 Task: Find connections with filter location Tamalous with filter topic #personaltraining with filter profile language French with filter current company Arcesium with filter school Kalinga University, Raipur with filter industry Retail Health and Personal Care Products with filter service category DUI Law with filter keywords title DevOps Engineer
Action: Mouse moved to (571, 72)
Screenshot: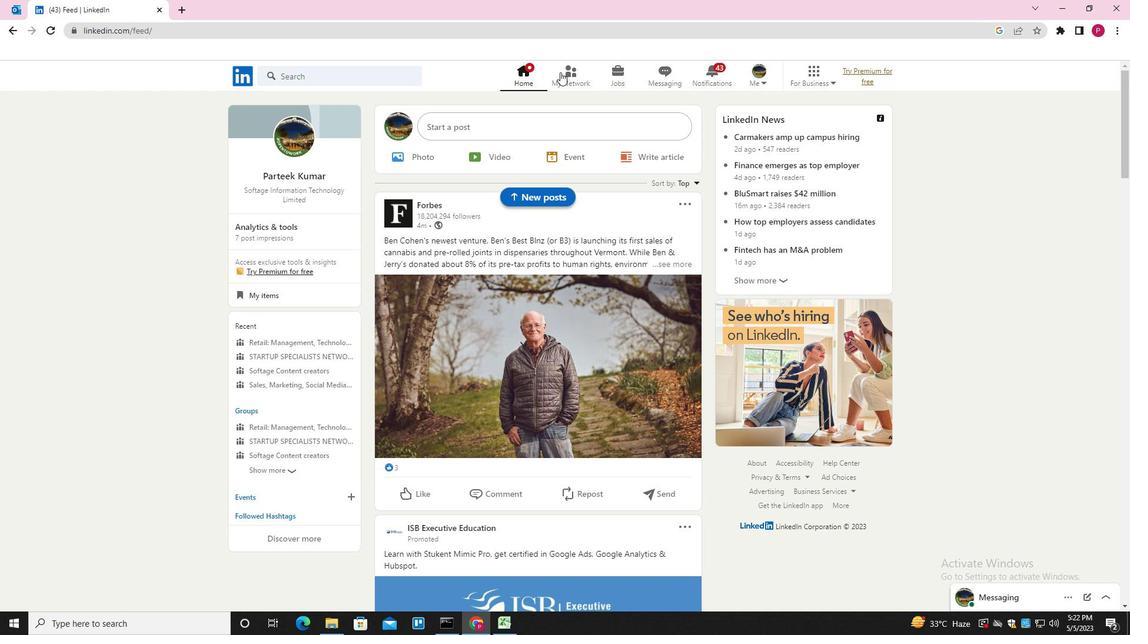 
Action: Mouse pressed left at (571, 72)
Screenshot: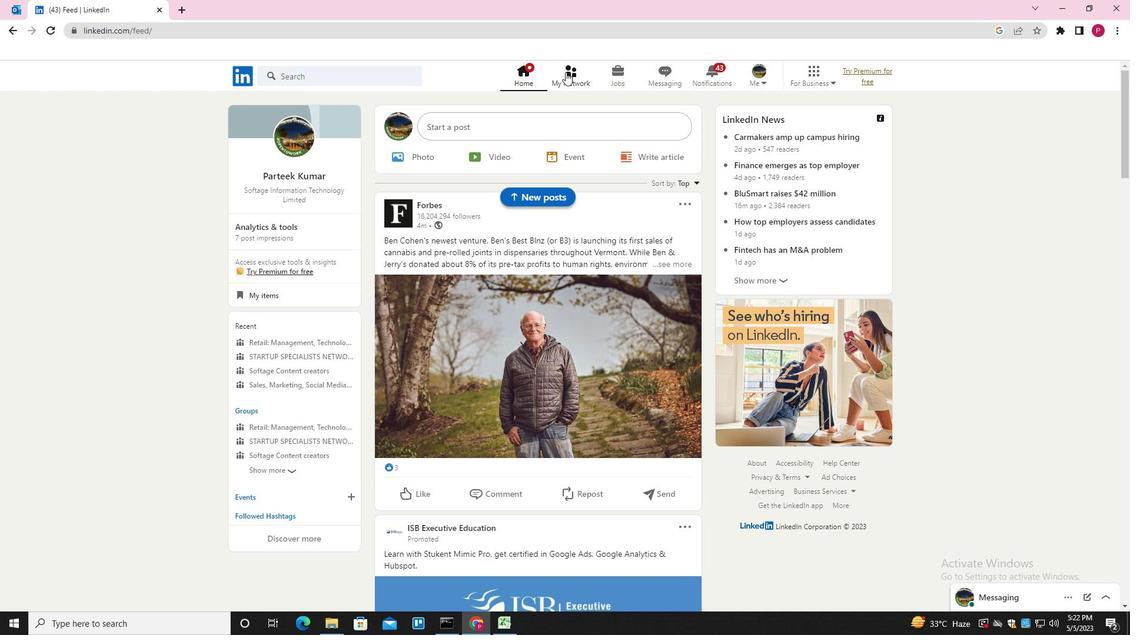 
Action: Mouse moved to (365, 141)
Screenshot: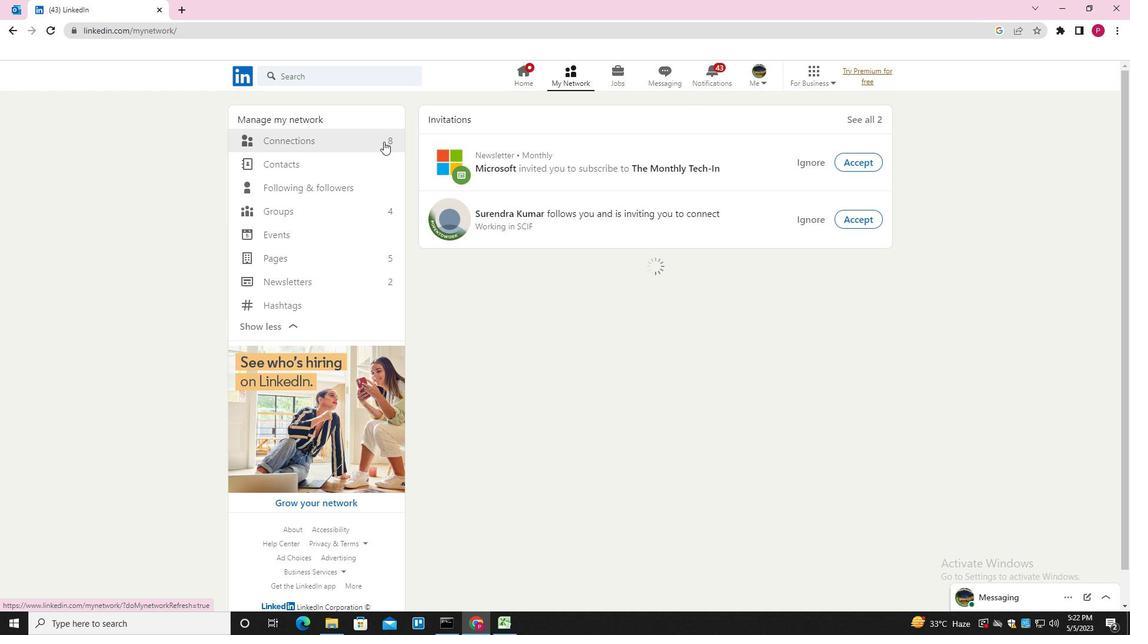 
Action: Mouse pressed left at (365, 141)
Screenshot: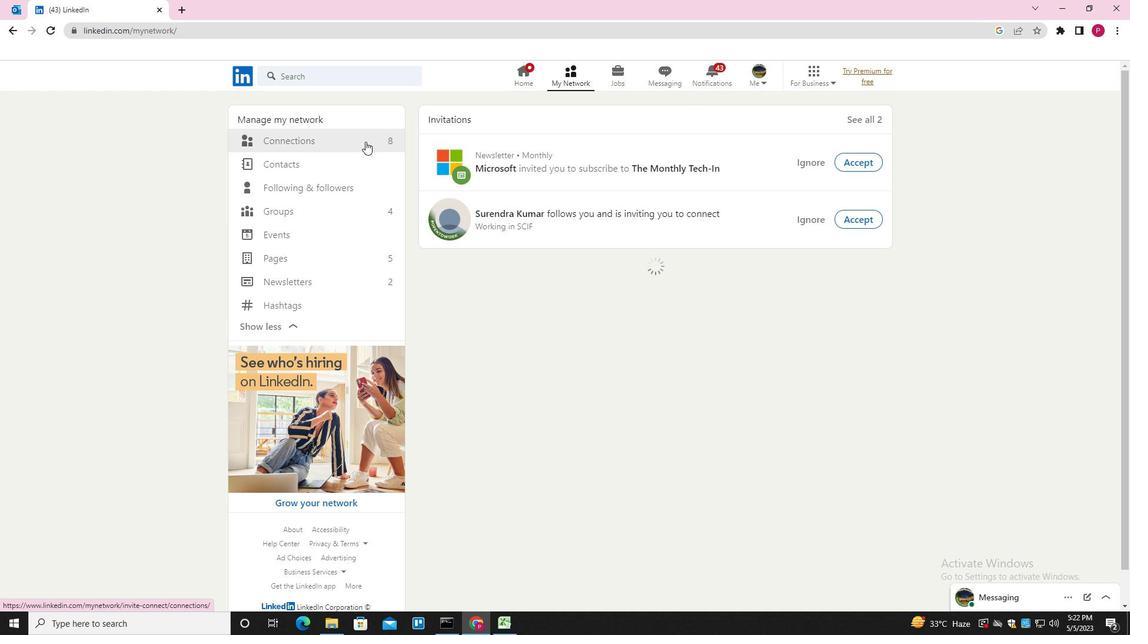 
Action: Mouse moved to (647, 143)
Screenshot: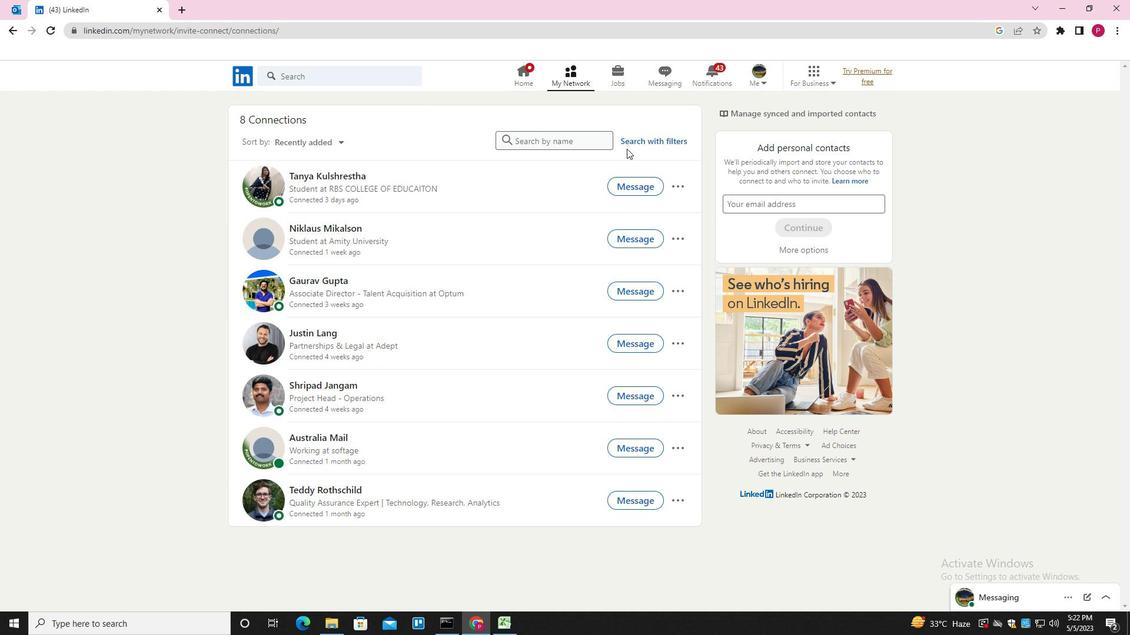 
Action: Mouse pressed left at (647, 143)
Screenshot: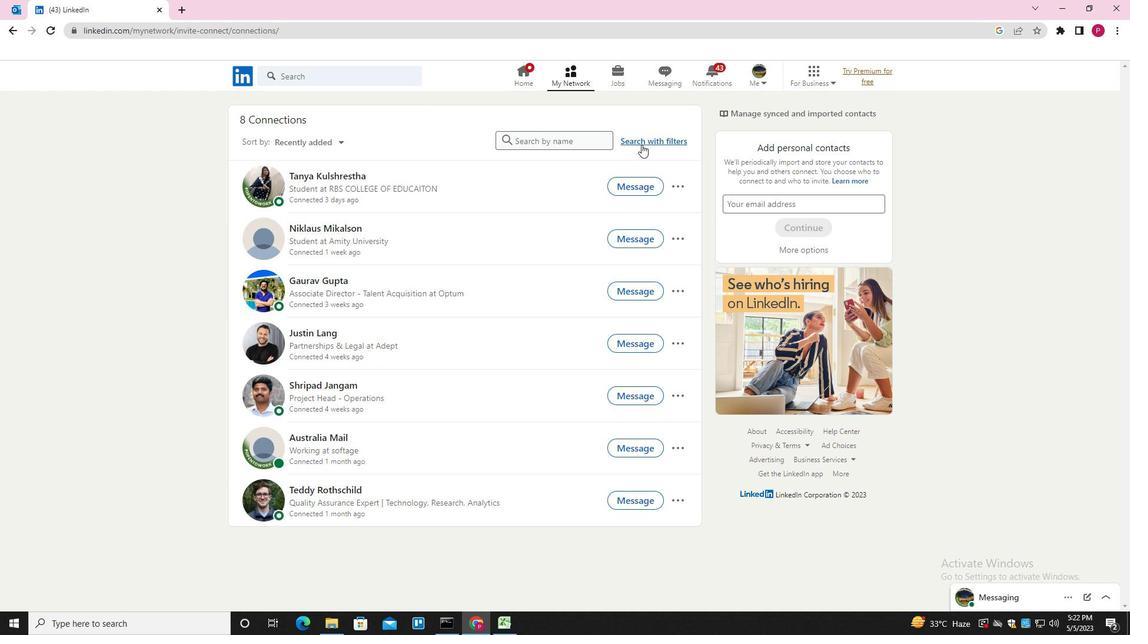 
Action: Mouse moved to (598, 108)
Screenshot: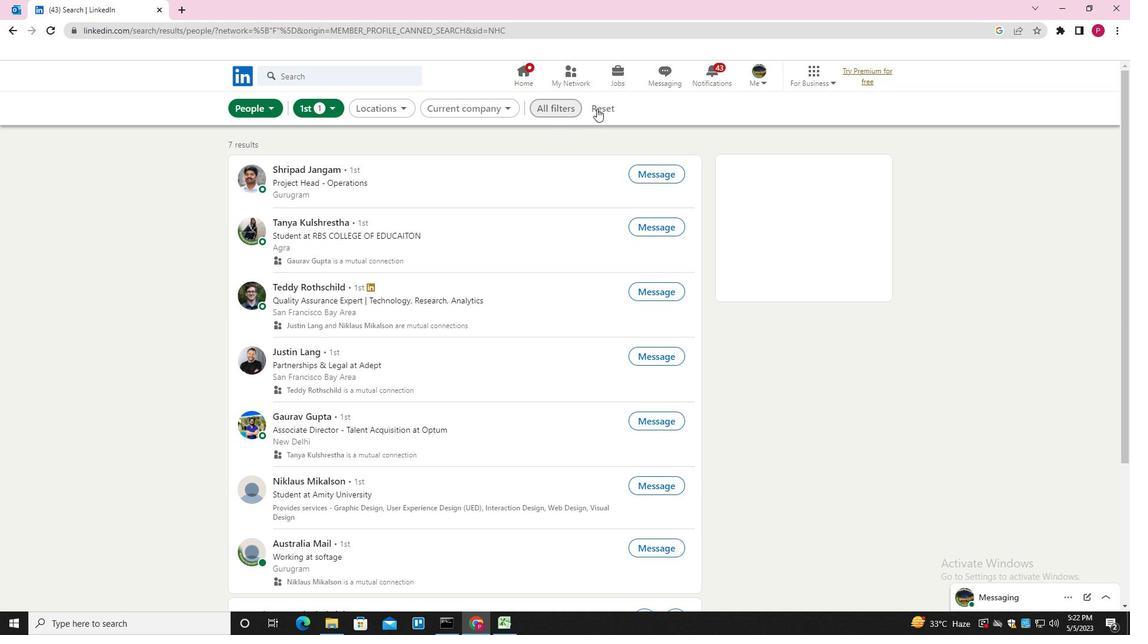 
Action: Mouse pressed left at (598, 108)
Screenshot: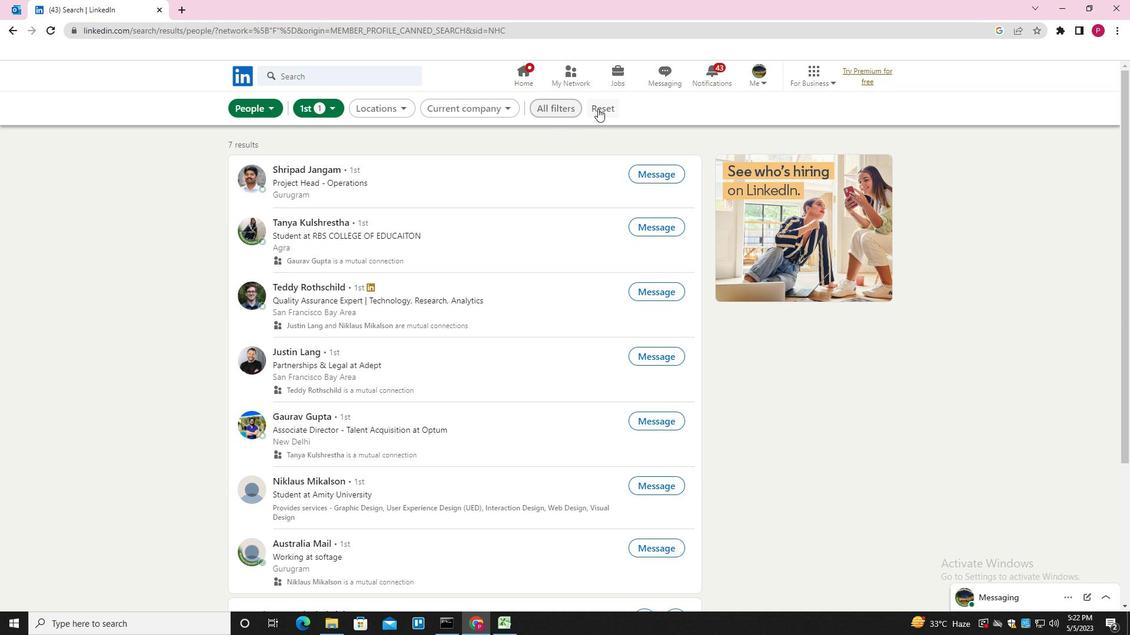 
Action: Mouse moved to (578, 108)
Screenshot: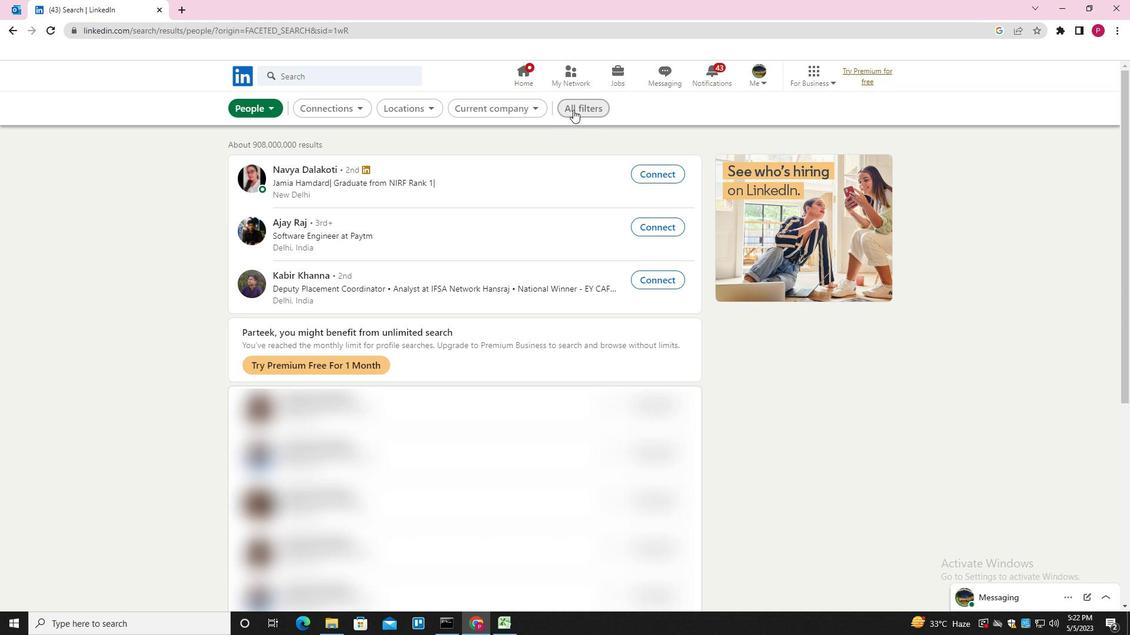 
Action: Mouse pressed left at (578, 108)
Screenshot: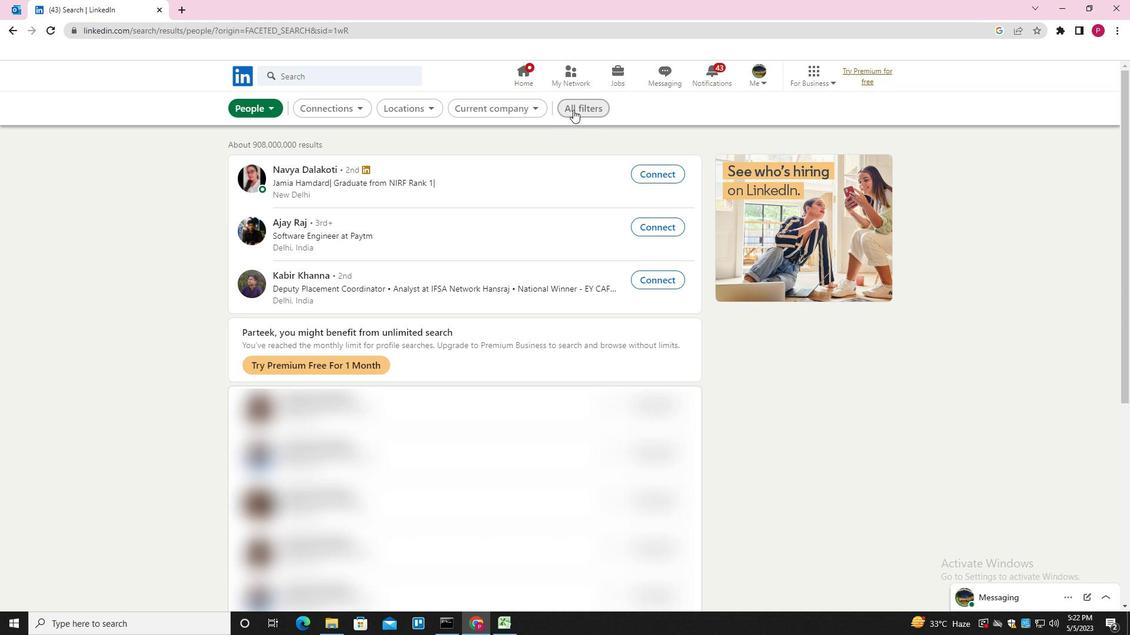 
Action: Mouse moved to (868, 321)
Screenshot: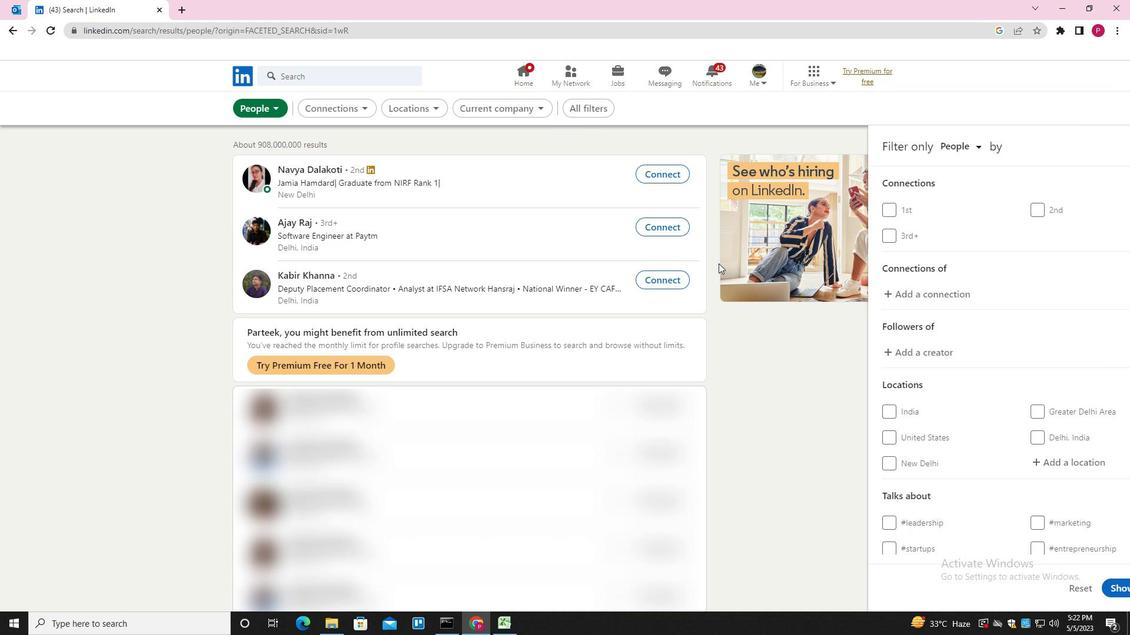 
Action: Mouse scrolled (868, 320) with delta (0, 0)
Screenshot: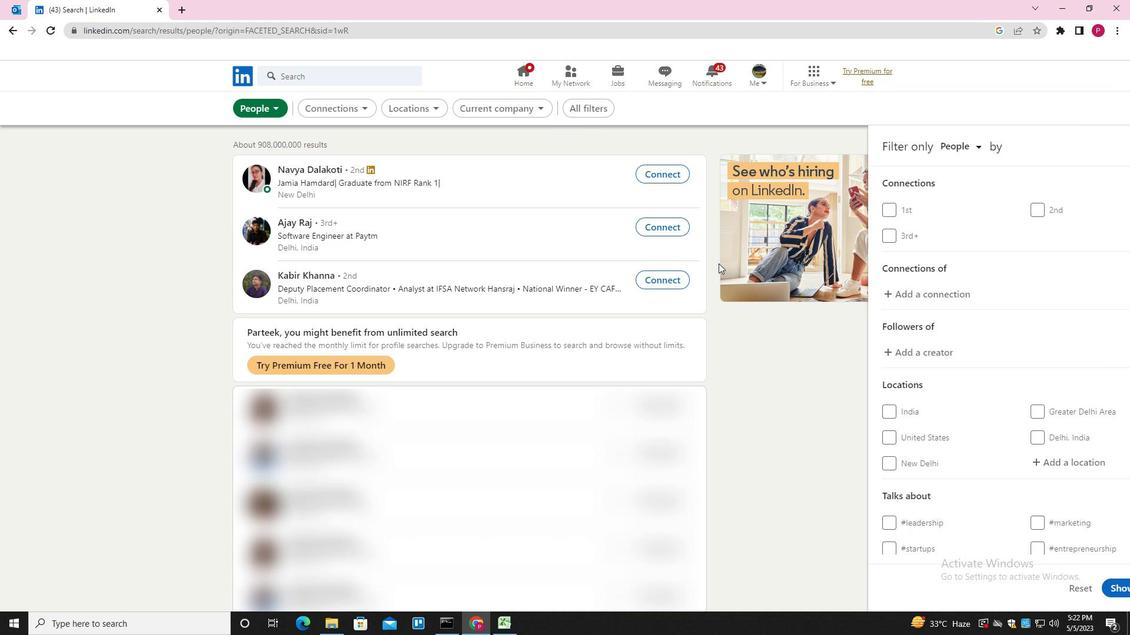 
Action: Mouse moved to (894, 330)
Screenshot: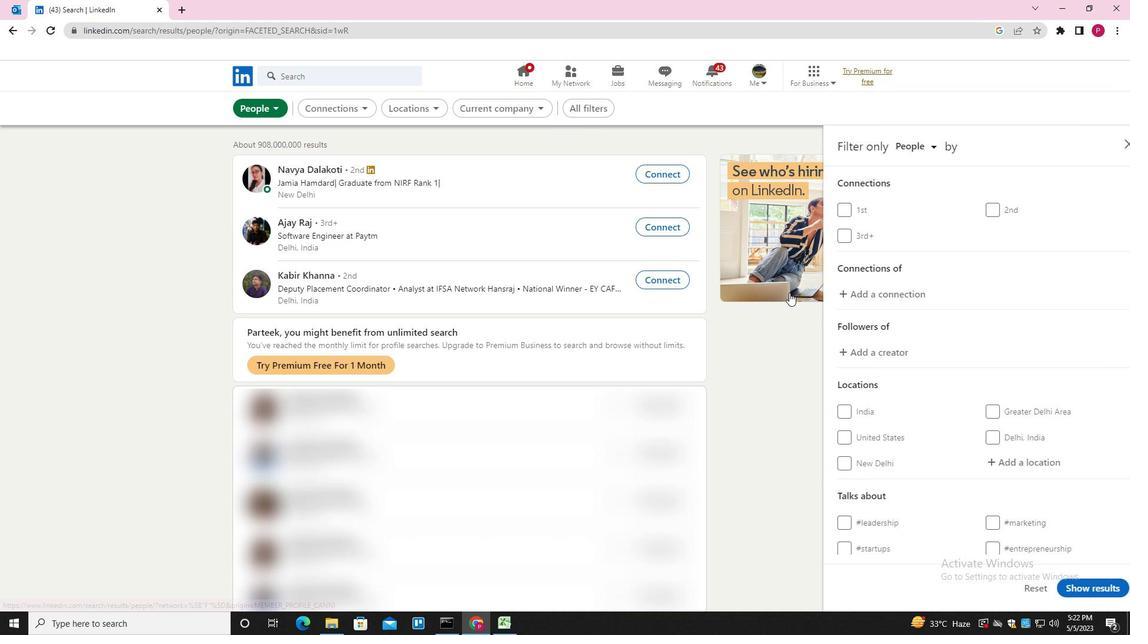 
Action: Mouse scrolled (894, 330) with delta (0, 0)
Screenshot: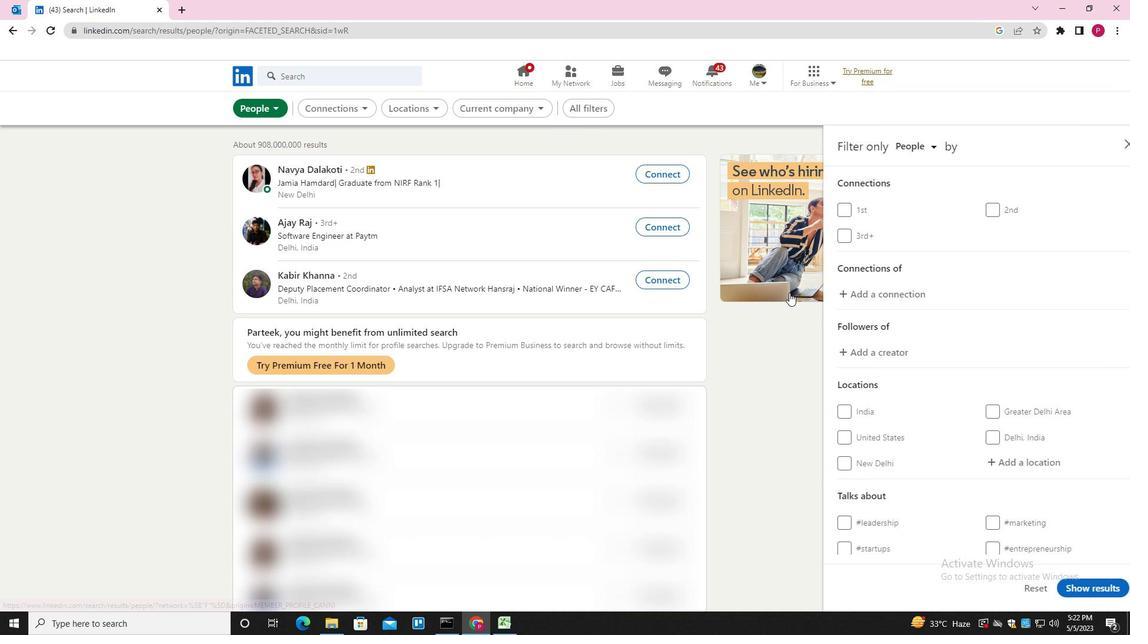 
Action: Mouse moved to (1013, 349)
Screenshot: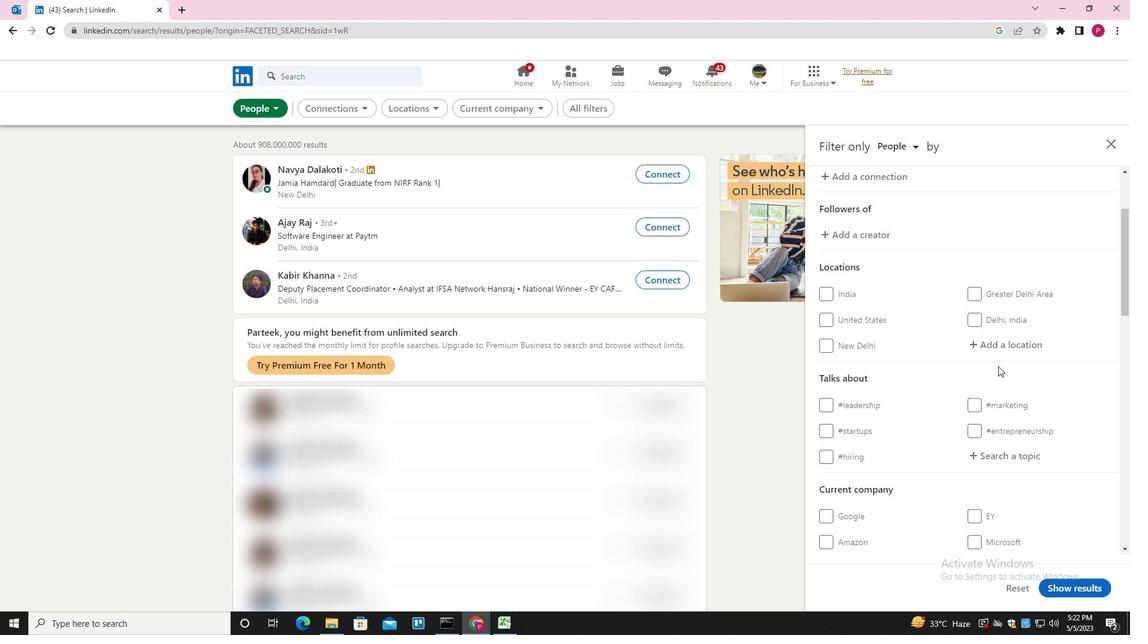 
Action: Mouse pressed left at (1013, 349)
Screenshot: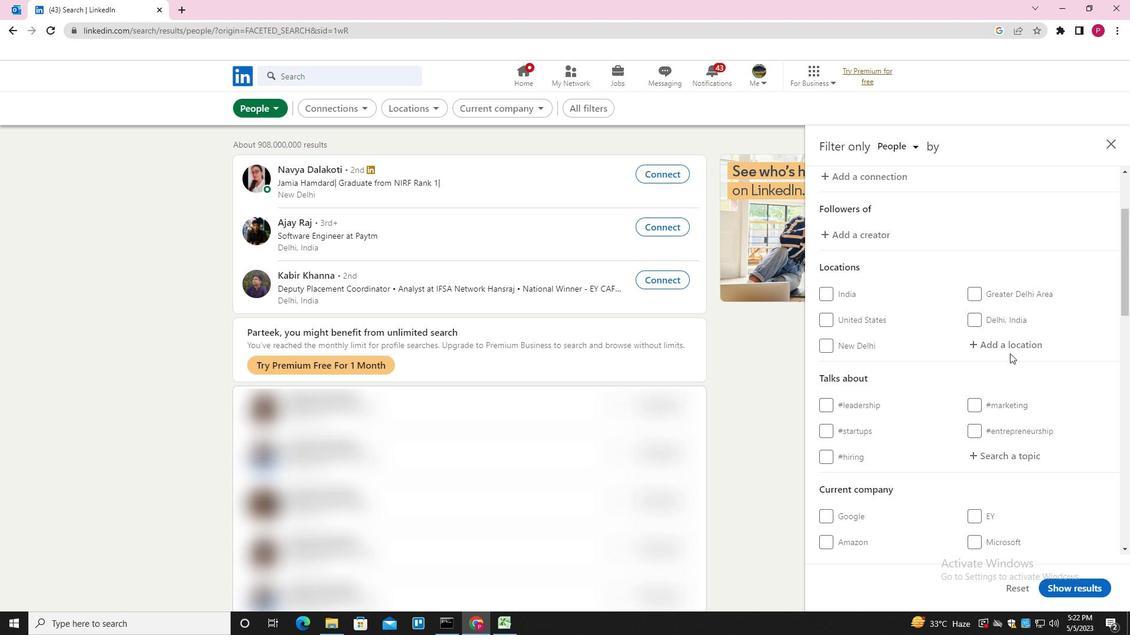 
Action: Key pressed <Key.shift>TAMALOUS<Key.down><Key.enter>
Screenshot: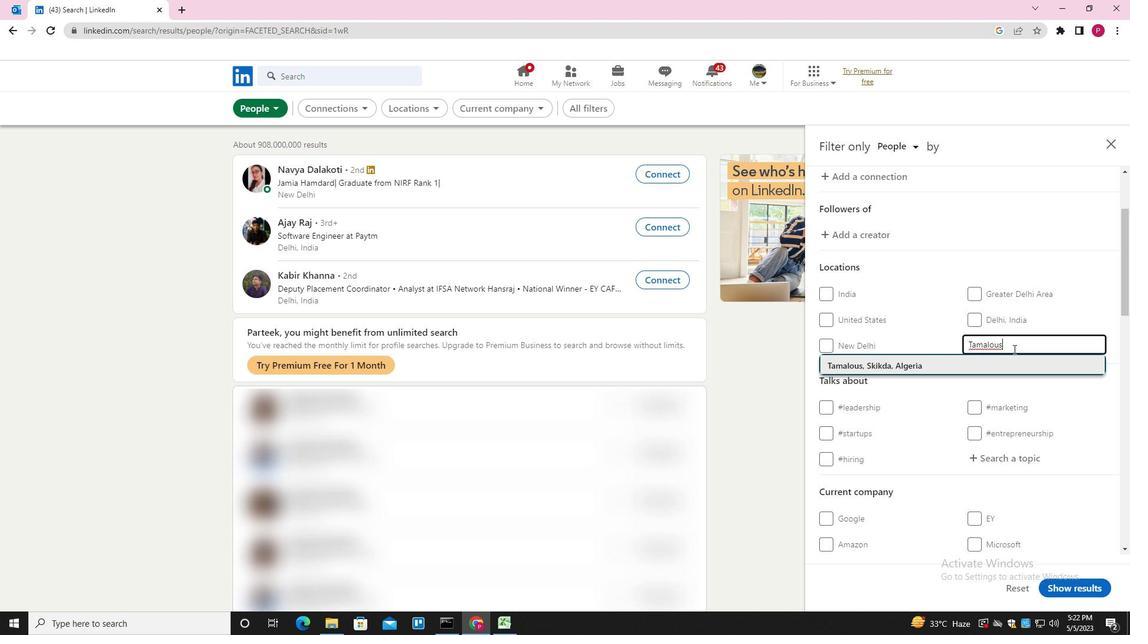 
Action: Mouse moved to (989, 365)
Screenshot: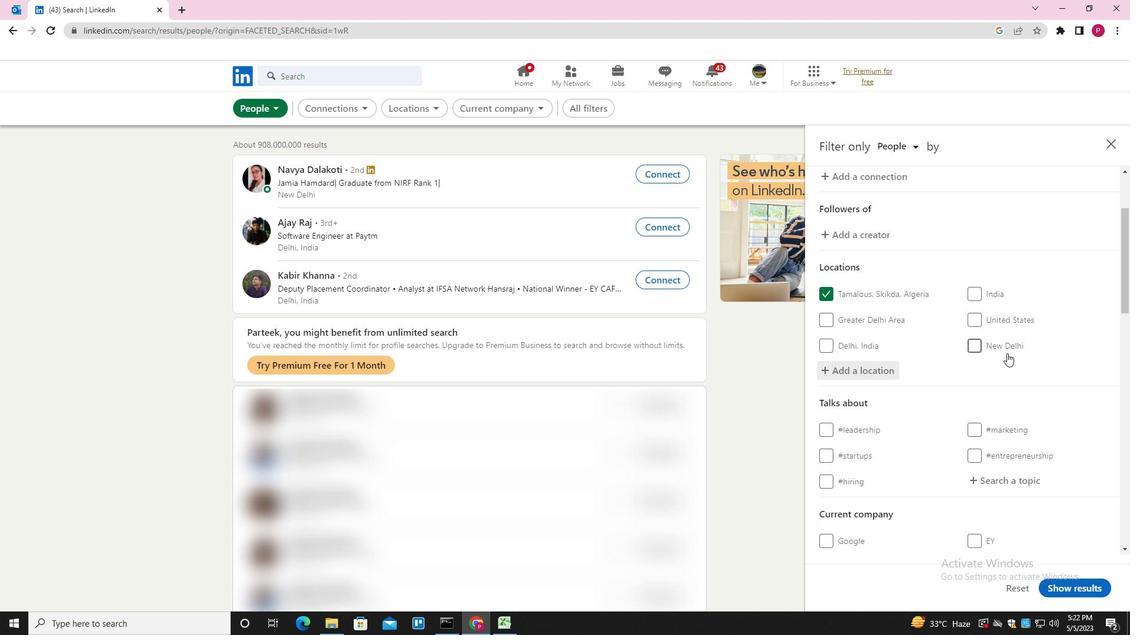 
Action: Mouse scrolled (989, 365) with delta (0, 0)
Screenshot: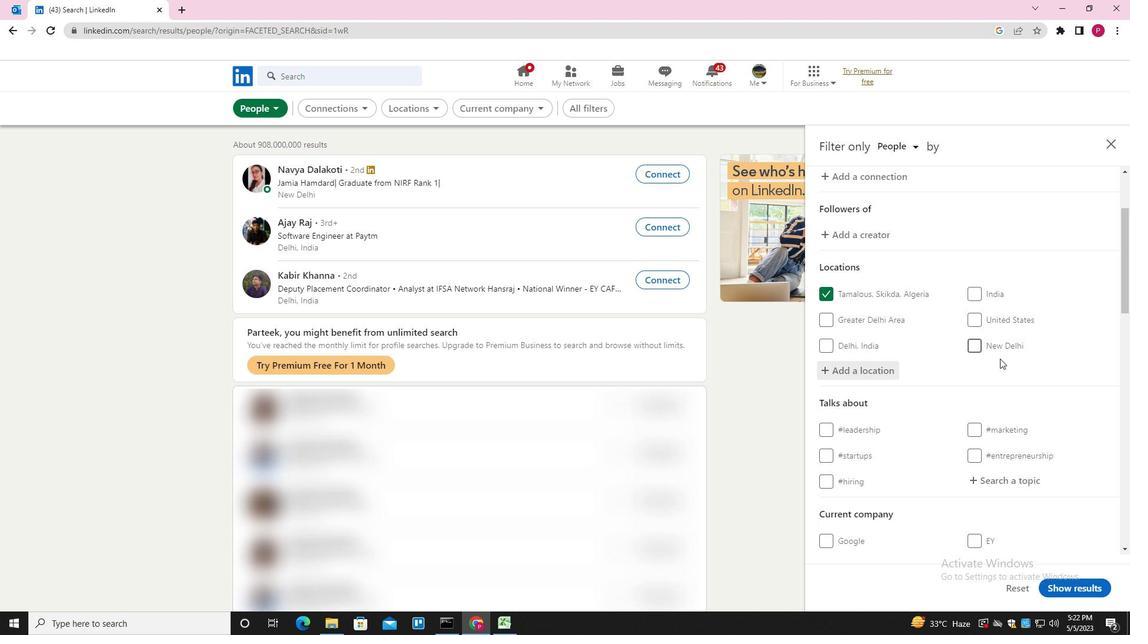 
Action: Mouse scrolled (989, 365) with delta (0, 0)
Screenshot: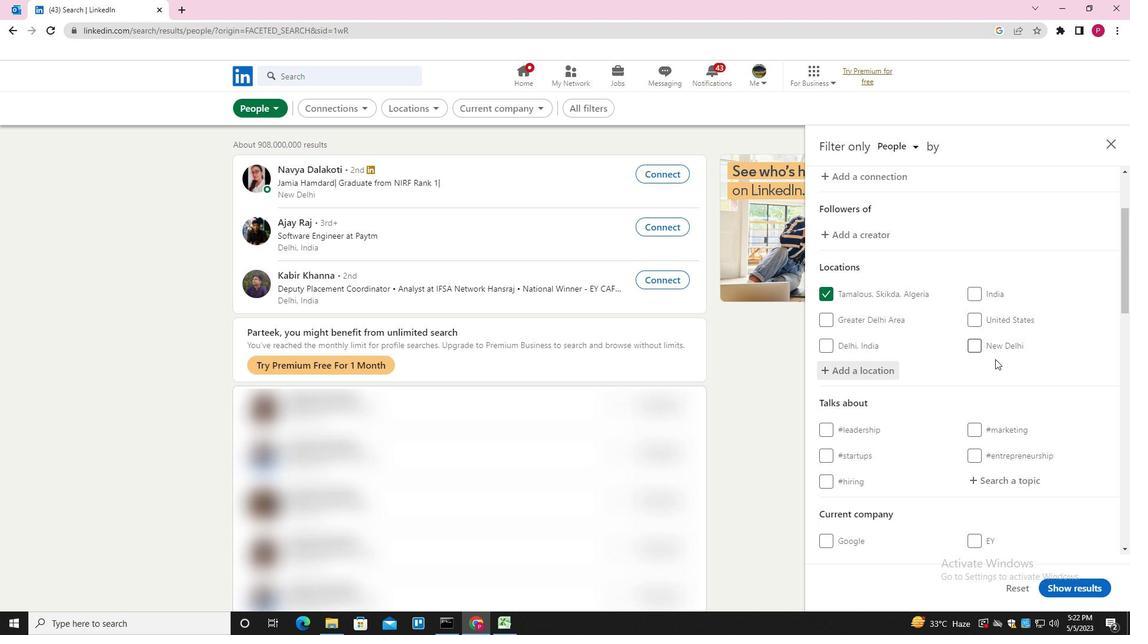 
Action: Mouse moved to (998, 361)
Screenshot: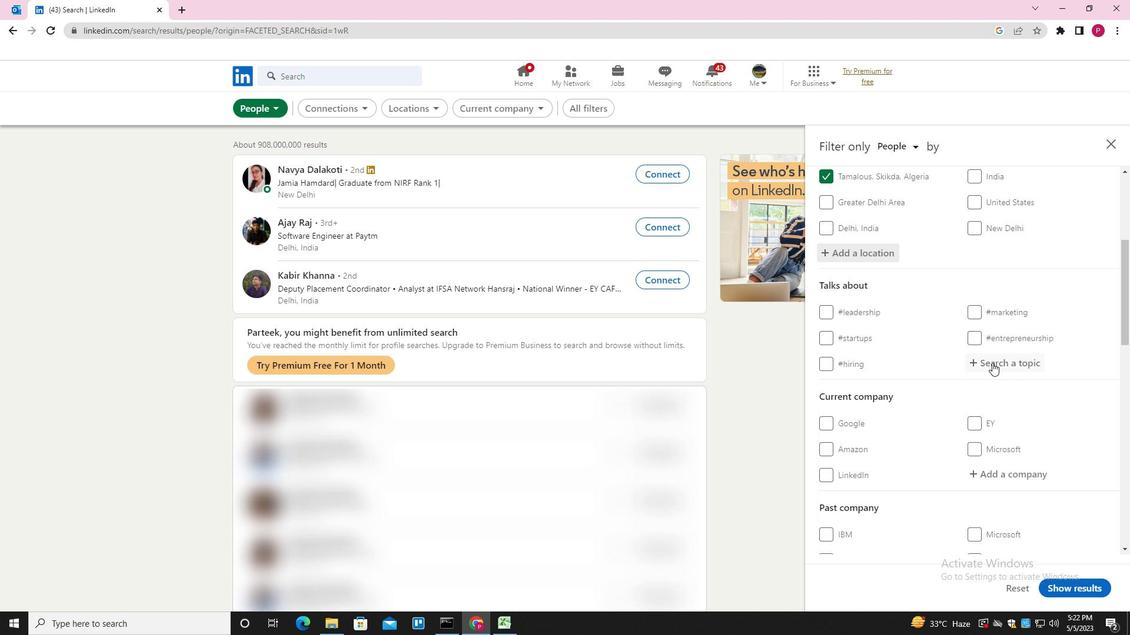 
Action: Mouse pressed left at (998, 361)
Screenshot: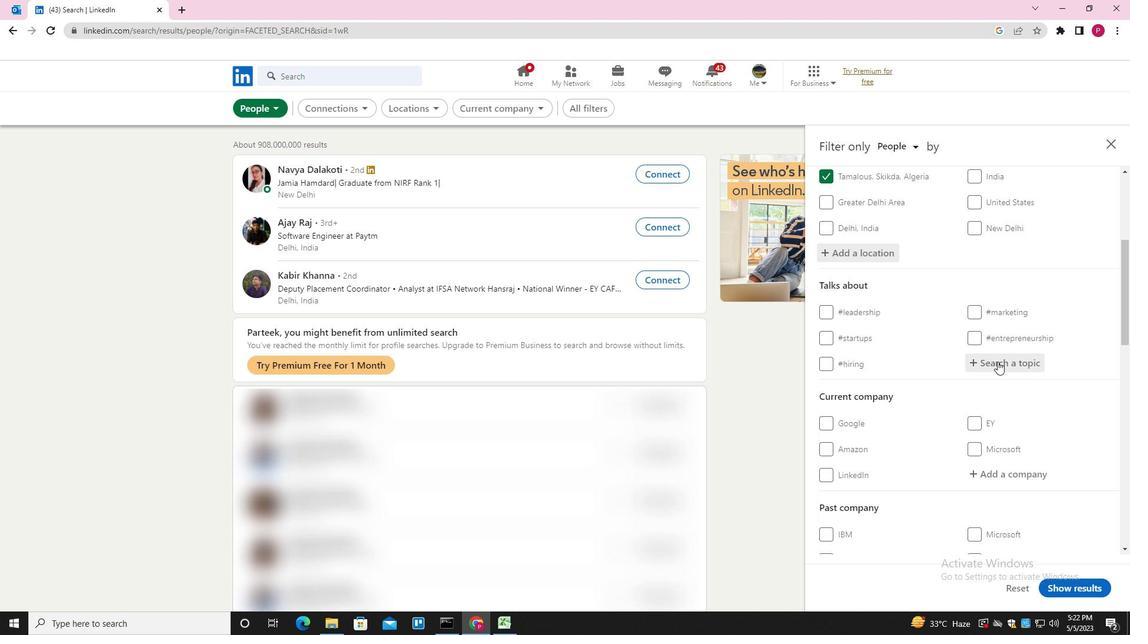 
Action: Key pressed PERSONALTRAINER<Key.down><Key.enter>
Screenshot: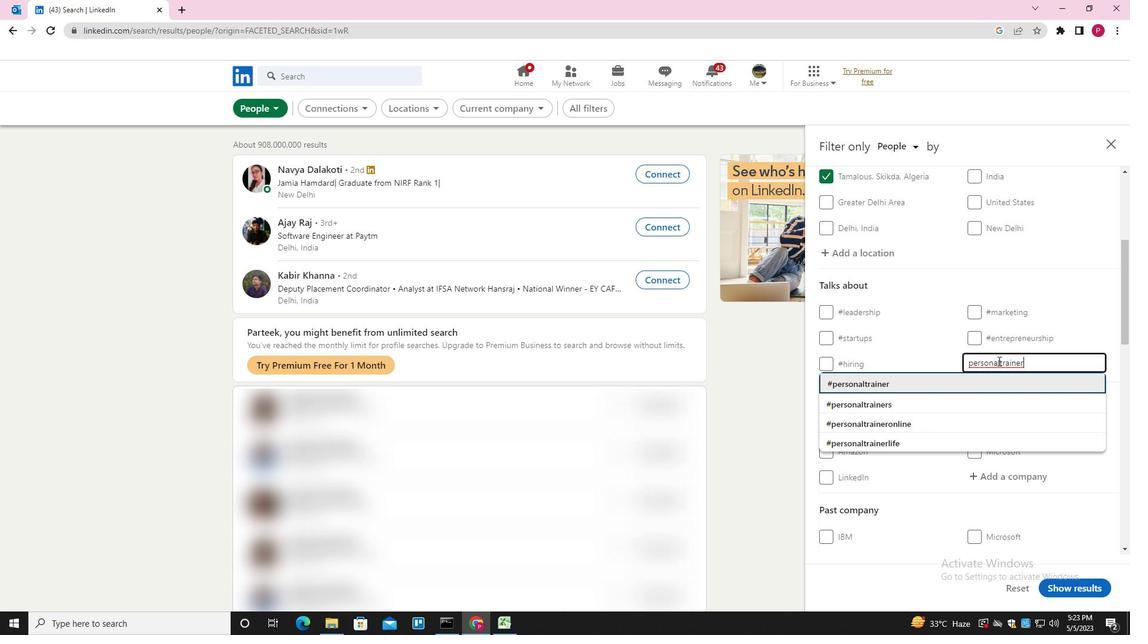 
Action: Mouse moved to (941, 372)
Screenshot: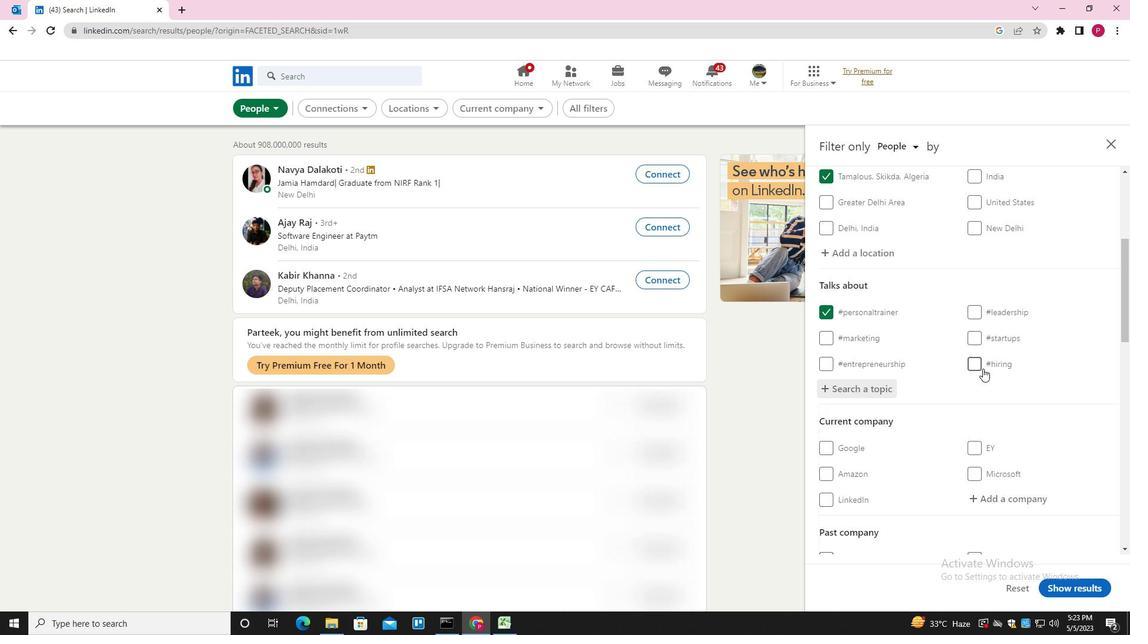 
Action: Mouse scrolled (941, 371) with delta (0, 0)
Screenshot: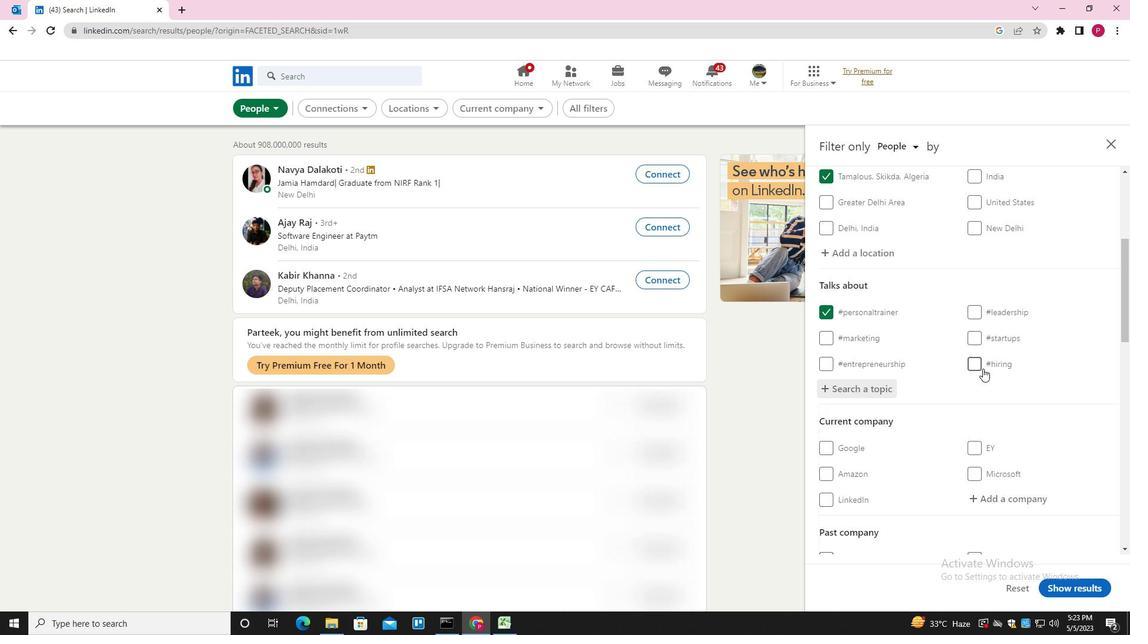 
Action: Mouse scrolled (941, 371) with delta (0, 0)
Screenshot: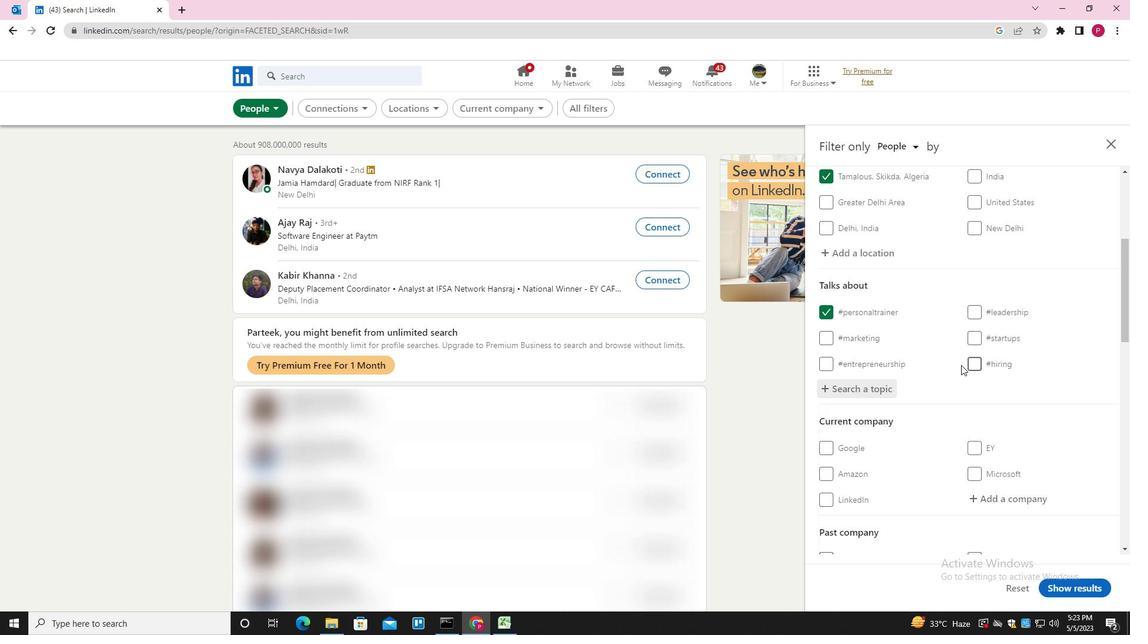 
Action: Mouse scrolled (941, 371) with delta (0, 0)
Screenshot: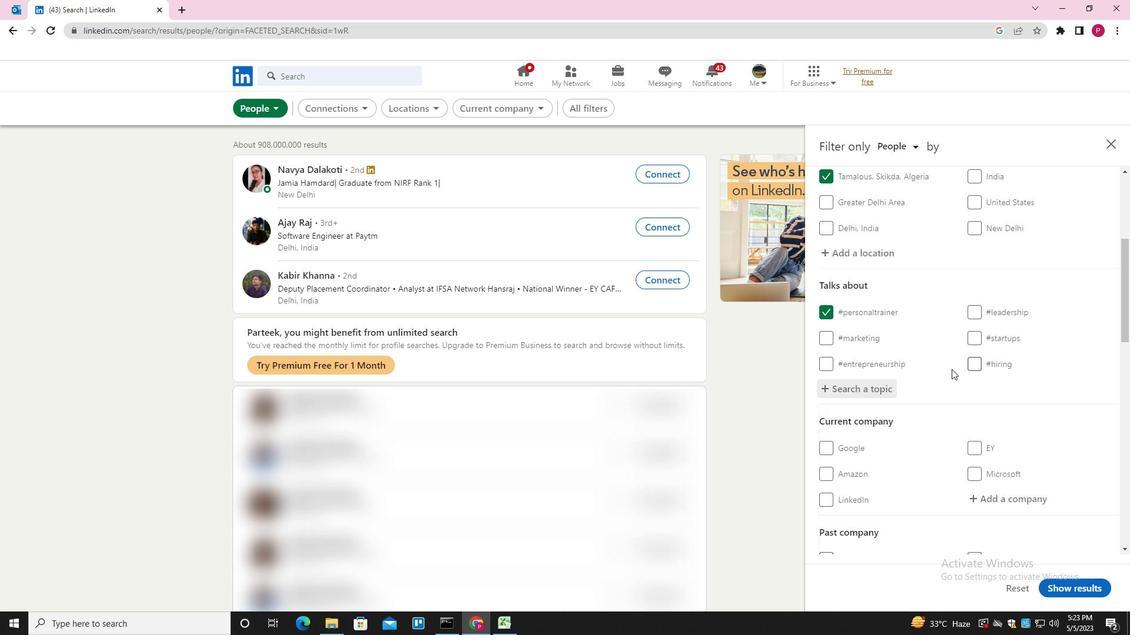 
Action: Mouse scrolled (941, 371) with delta (0, 0)
Screenshot: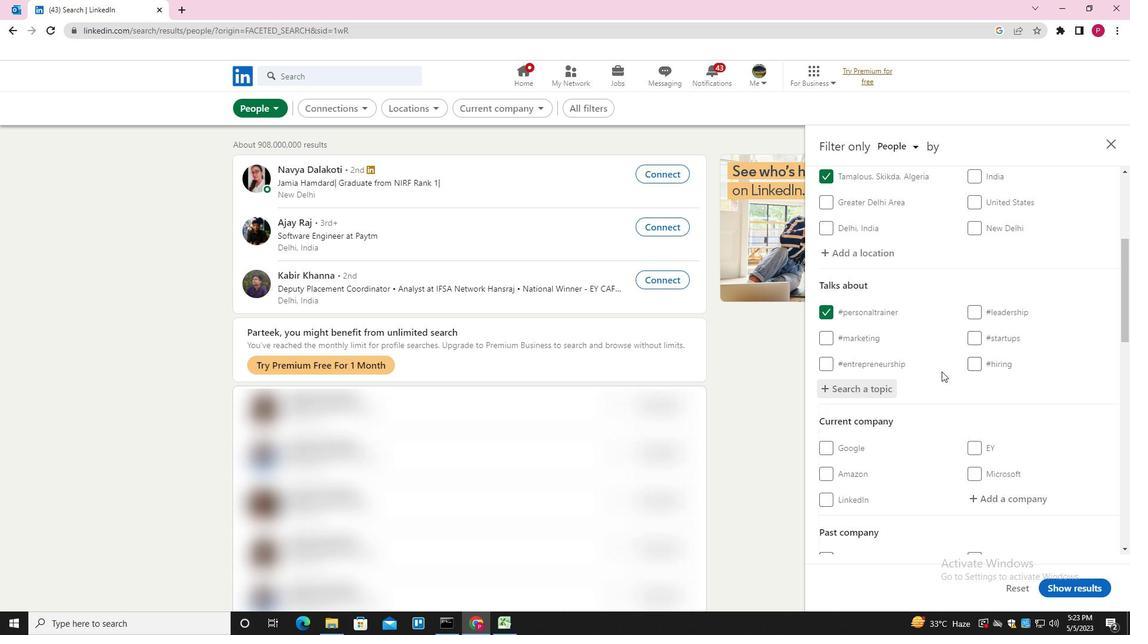 
Action: Mouse scrolled (941, 371) with delta (0, 0)
Screenshot: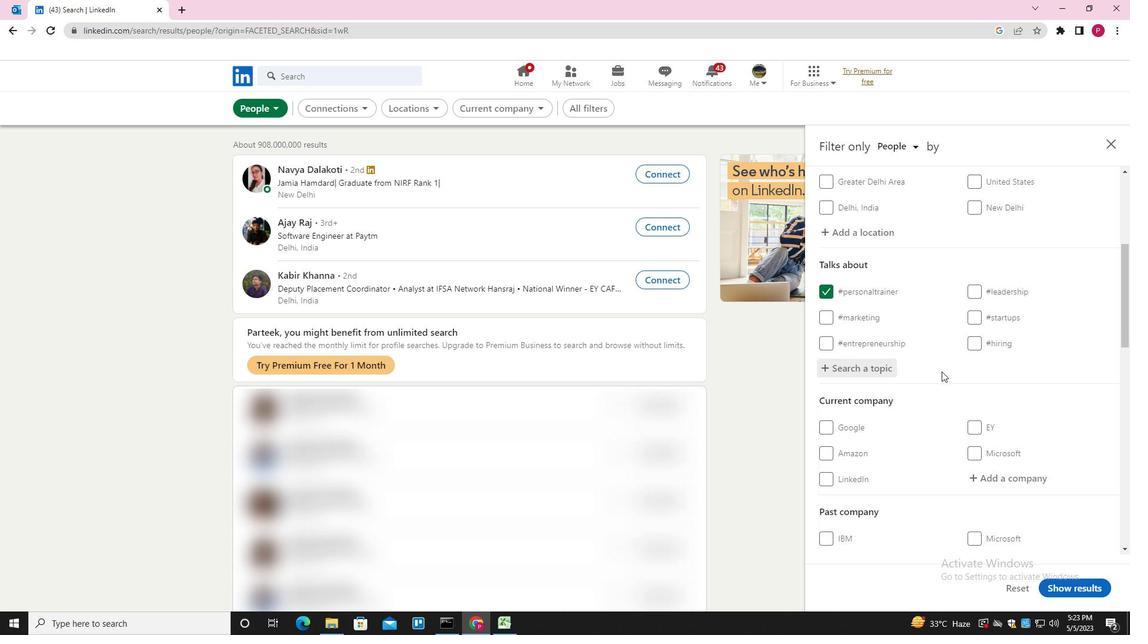 
Action: Mouse moved to (908, 347)
Screenshot: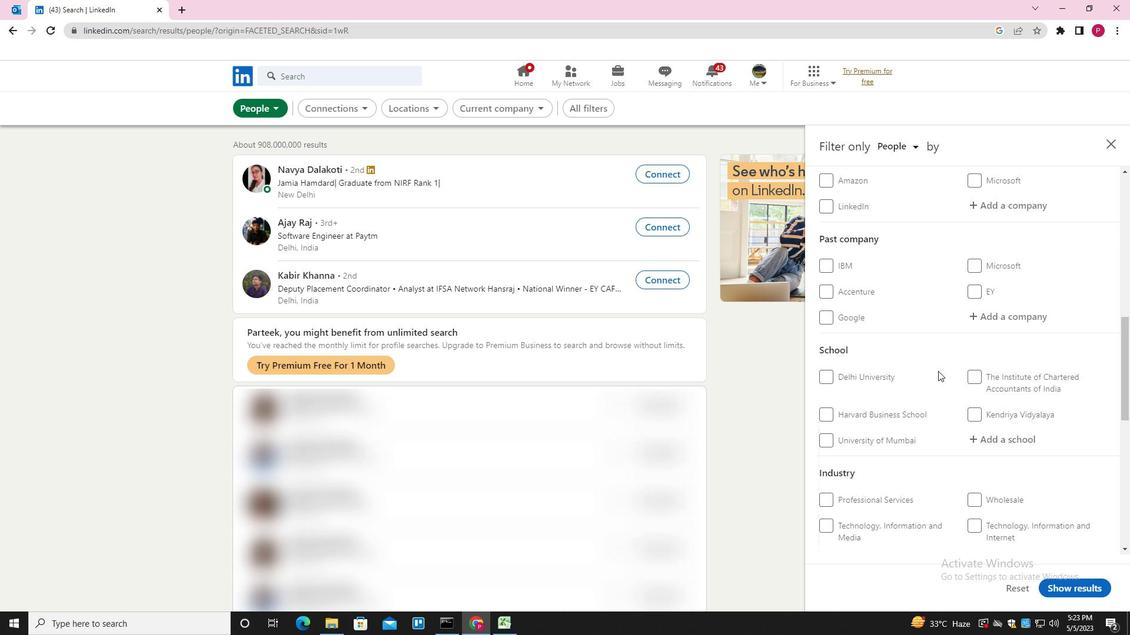 
Action: Mouse scrolled (908, 346) with delta (0, 0)
Screenshot: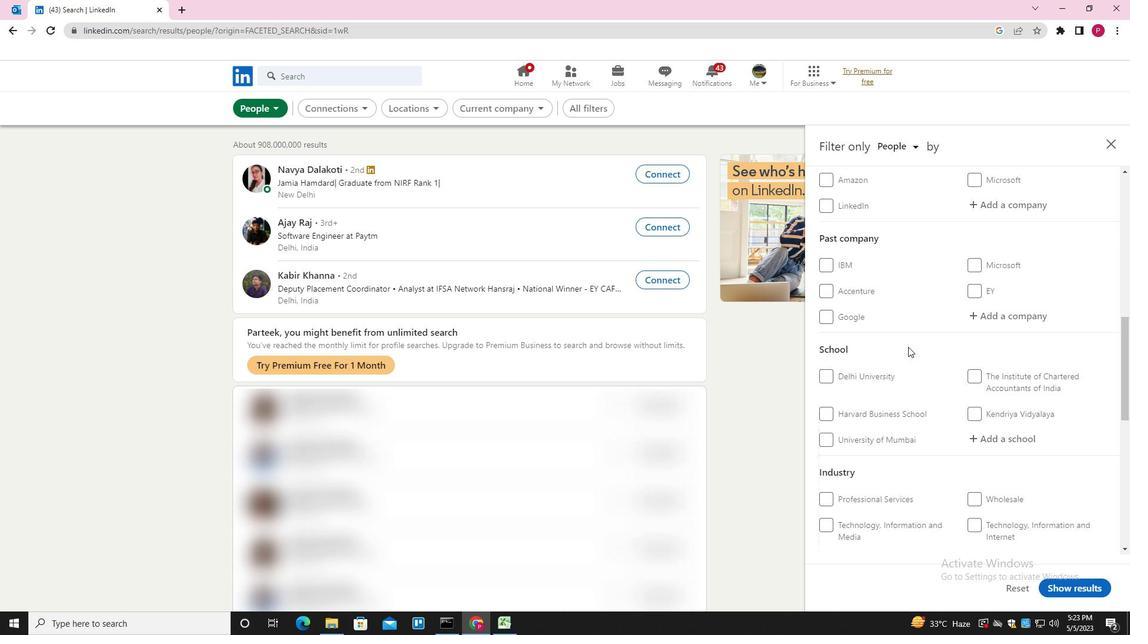 
Action: Mouse scrolled (908, 346) with delta (0, 0)
Screenshot: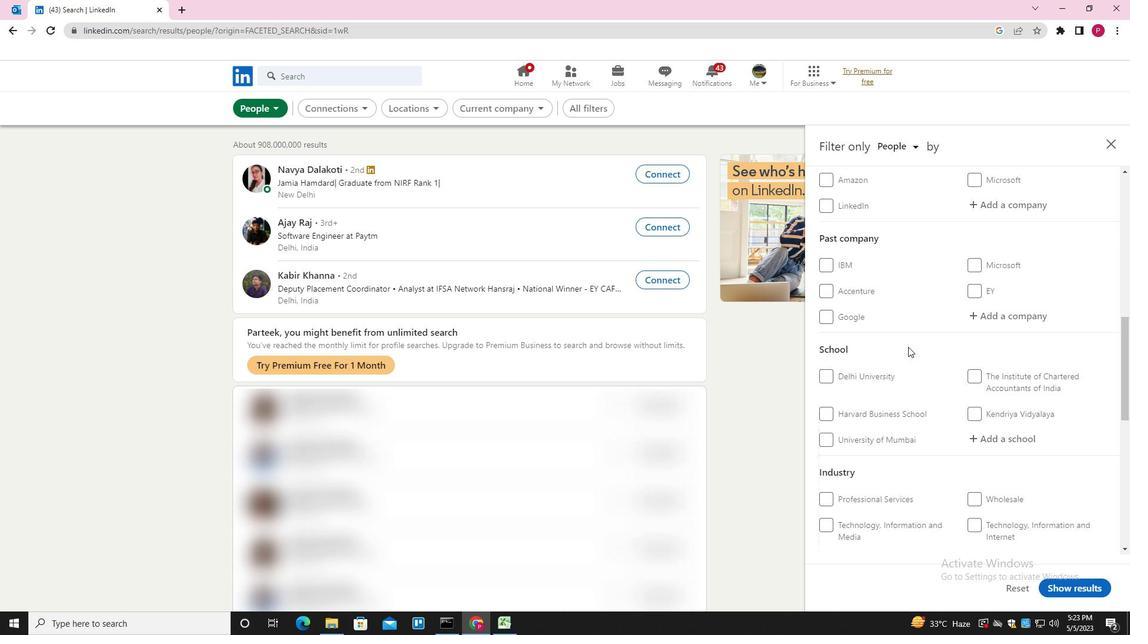 
Action: Mouse scrolled (908, 346) with delta (0, 0)
Screenshot: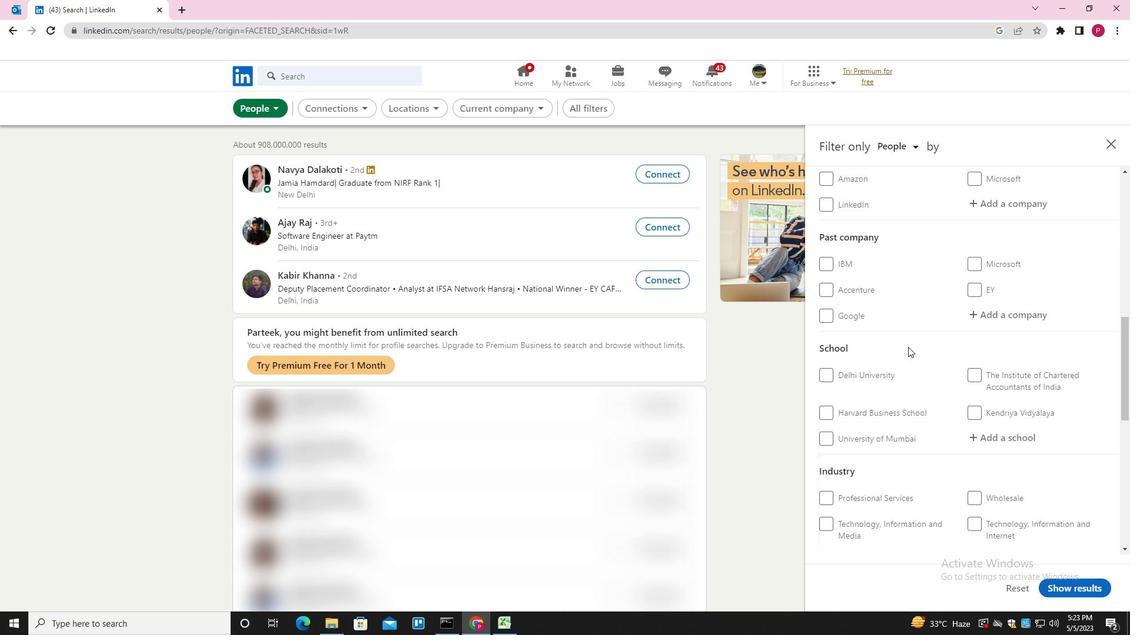 
Action: Mouse scrolled (908, 346) with delta (0, 0)
Screenshot: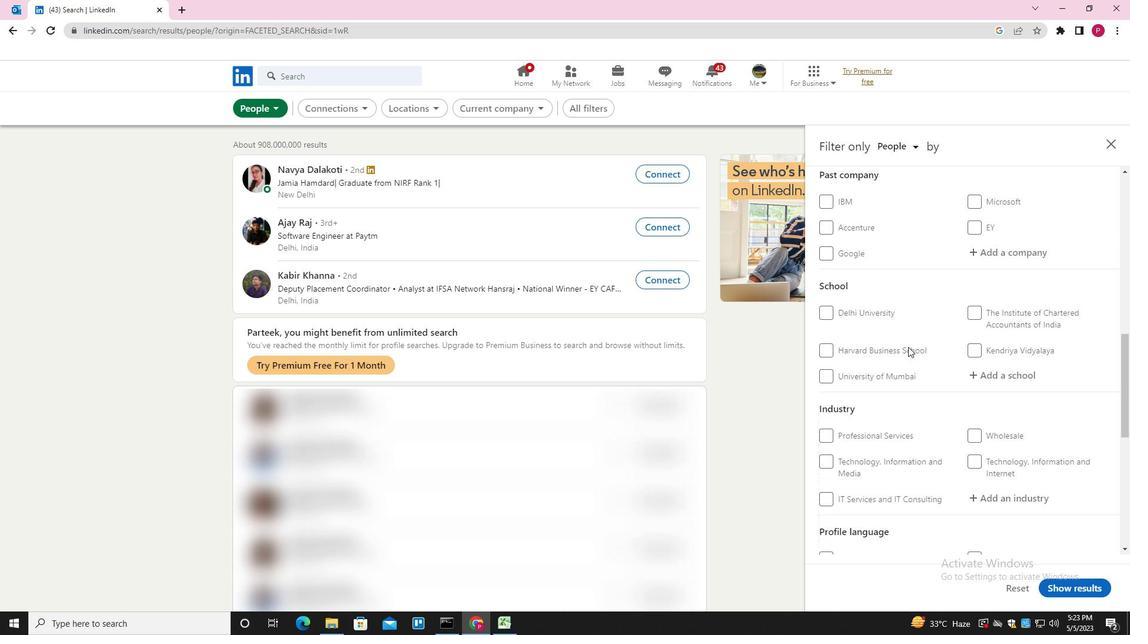 
Action: Mouse scrolled (908, 346) with delta (0, 0)
Screenshot: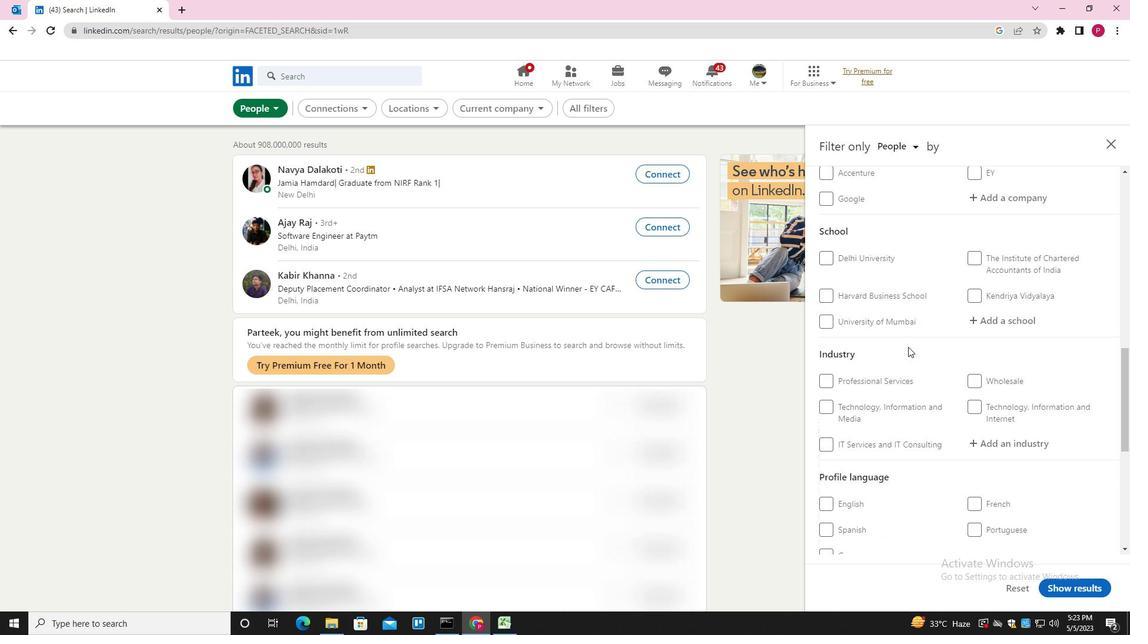 
Action: Mouse moved to (981, 328)
Screenshot: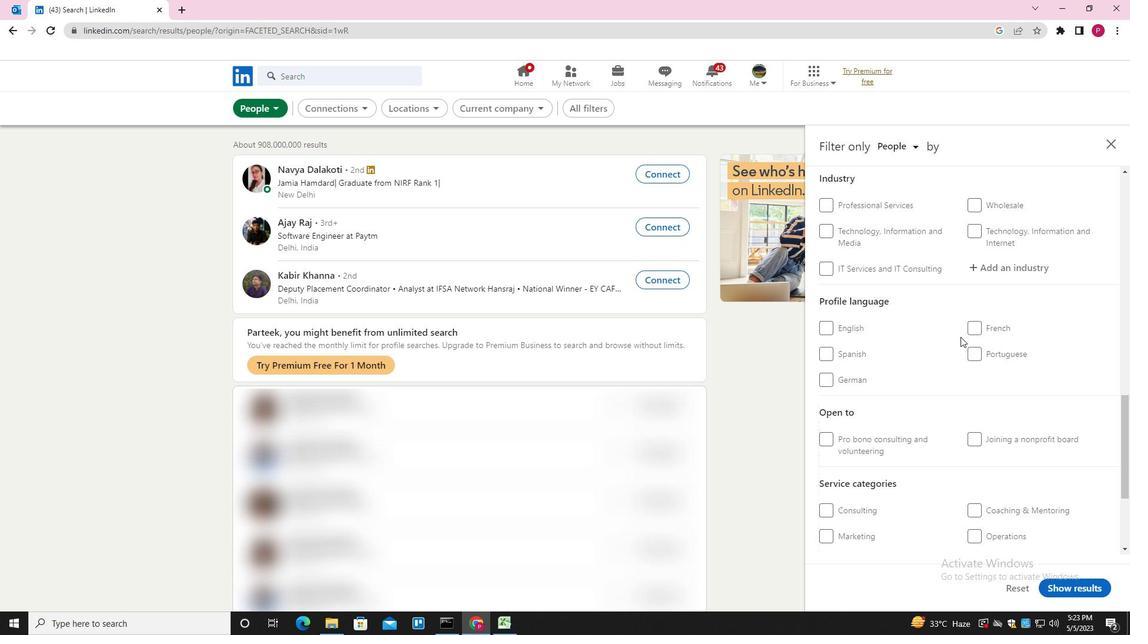 
Action: Mouse pressed left at (981, 328)
Screenshot: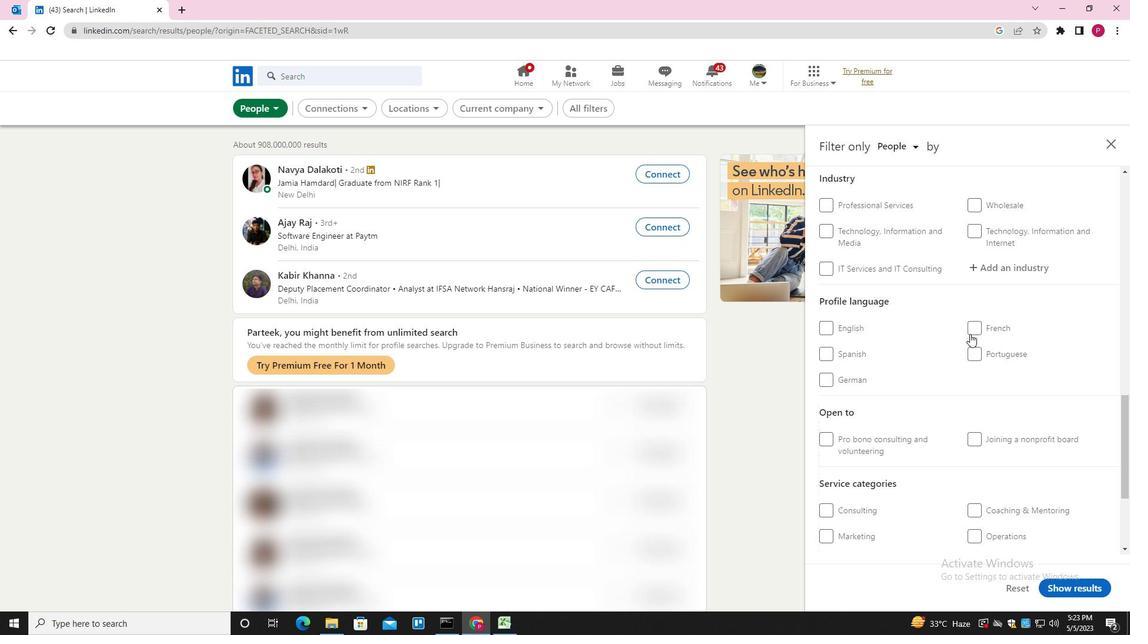 
Action: Mouse moved to (880, 392)
Screenshot: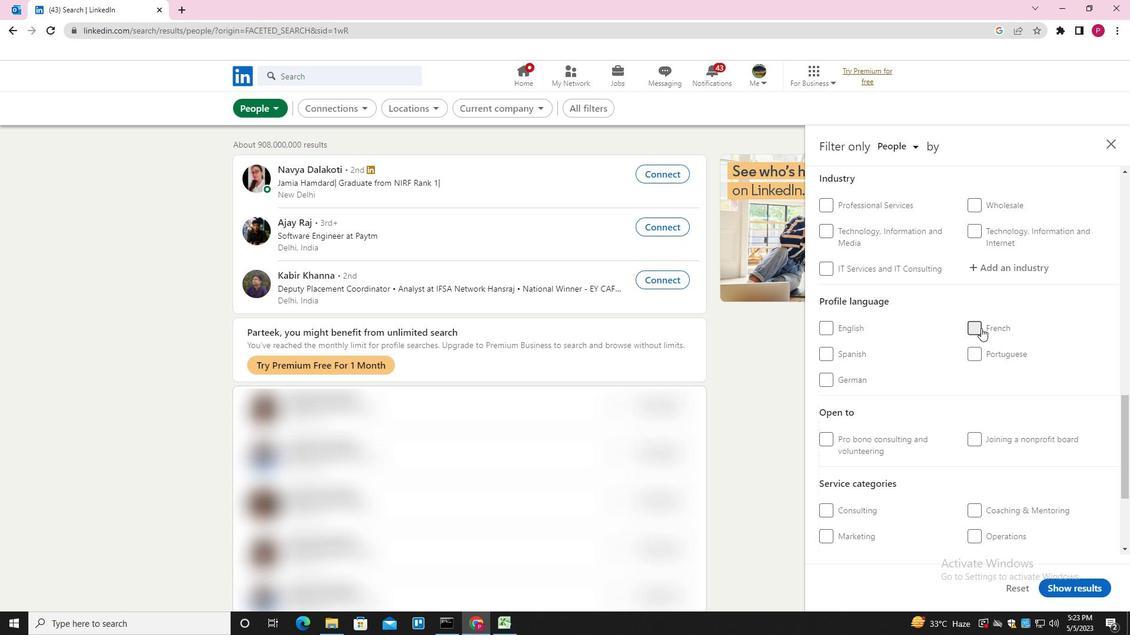 
Action: Mouse scrolled (880, 393) with delta (0, 0)
Screenshot: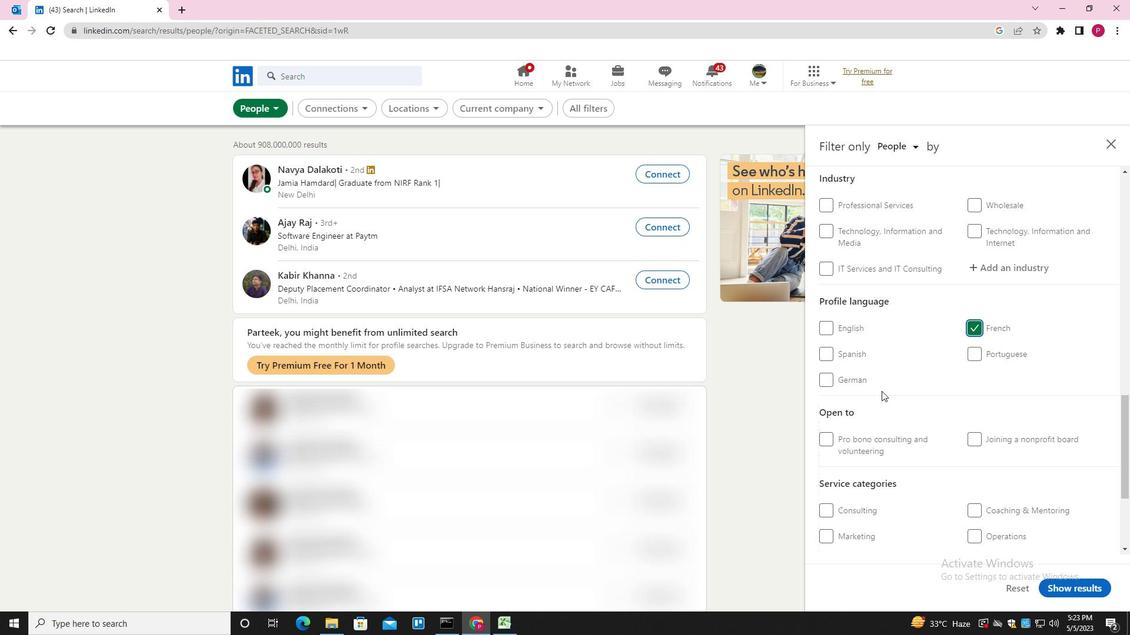 
Action: Mouse scrolled (880, 393) with delta (0, 0)
Screenshot: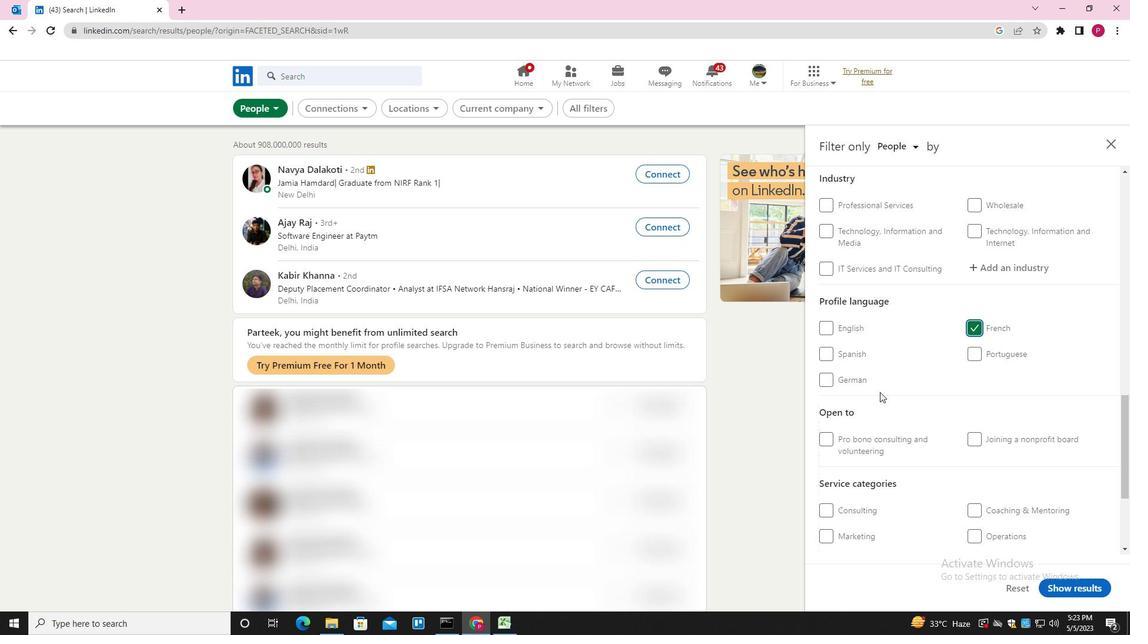
Action: Mouse scrolled (880, 393) with delta (0, 0)
Screenshot: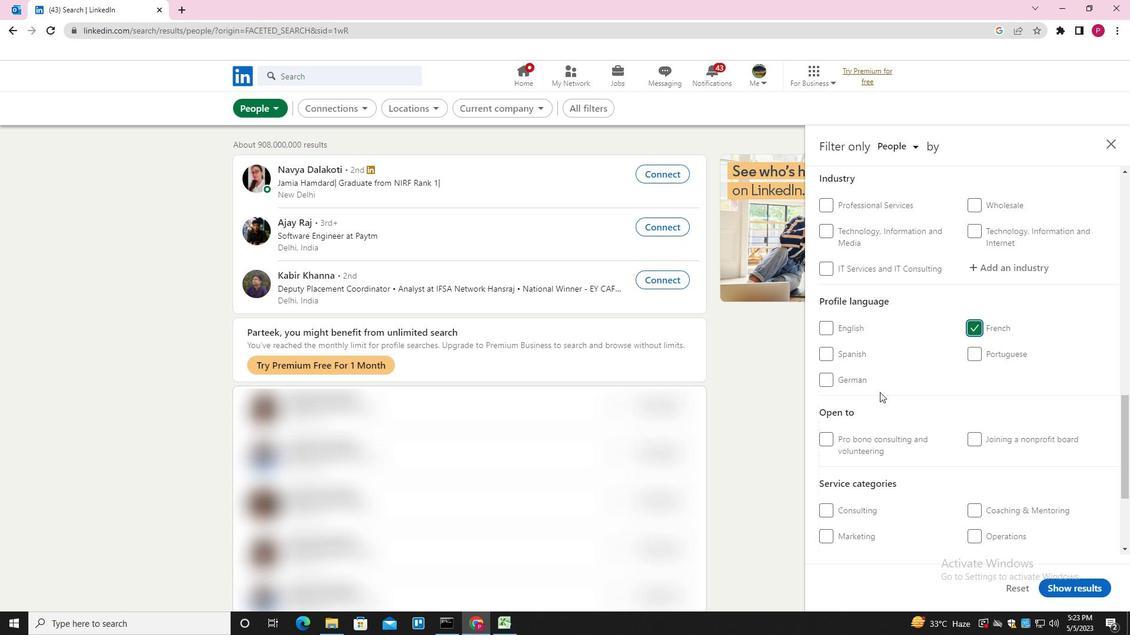 
Action: Mouse scrolled (880, 393) with delta (0, 0)
Screenshot: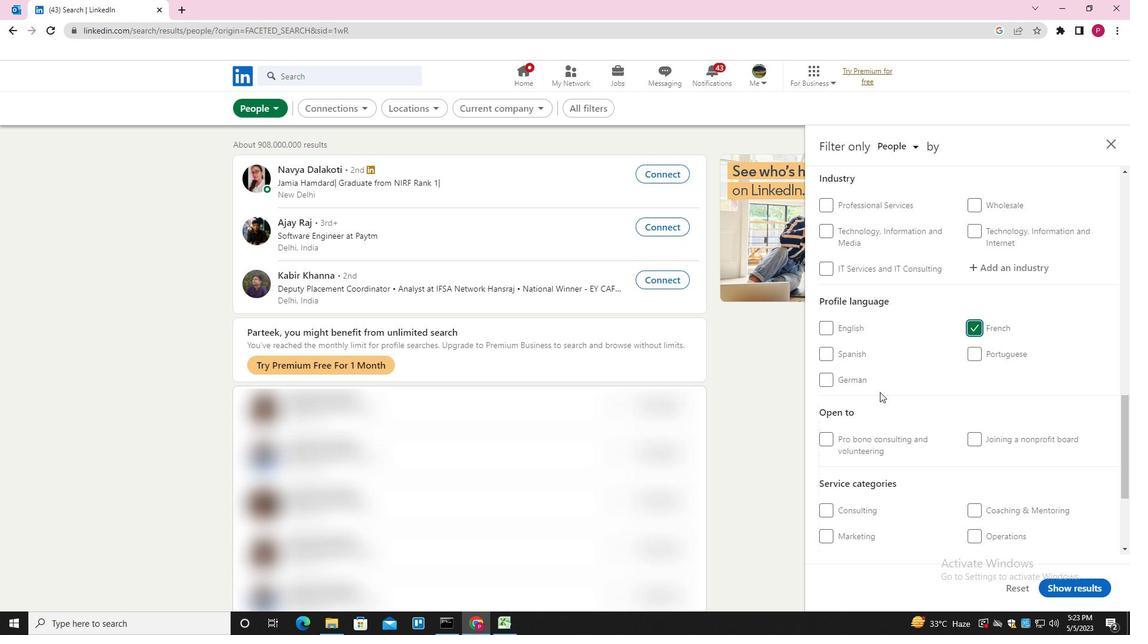 
Action: Mouse scrolled (880, 393) with delta (0, 0)
Screenshot: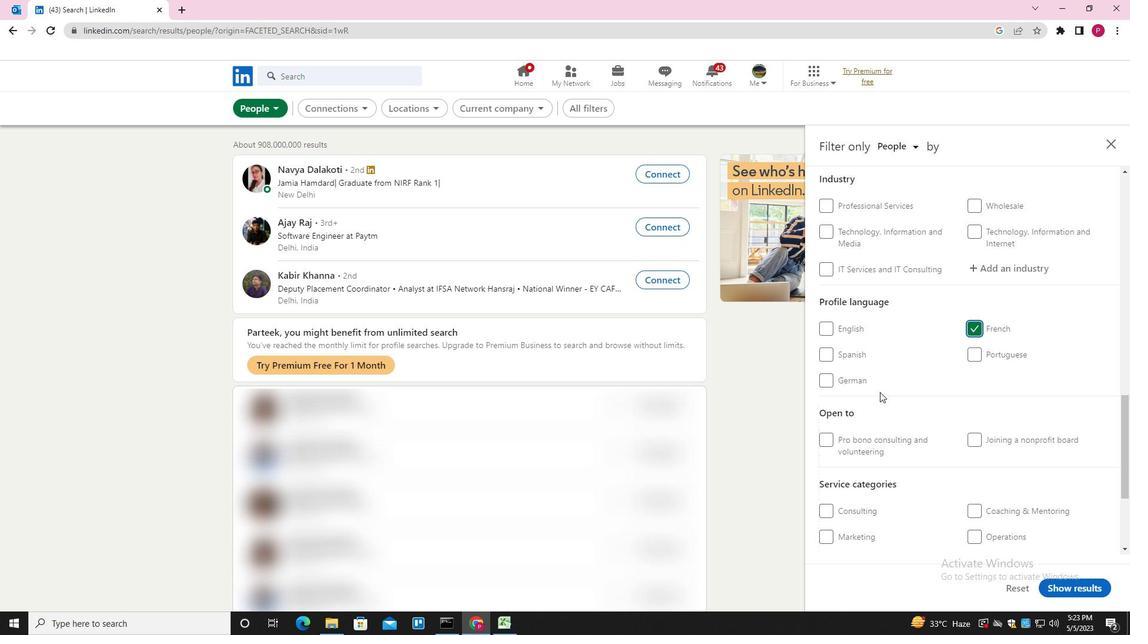
Action: Mouse scrolled (880, 393) with delta (0, 0)
Screenshot: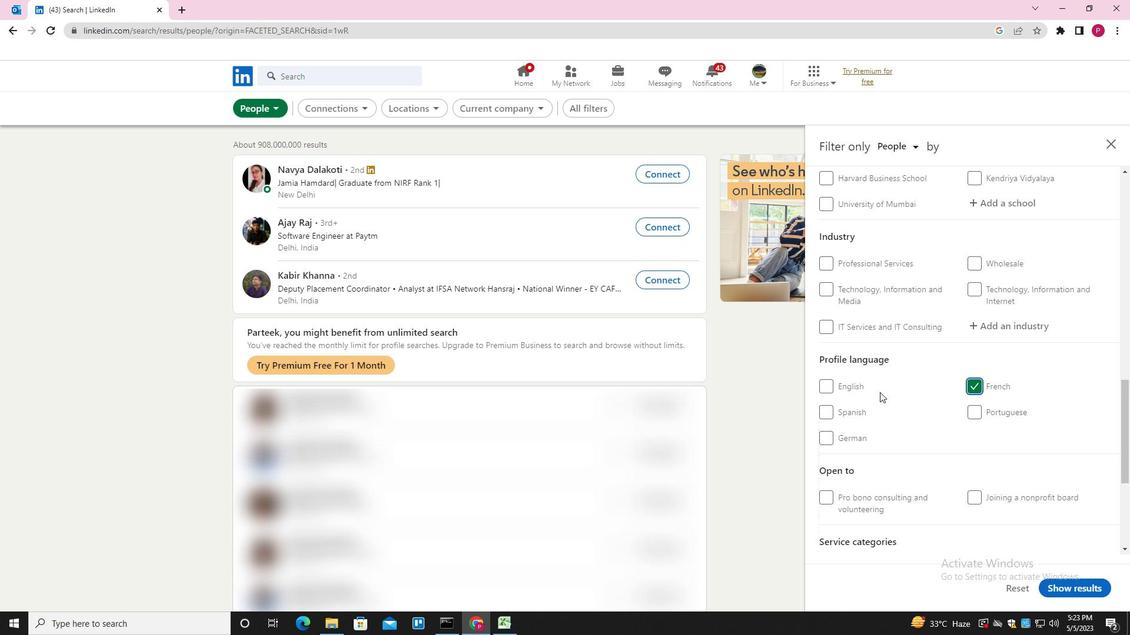 
Action: Mouse scrolled (880, 393) with delta (0, 0)
Screenshot: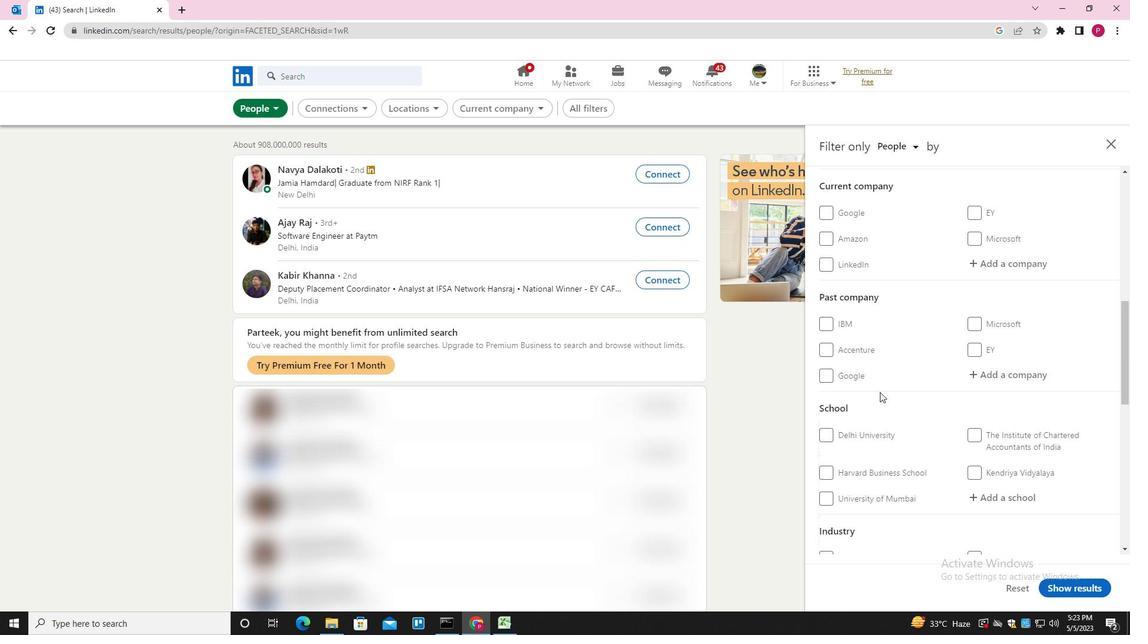 
Action: Mouse scrolled (880, 393) with delta (0, 0)
Screenshot: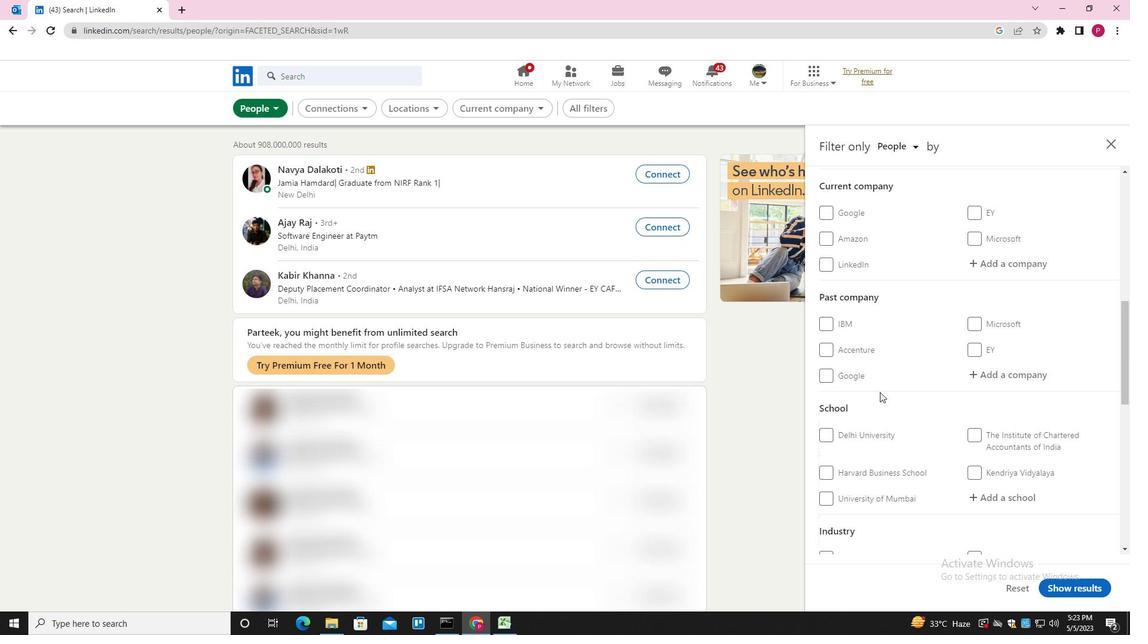 
Action: Mouse moved to (996, 377)
Screenshot: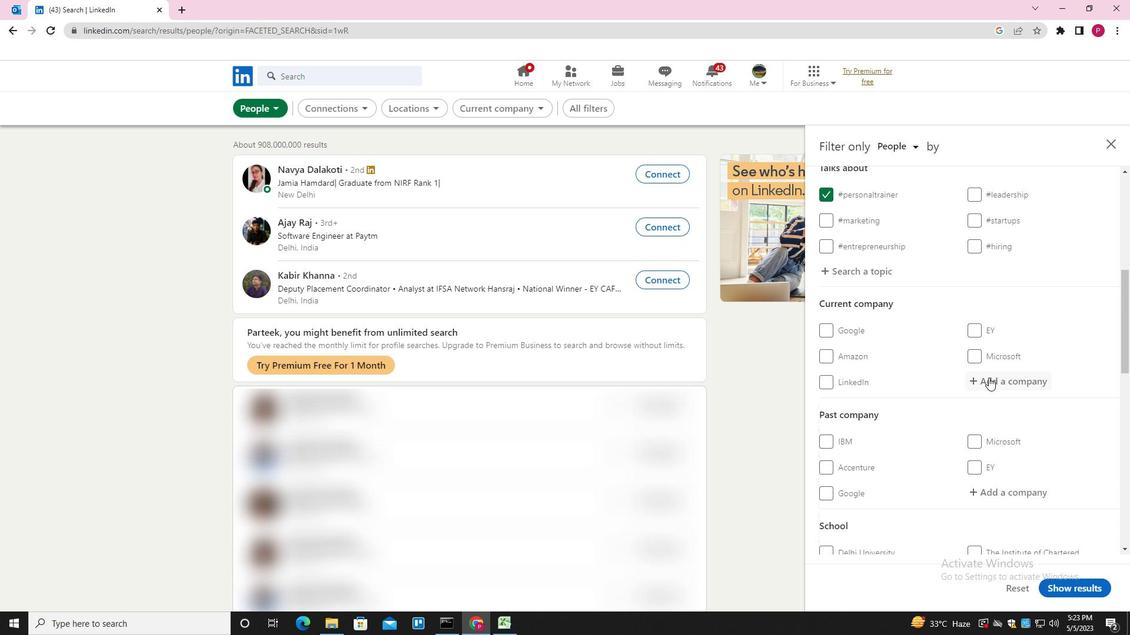 
Action: Mouse pressed left at (996, 377)
Screenshot: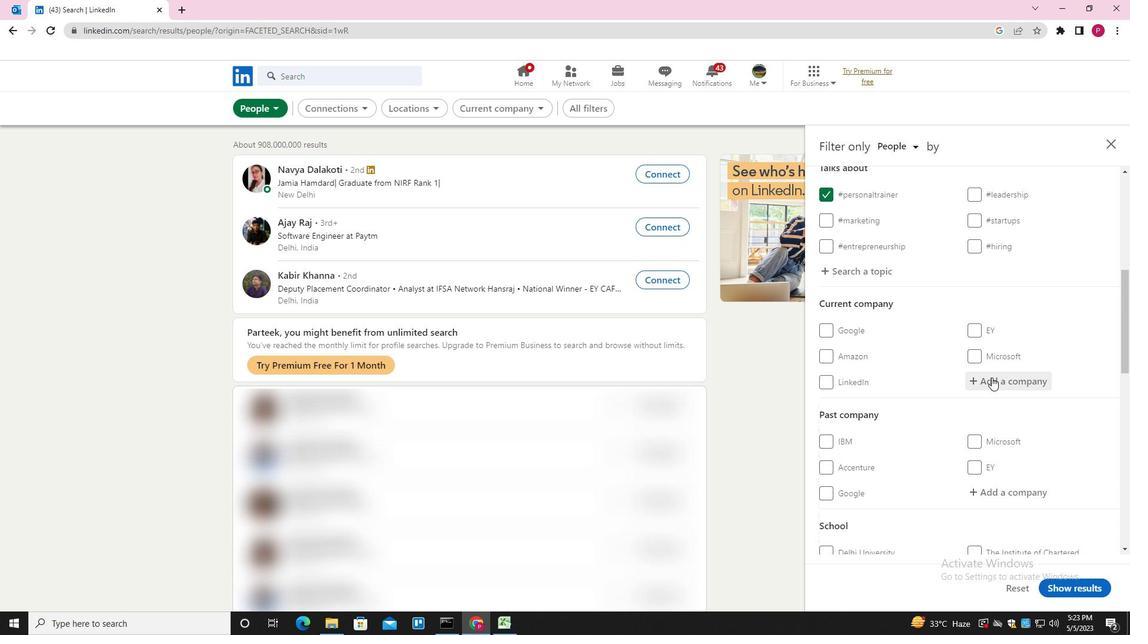 
Action: Key pressed <Key.shift>ARCESIUM<Key.down><Key.enter>
Screenshot: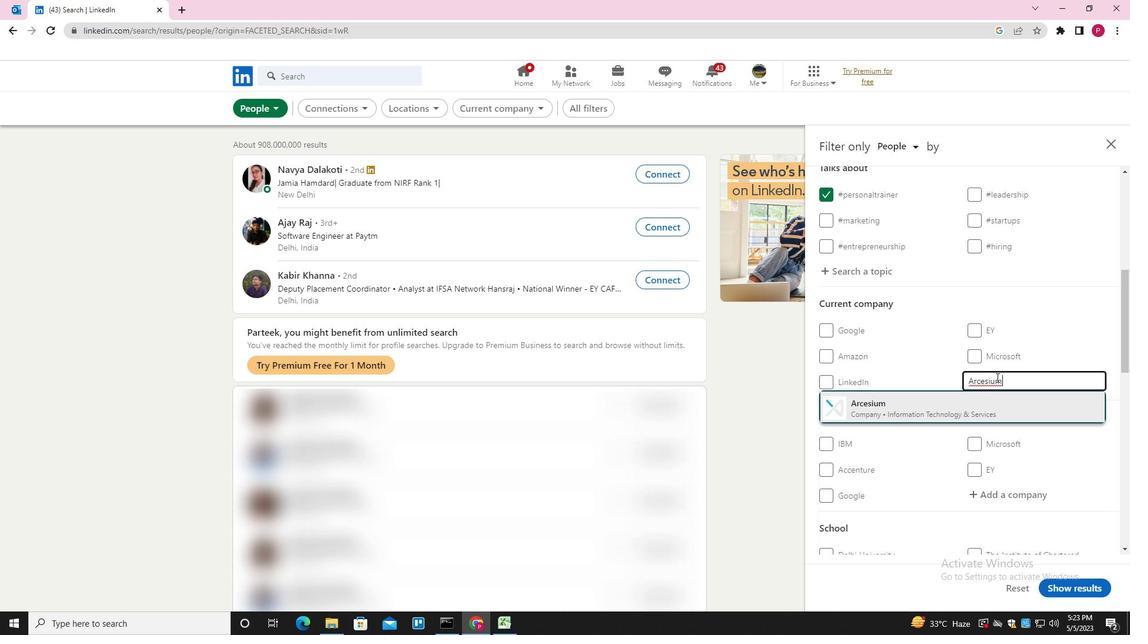 
Action: Mouse moved to (950, 407)
Screenshot: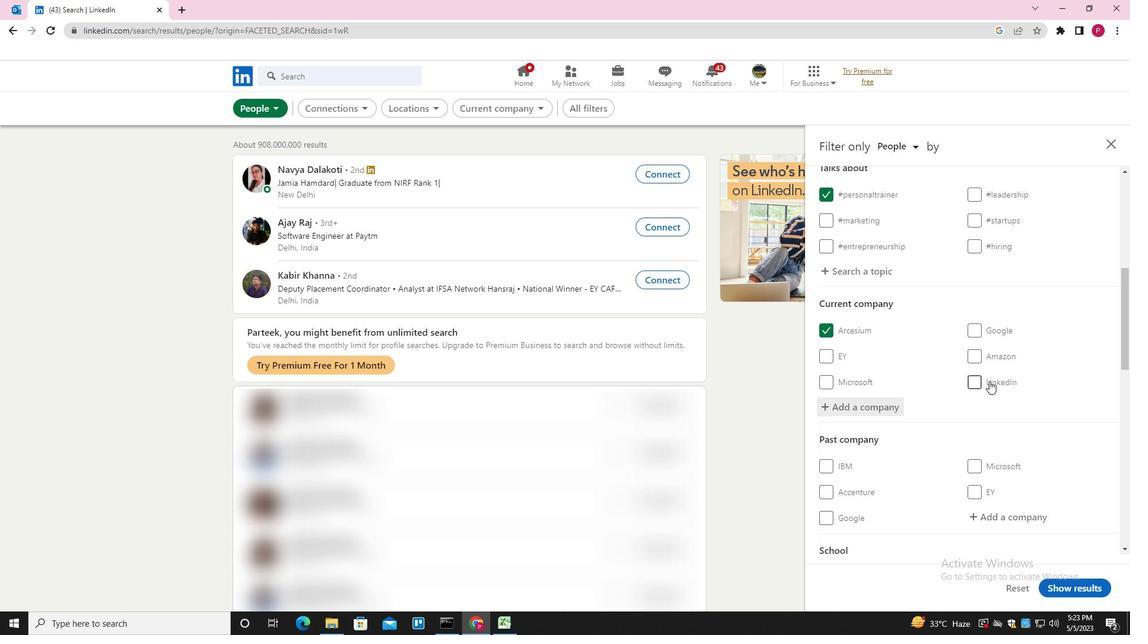 
Action: Mouse scrolled (950, 407) with delta (0, 0)
Screenshot: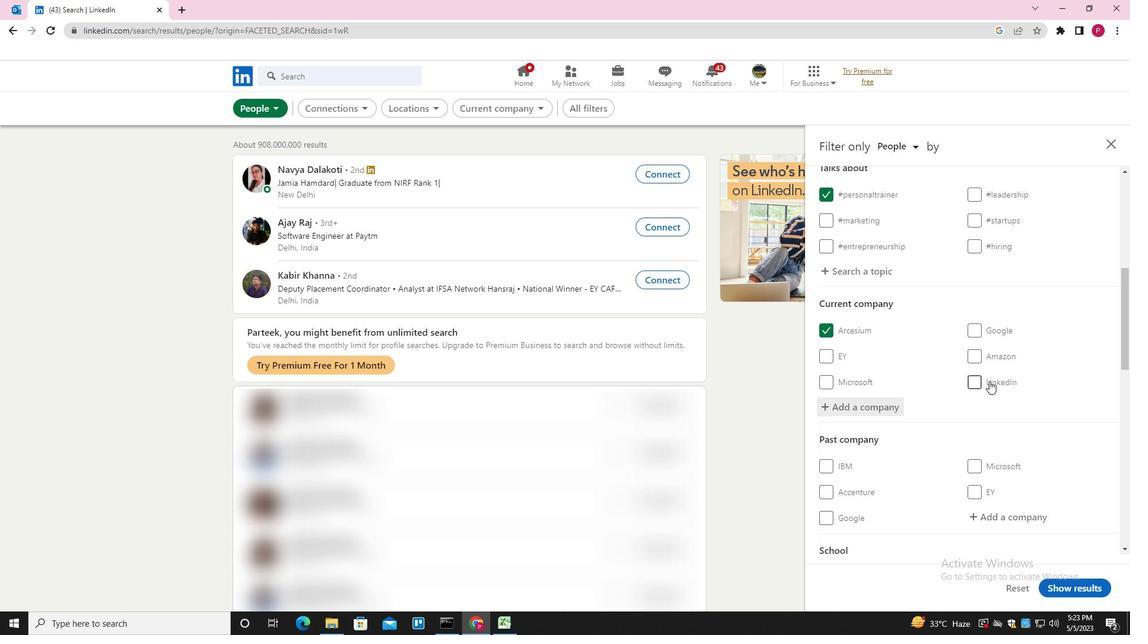 
Action: Mouse moved to (949, 408)
Screenshot: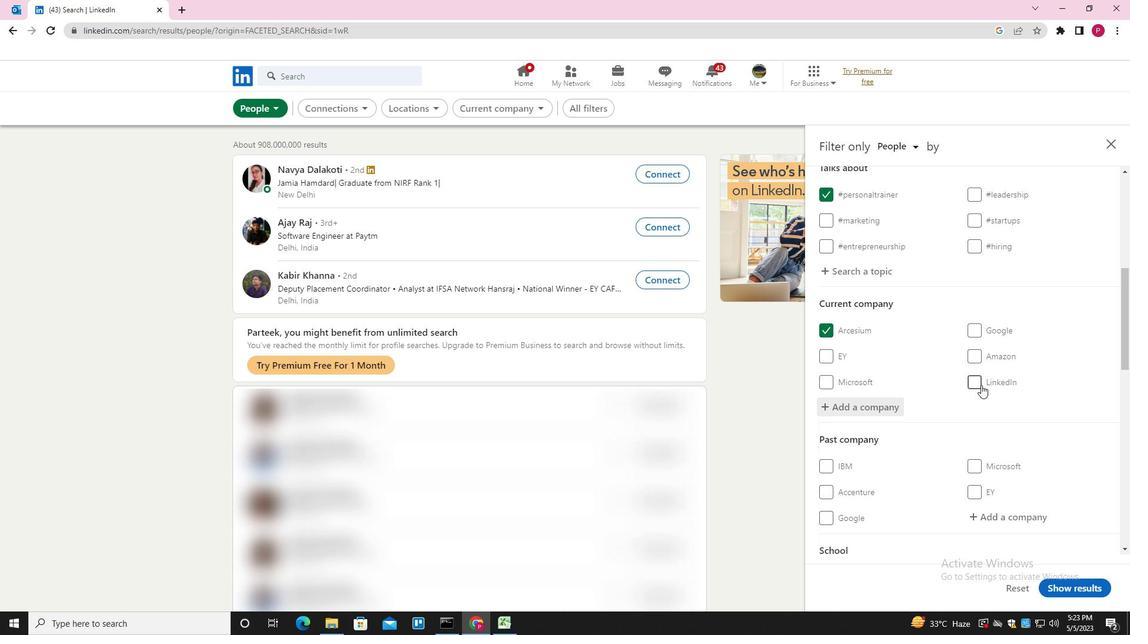 
Action: Mouse scrolled (949, 407) with delta (0, 0)
Screenshot: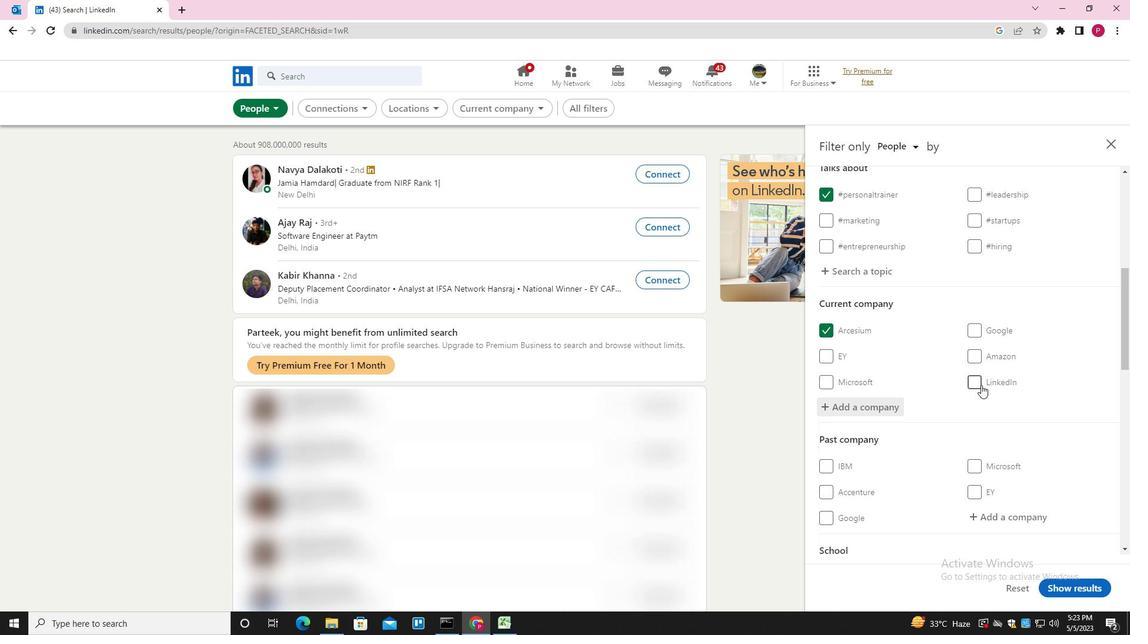 
Action: Mouse moved to (947, 409)
Screenshot: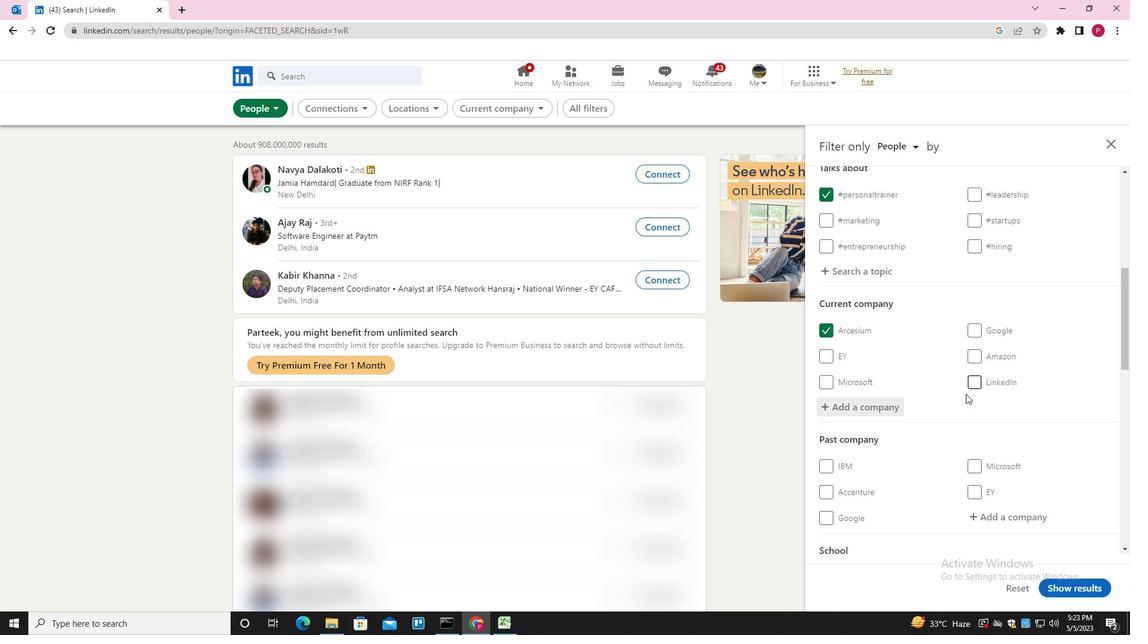 
Action: Mouse scrolled (947, 409) with delta (0, 0)
Screenshot: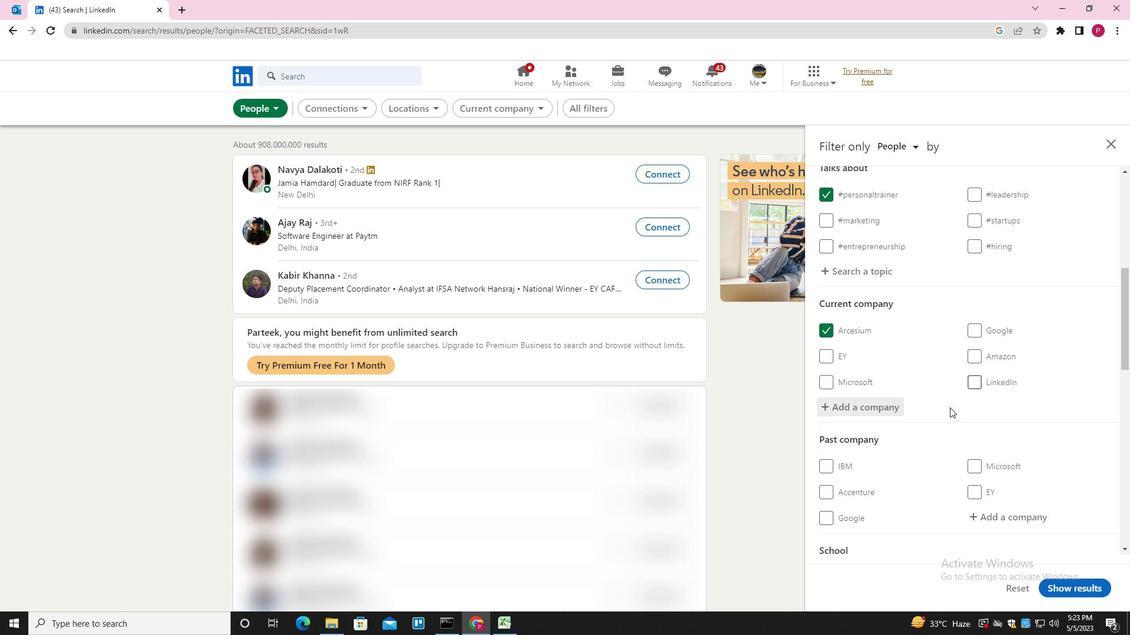 
Action: Mouse scrolled (947, 409) with delta (0, 0)
Screenshot: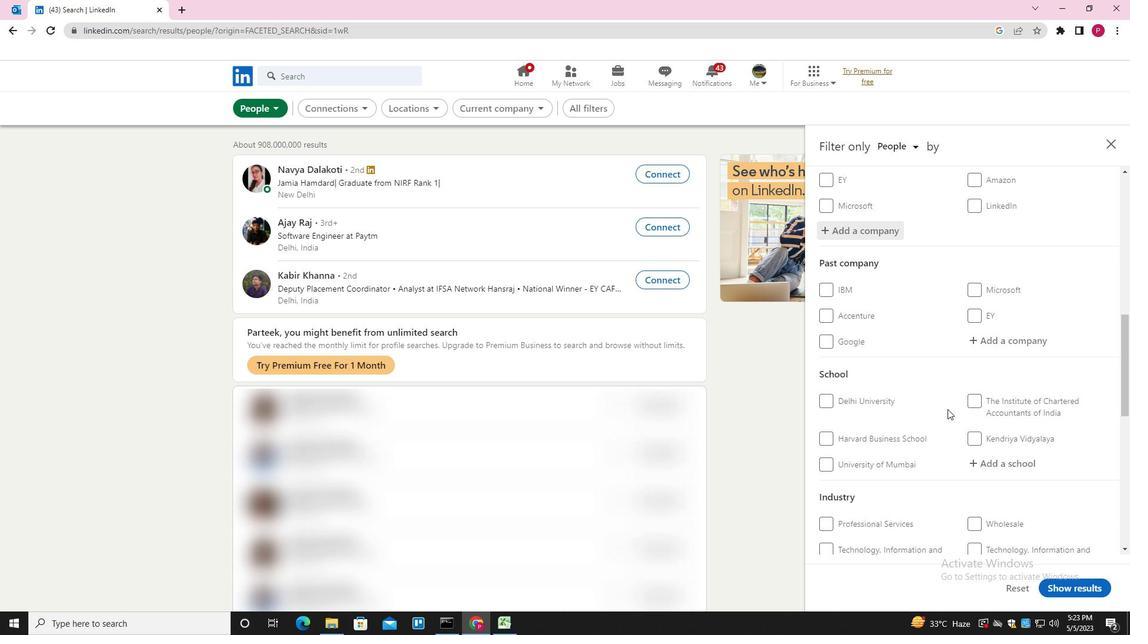
Action: Mouse scrolled (947, 409) with delta (0, 0)
Screenshot: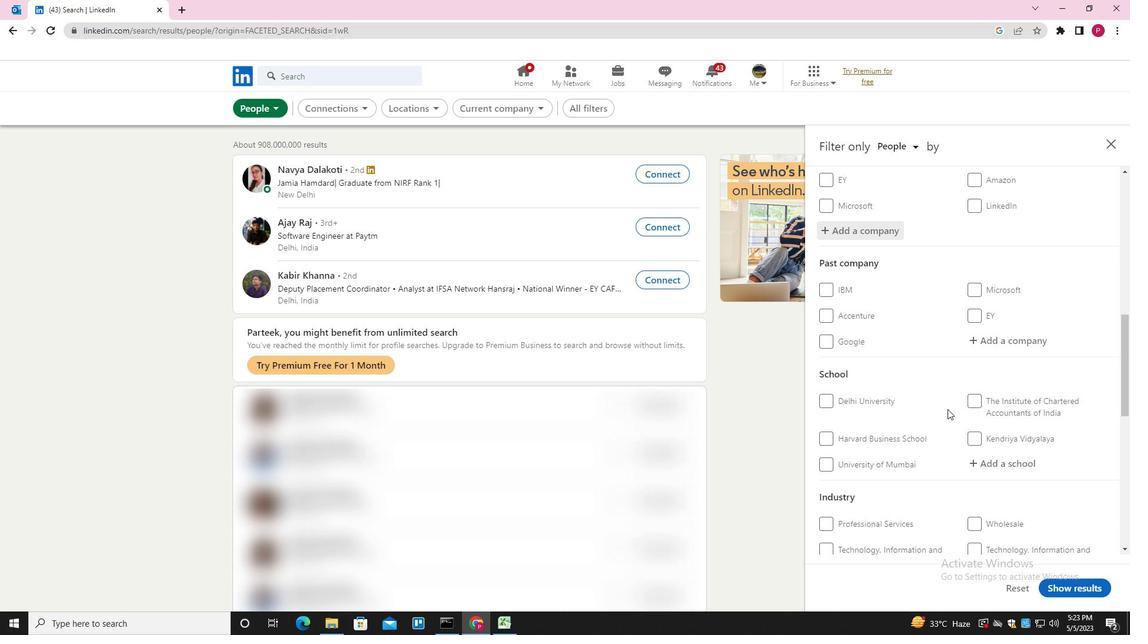 
Action: Mouse moved to (996, 348)
Screenshot: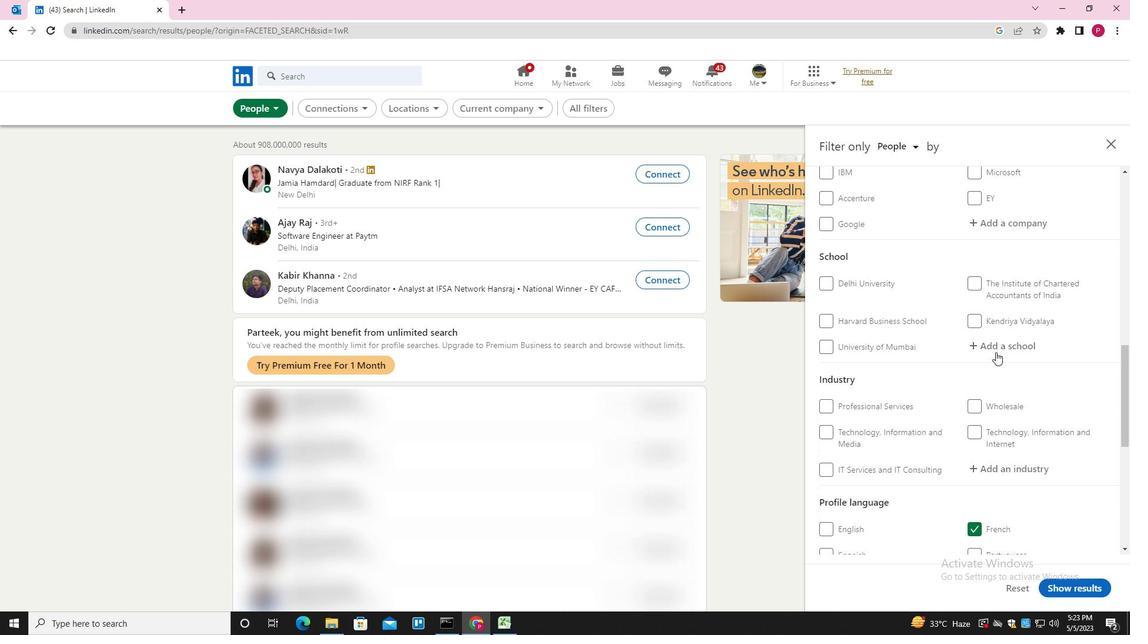 
Action: Mouse pressed left at (996, 348)
Screenshot: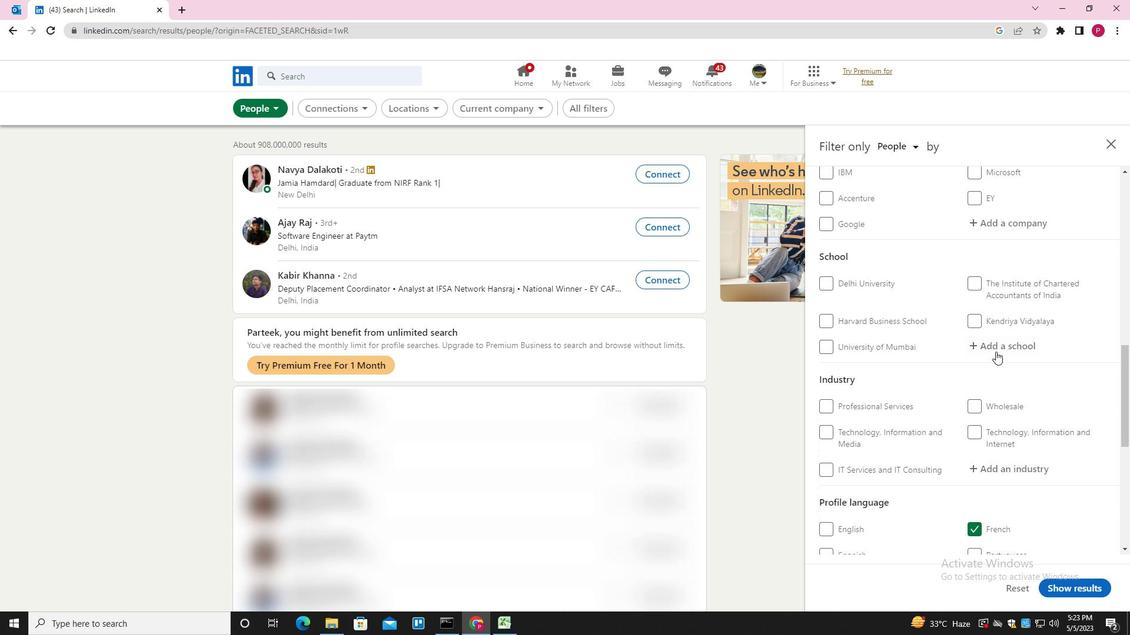 
Action: Key pressed <Key.shift>KALINGA<Key.space><Key.shift>UNIVERSITY<Key.down><Key.enter>
Screenshot: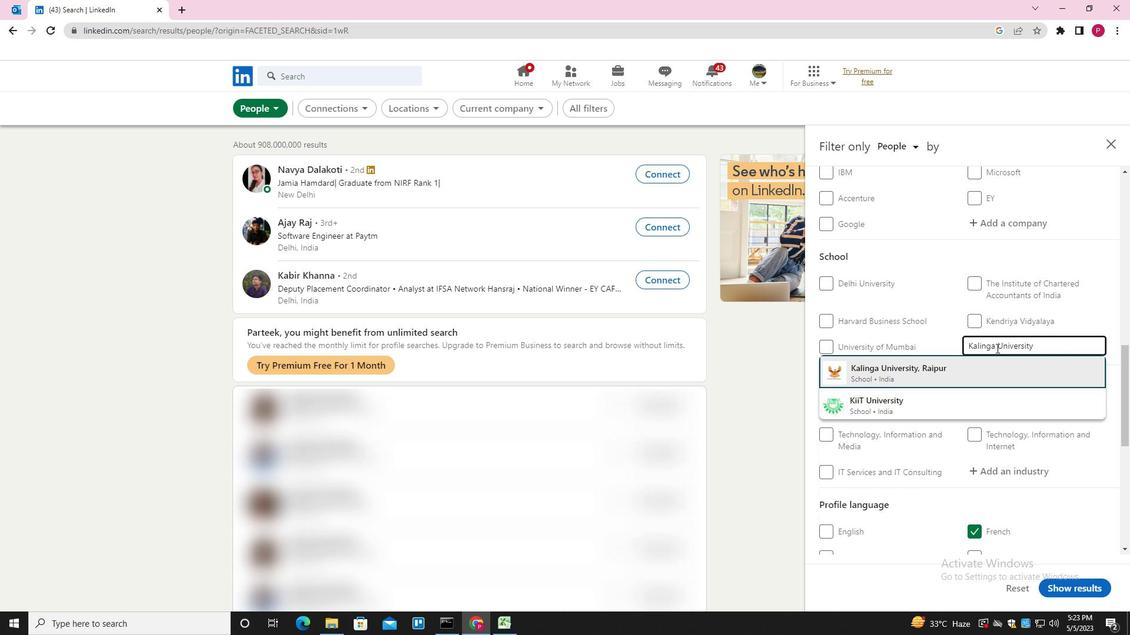 
Action: Mouse scrolled (996, 347) with delta (0, 0)
Screenshot: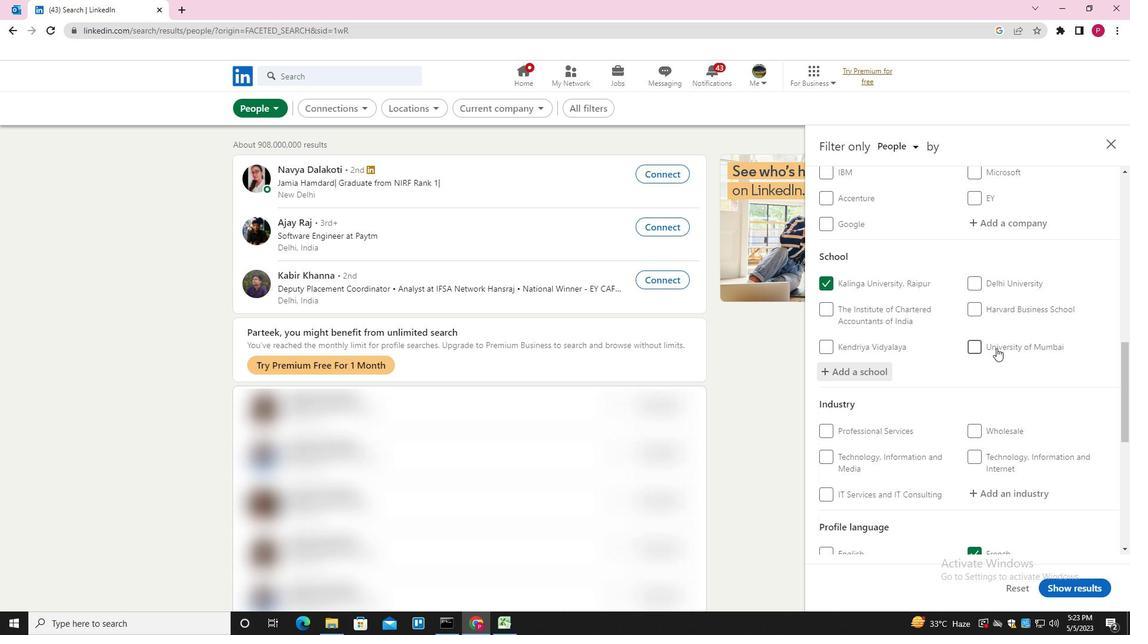 
Action: Mouse scrolled (996, 347) with delta (0, 0)
Screenshot: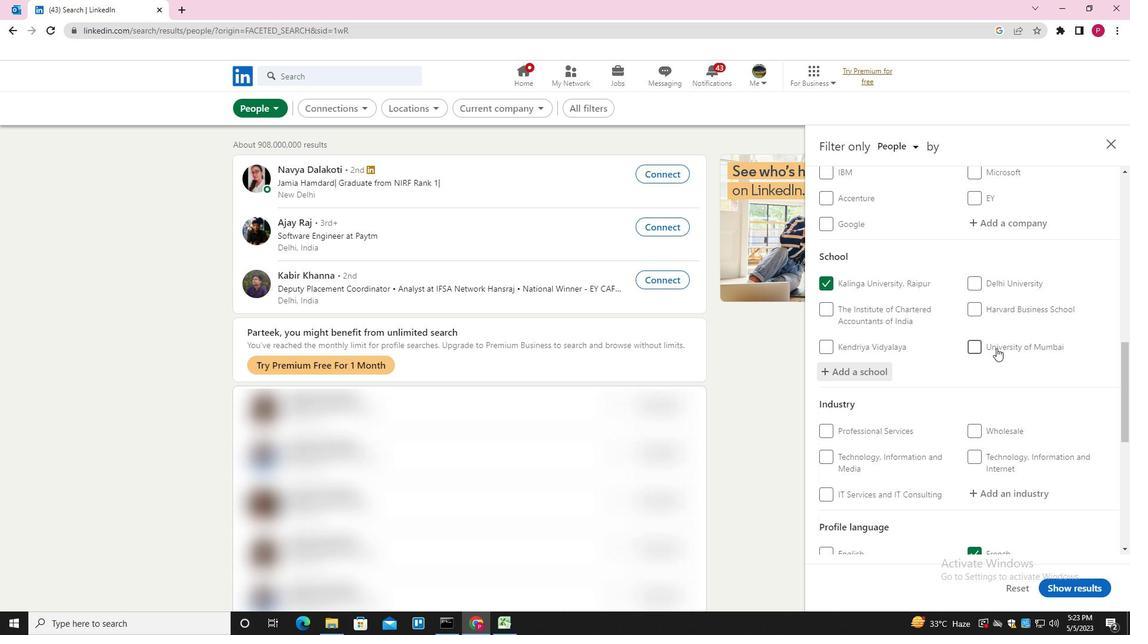 
Action: Mouse scrolled (996, 347) with delta (0, 0)
Screenshot: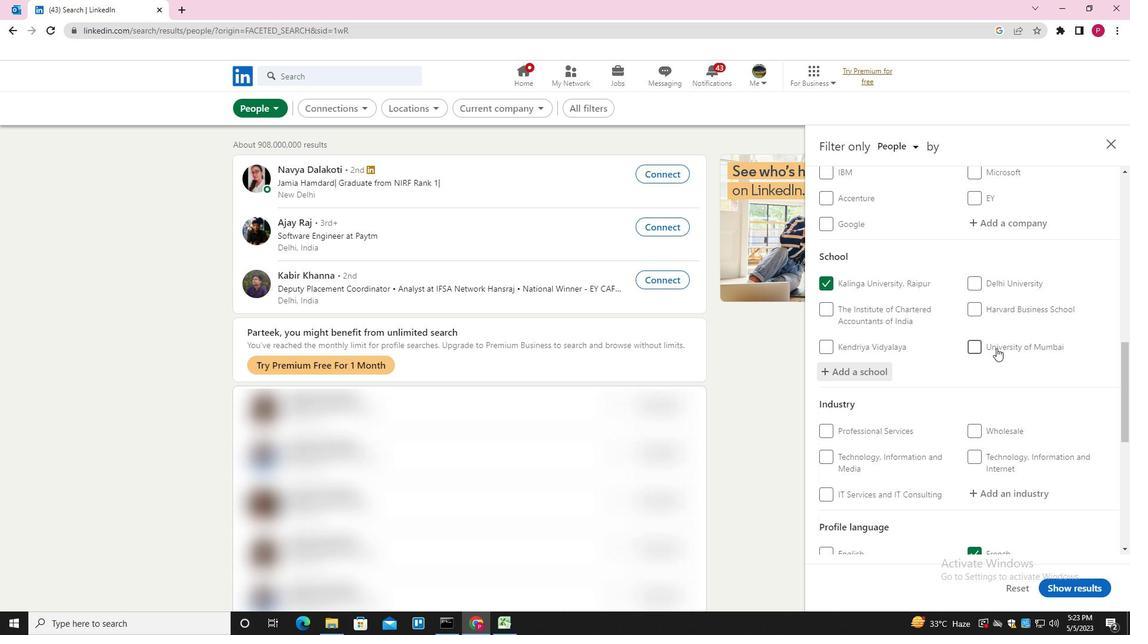 
Action: Mouse moved to (996, 348)
Screenshot: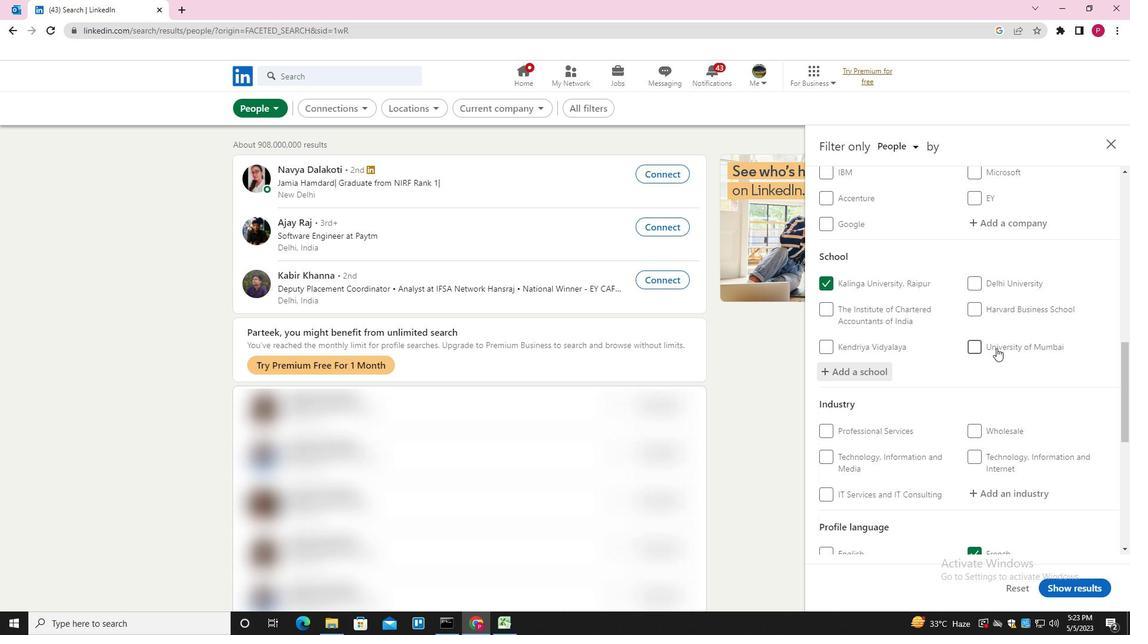 
Action: Mouse scrolled (996, 347) with delta (0, 0)
Screenshot: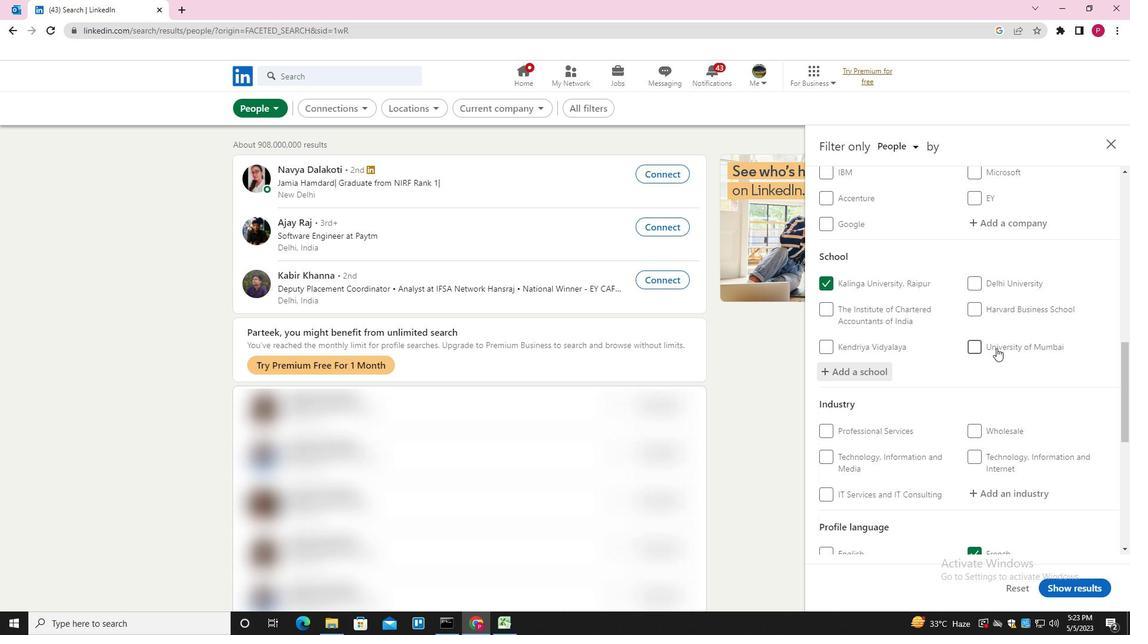 
Action: Mouse moved to (996, 349)
Screenshot: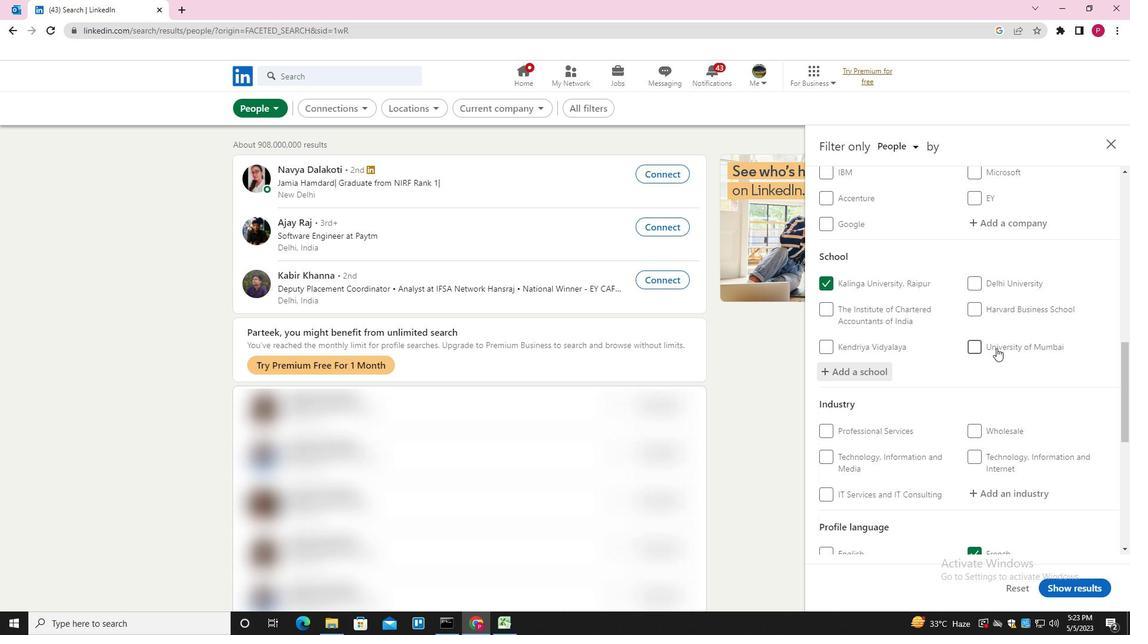 
Action: Mouse scrolled (996, 349) with delta (0, 0)
Screenshot: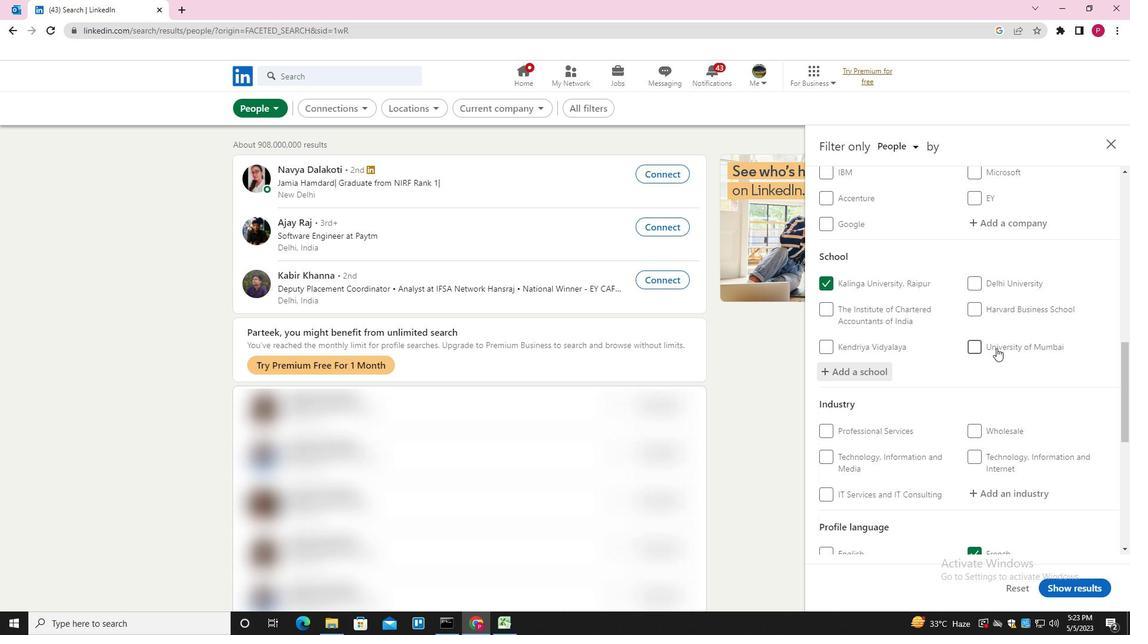 
Action: Mouse moved to (1023, 201)
Screenshot: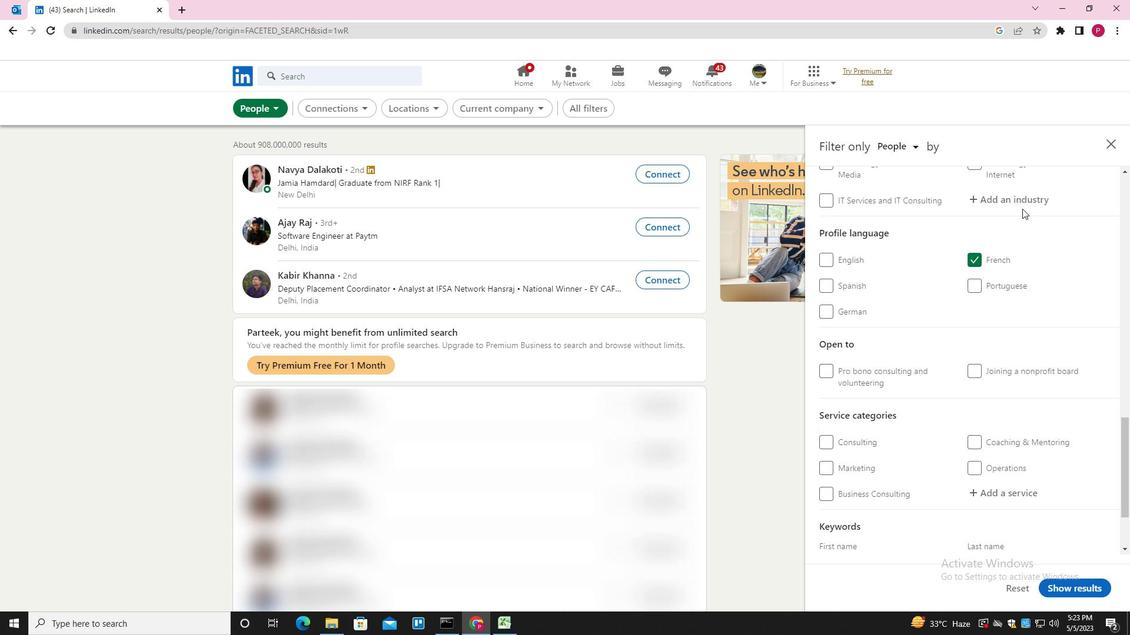 
Action: Mouse pressed left at (1023, 201)
Screenshot: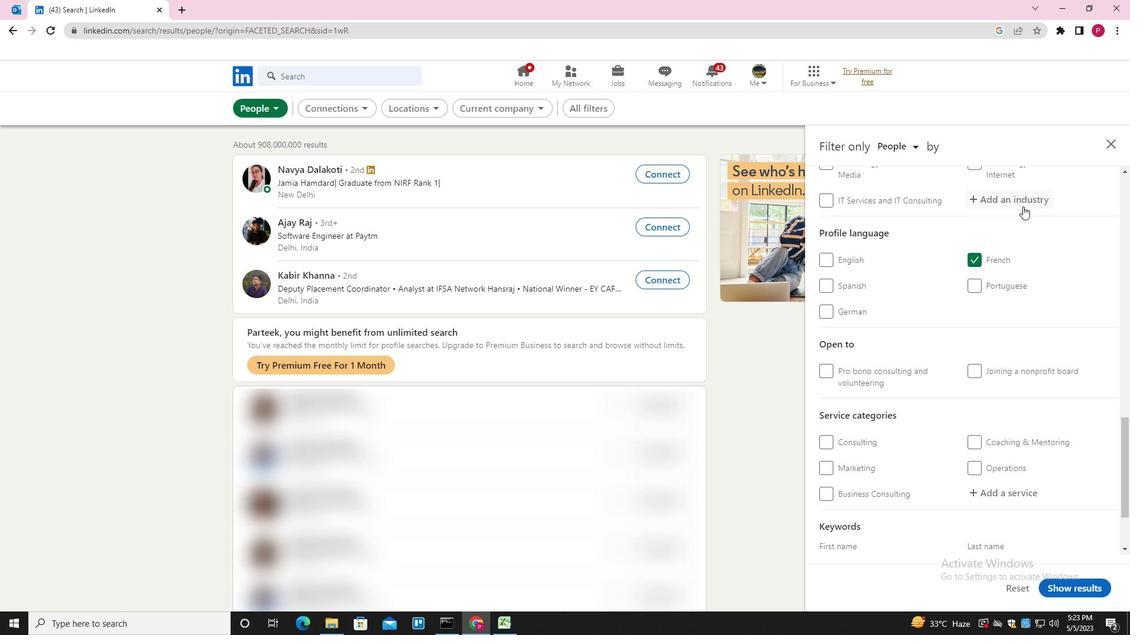 
Action: Key pressed <Key.shift>RETAIL<Key.space><Key.shift><Key.shift><Key.shift><Key.shift><Key.shift><Key.shift><Key.shift><Key.shift><Key.shift><Key.shift><Key.shift><Key.shift><Key.shift>HEAT<Key.backspace>LTH<Key.down><Key.enter>
Screenshot: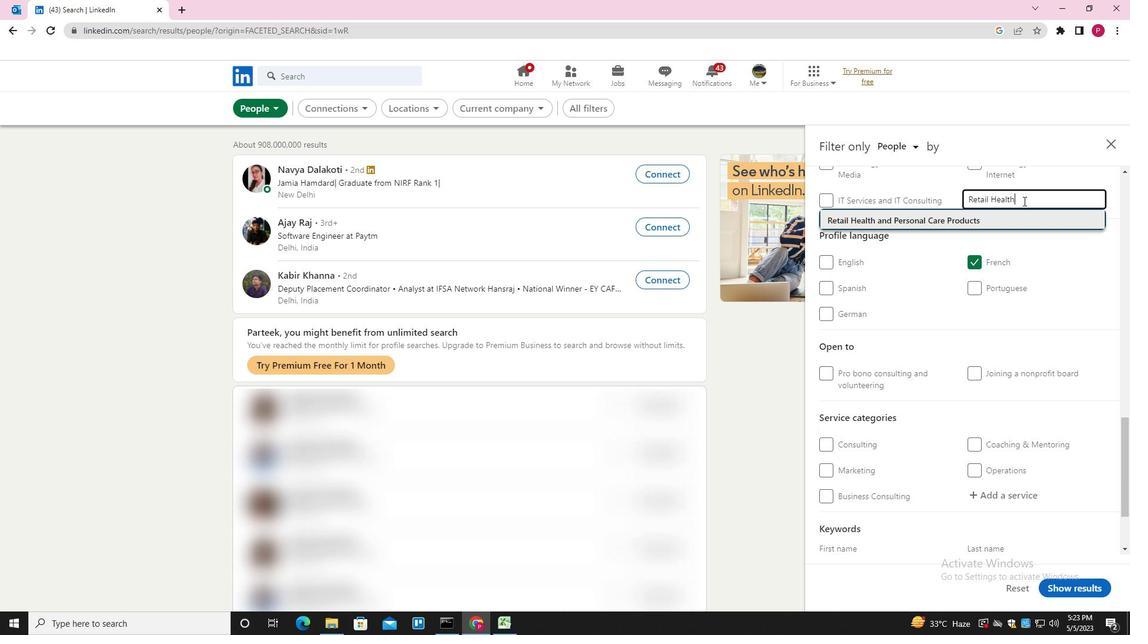 
Action: Mouse moved to (1031, 309)
Screenshot: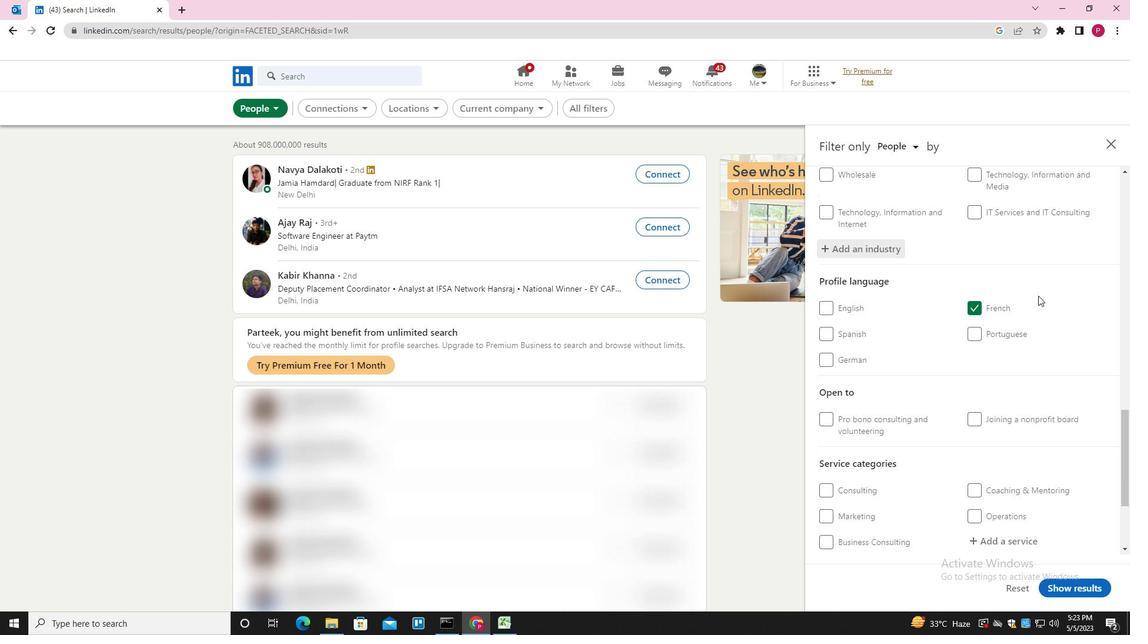
Action: Mouse scrolled (1031, 309) with delta (0, 0)
Screenshot: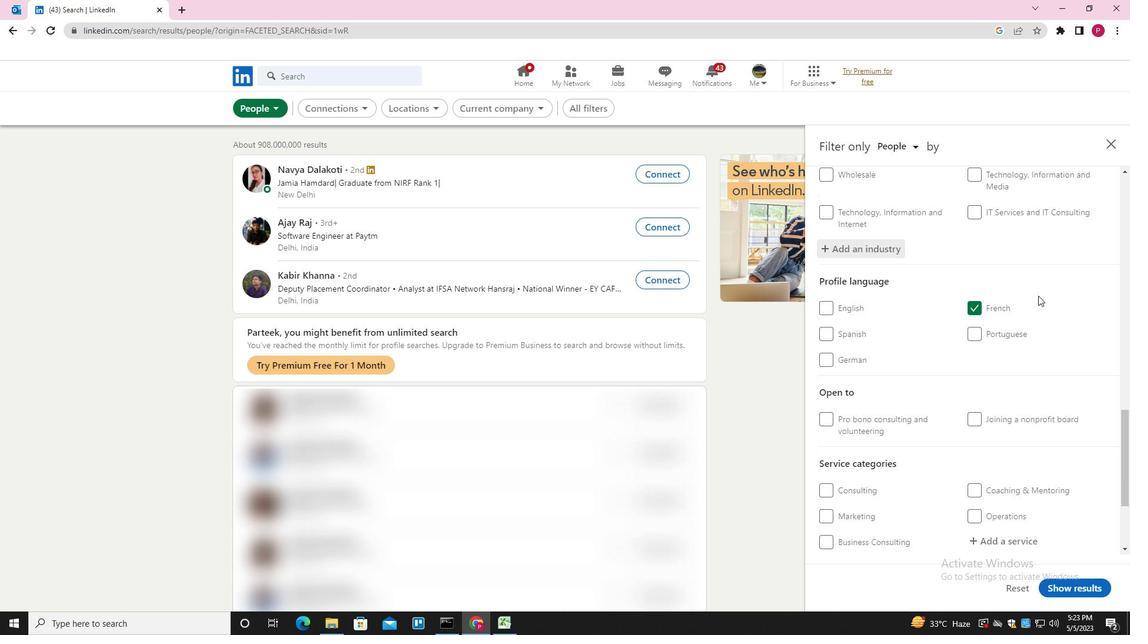 
Action: Mouse scrolled (1031, 309) with delta (0, 0)
Screenshot: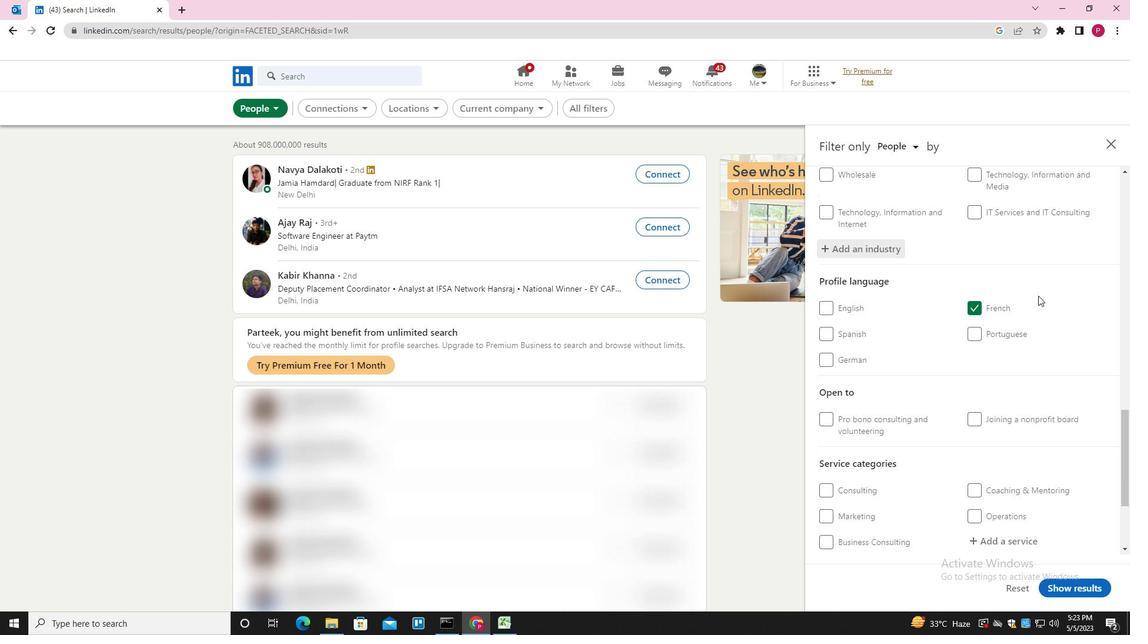 
Action: Mouse moved to (1031, 309)
Screenshot: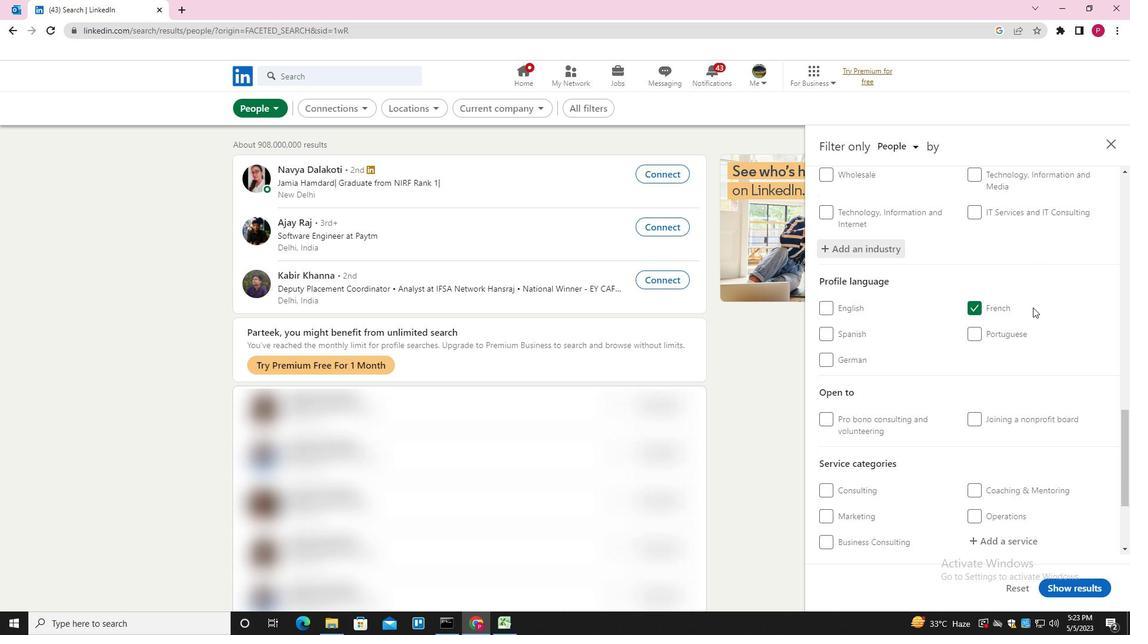 
Action: Mouse scrolled (1031, 309) with delta (0, 0)
Screenshot: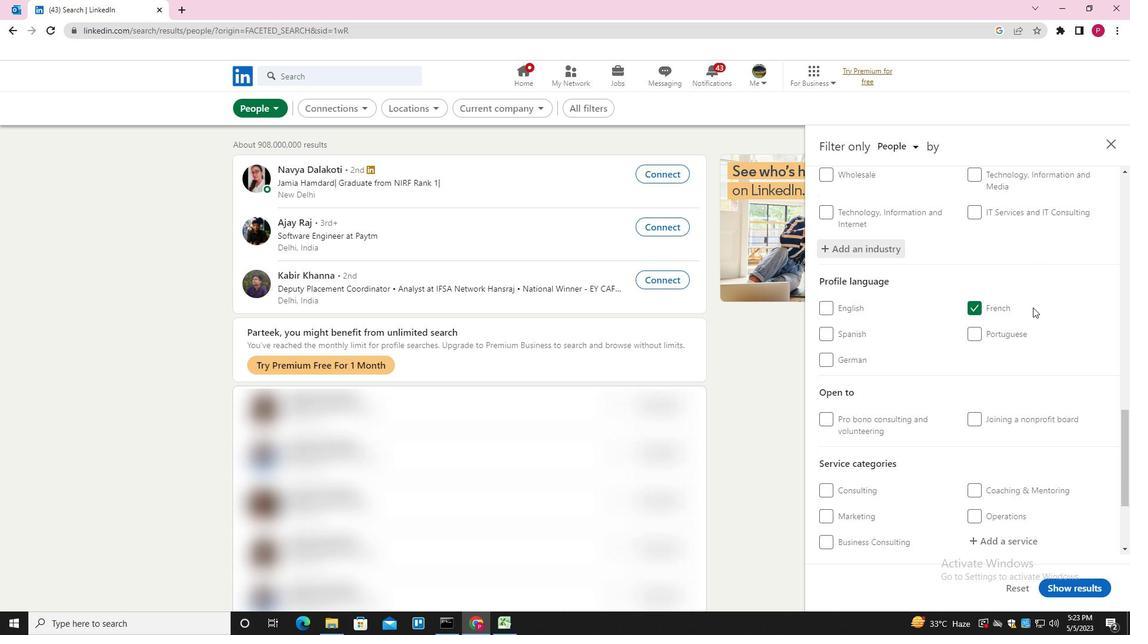 
Action: Mouse moved to (1031, 311)
Screenshot: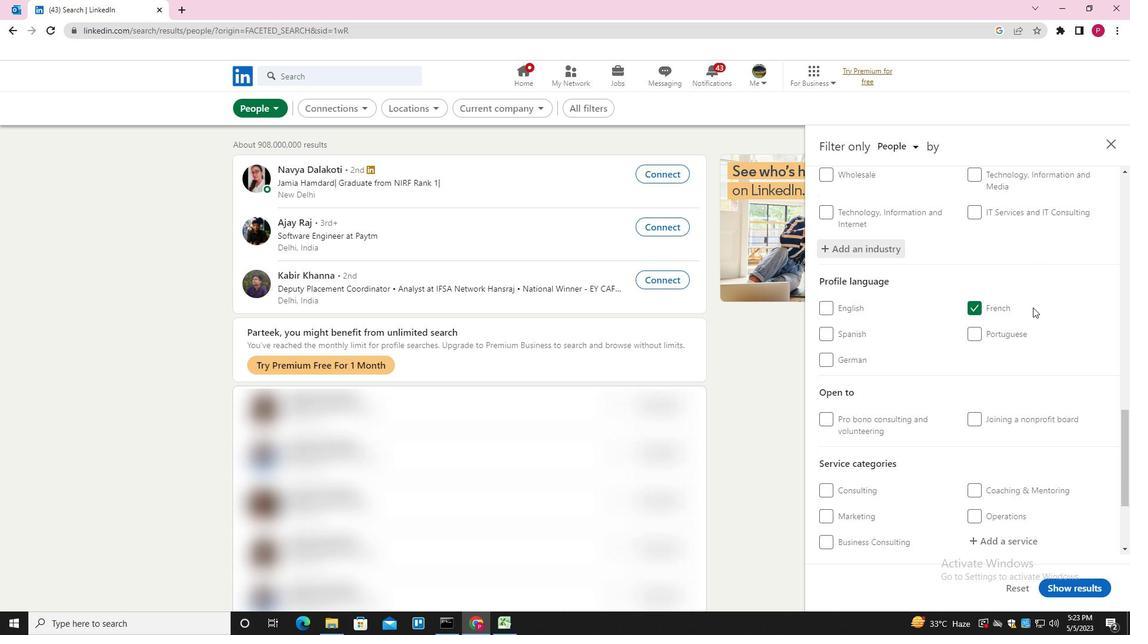 
Action: Mouse scrolled (1031, 310) with delta (0, 0)
Screenshot: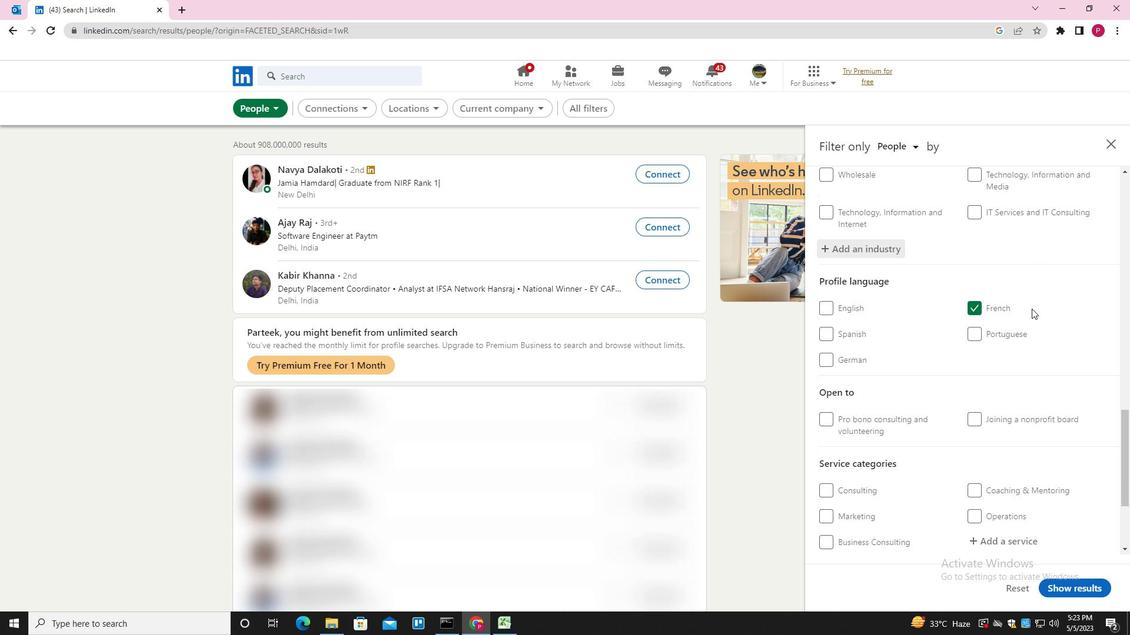 
Action: Mouse moved to (1031, 313)
Screenshot: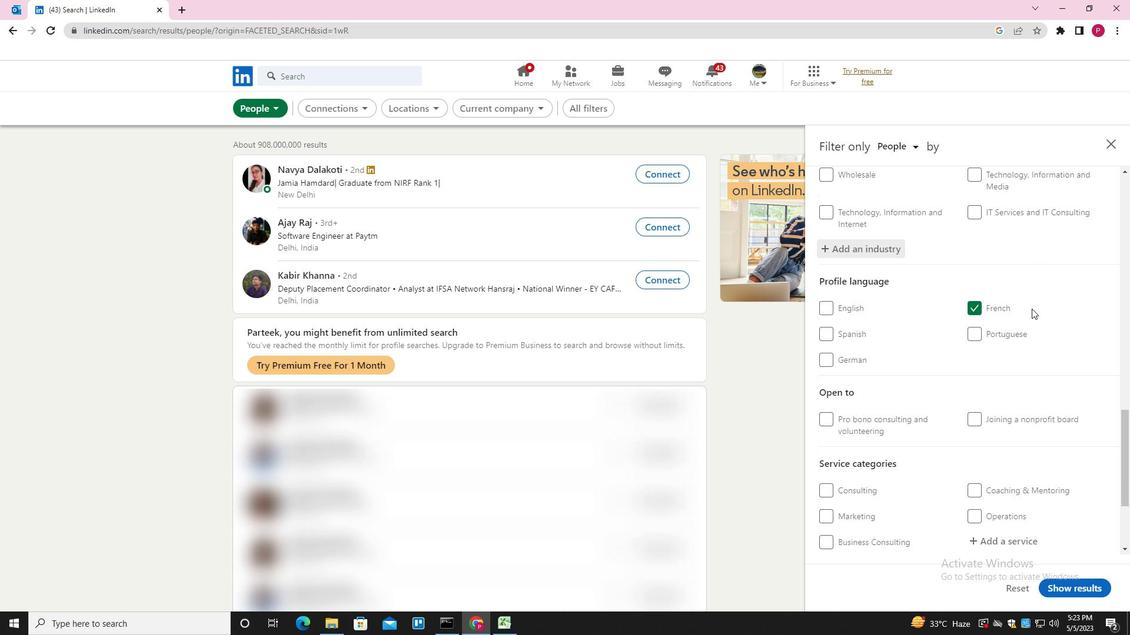 
Action: Mouse scrolled (1031, 313) with delta (0, 0)
Screenshot: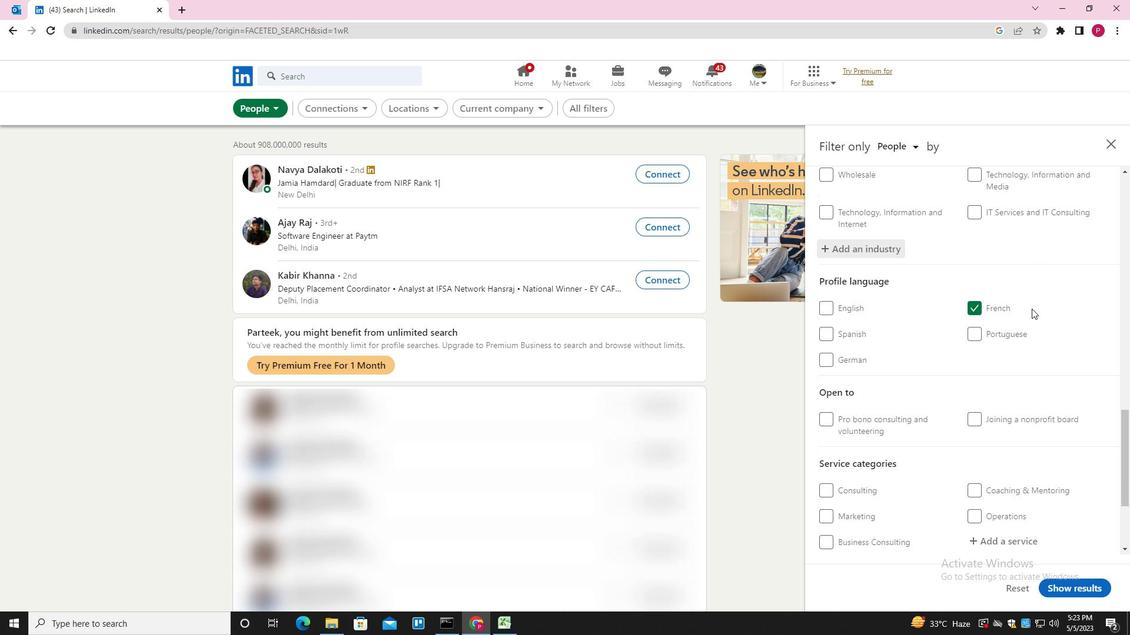 
Action: Mouse moved to (1010, 394)
Screenshot: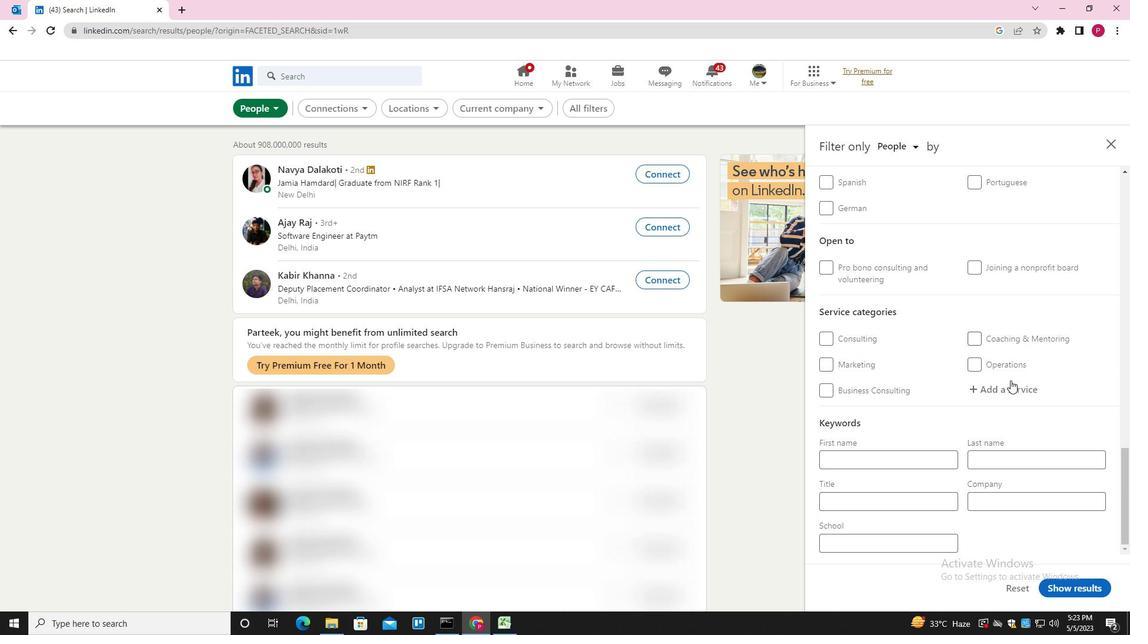 
Action: Mouse pressed left at (1010, 394)
Screenshot: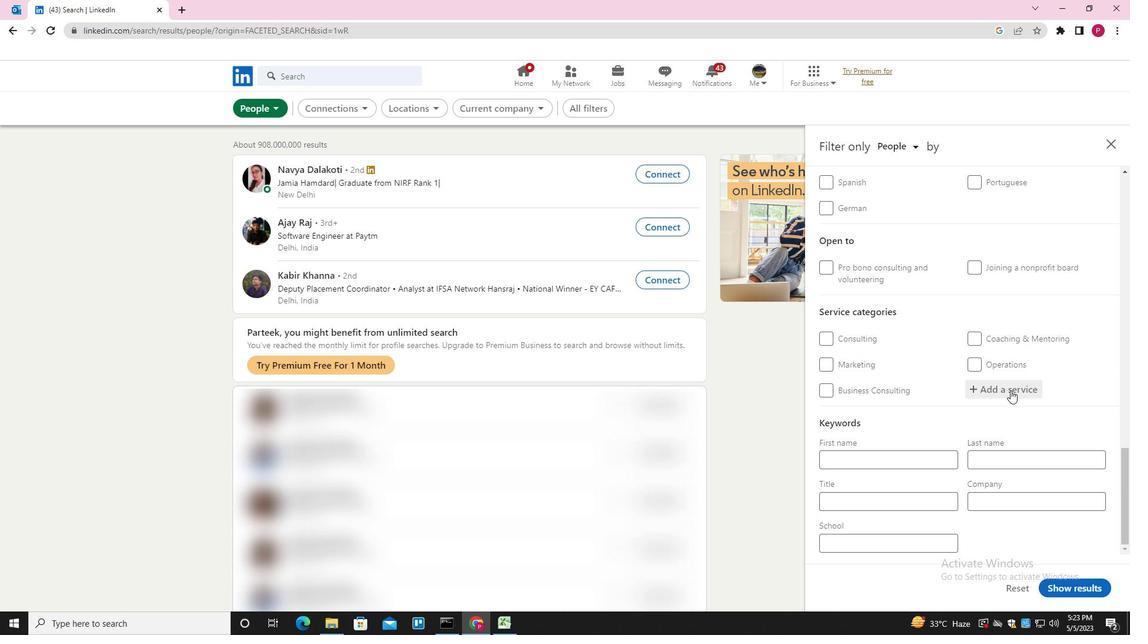 
Action: Key pressed <Key.shift><Key.shift><Key.shift><Key.shift><Key.shift><Key.shift><Key.shift><Key.shift><Key.shift><Key.shift><Key.shift><Key.shift>DUI<Key.space><Key.down><Key.enter>
Screenshot: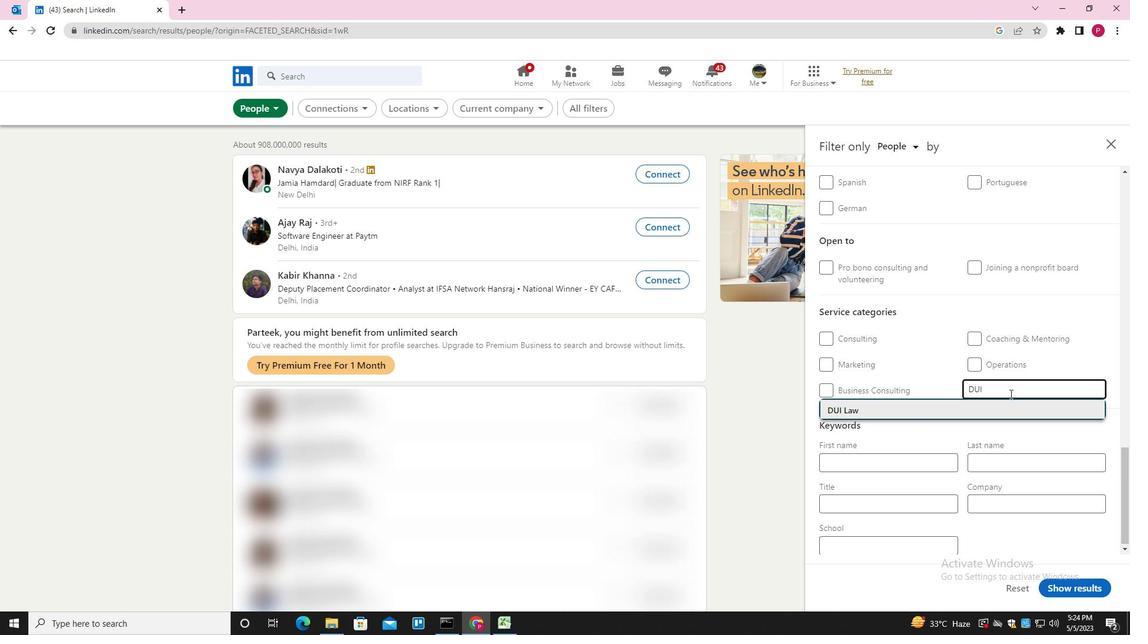 
Action: Mouse moved to (980, 409)
Screenshot: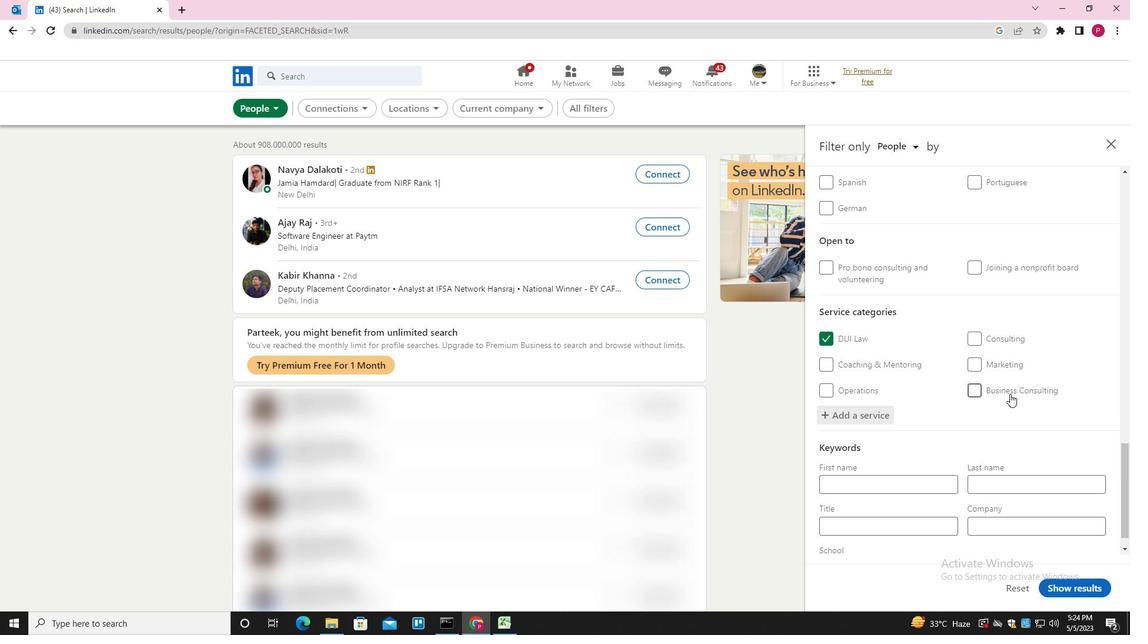 
Action: Mouse scrolled (980, 408) with delta (0, 0)
Screenshot: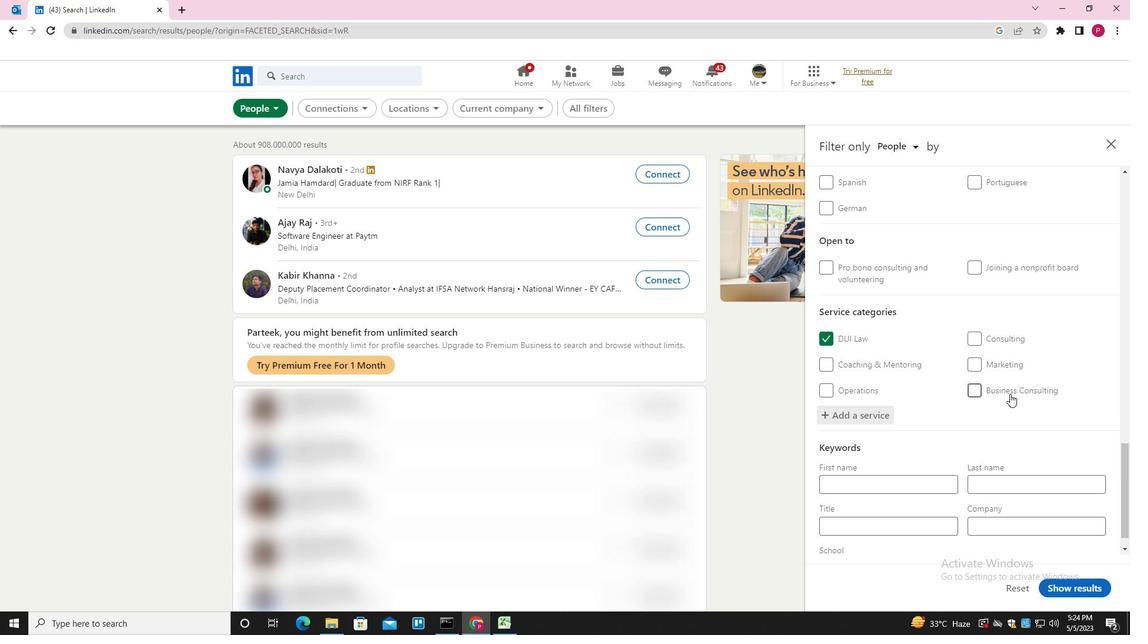 
Action: Mouse moved to (971, 413)
Screenshot: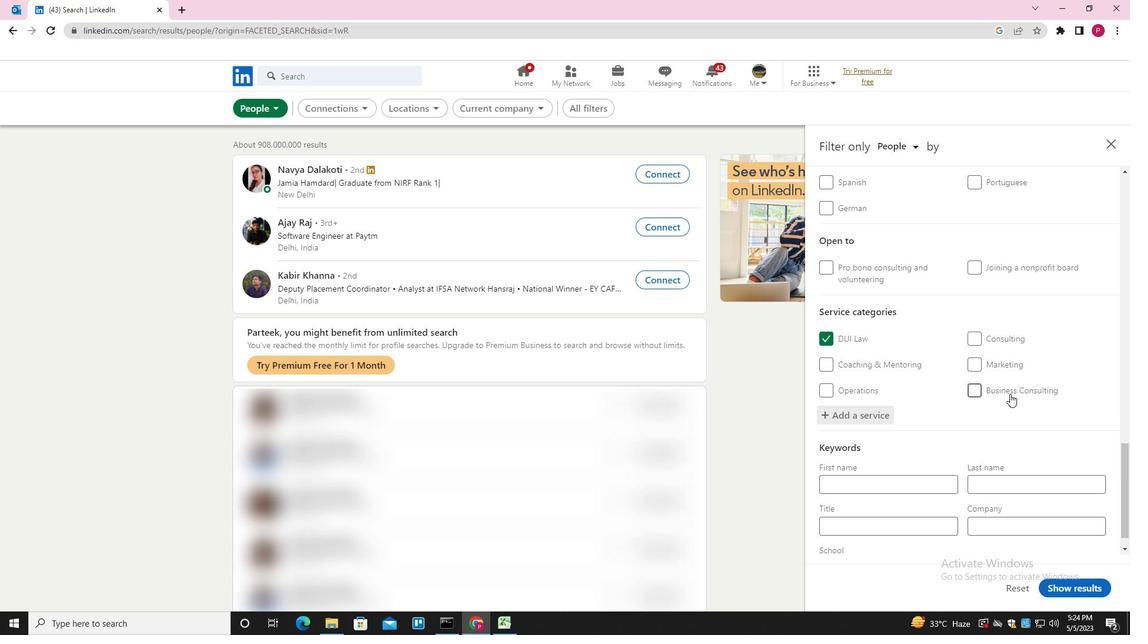 
Action: Mouse scrolled (971, 413) with delta (0, 0)
Screenshot: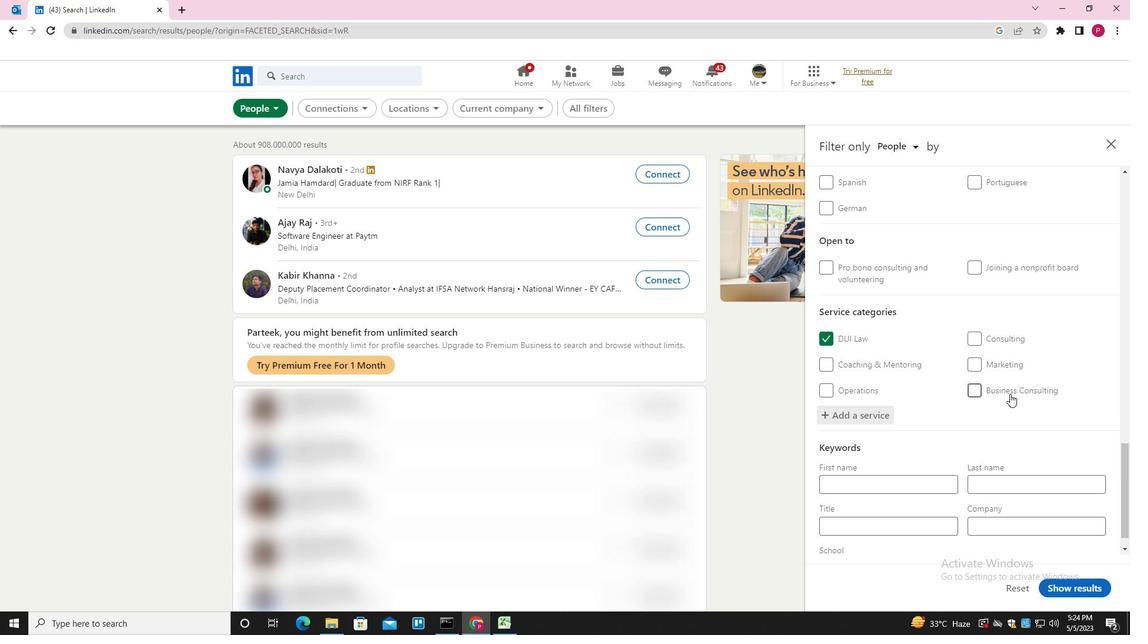 
Action: Mouse moved to (966, 418)
Screenshot: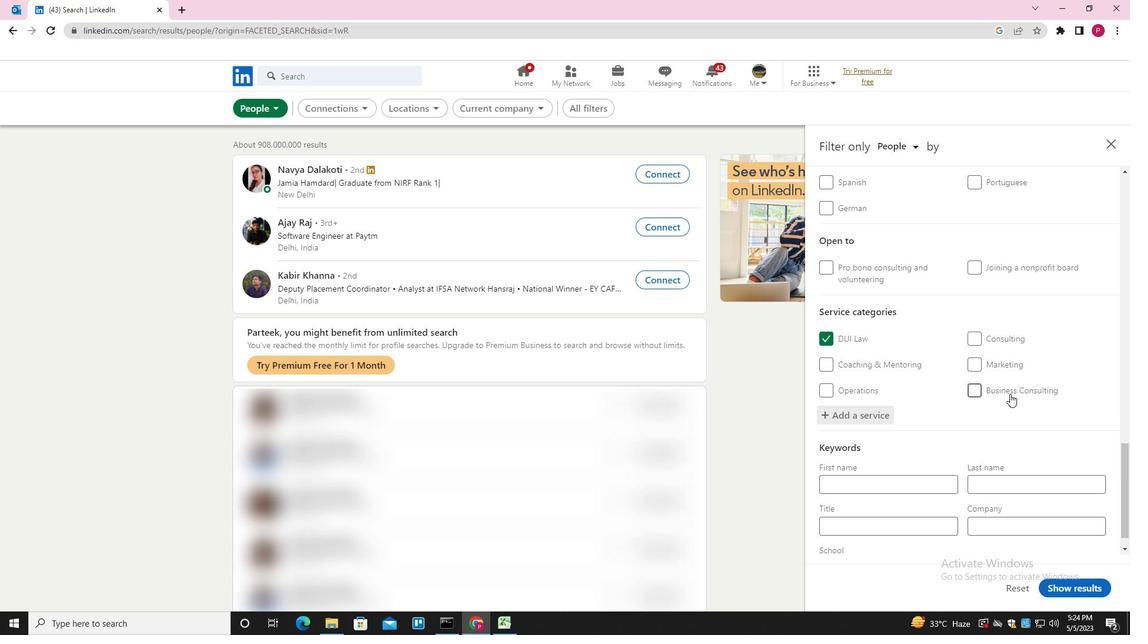 
Action: Mouse scrolled (966, 417) with delta (0, 0)
Screenshot: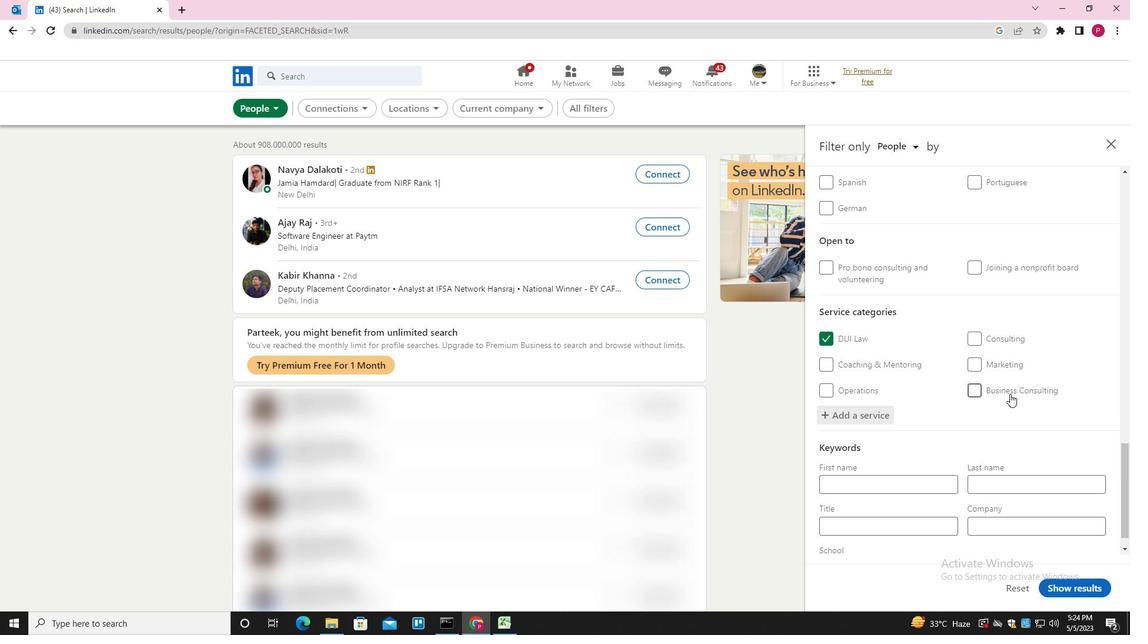 
Action: Mouse moved to (963, 419)
Screenshot: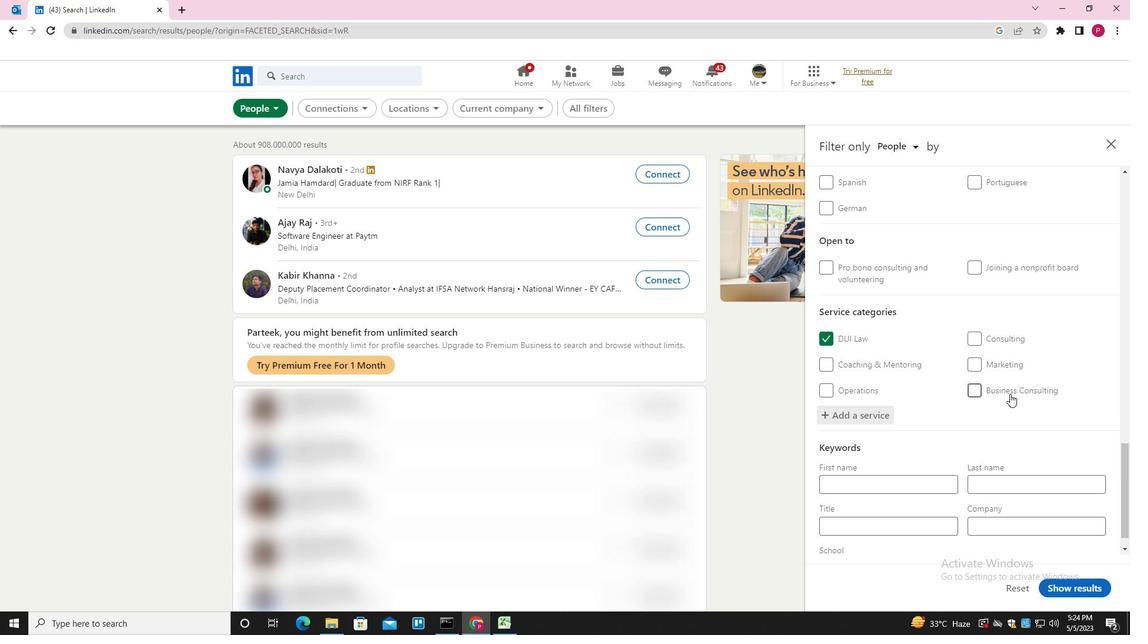 
Action: Mouse scrolled (963, 418) with delta (0, 0)
Screenshot: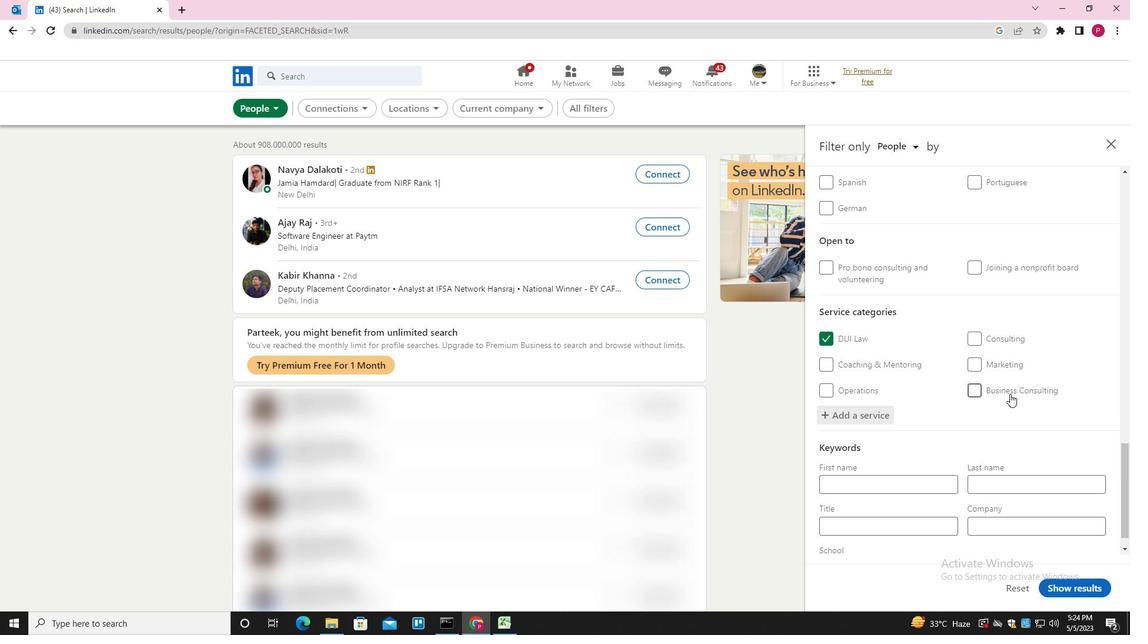 
Action: Mouse moved to (960, 422)
Screenshot: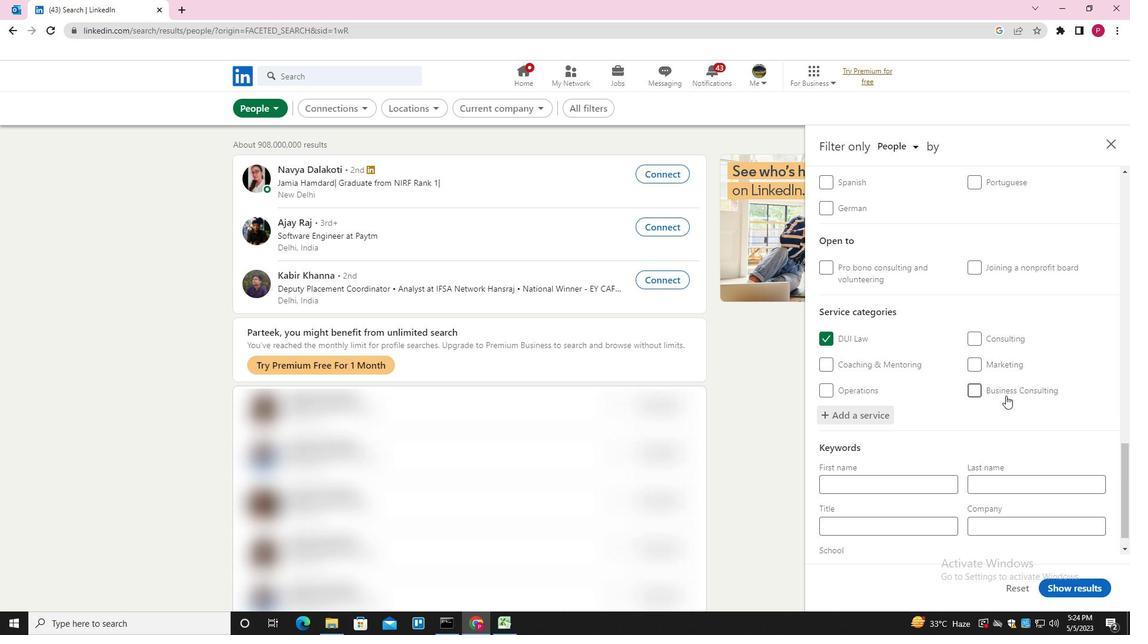
Action: Mouse scrolled (960, 422) with delta (0, 0)
Screenshot: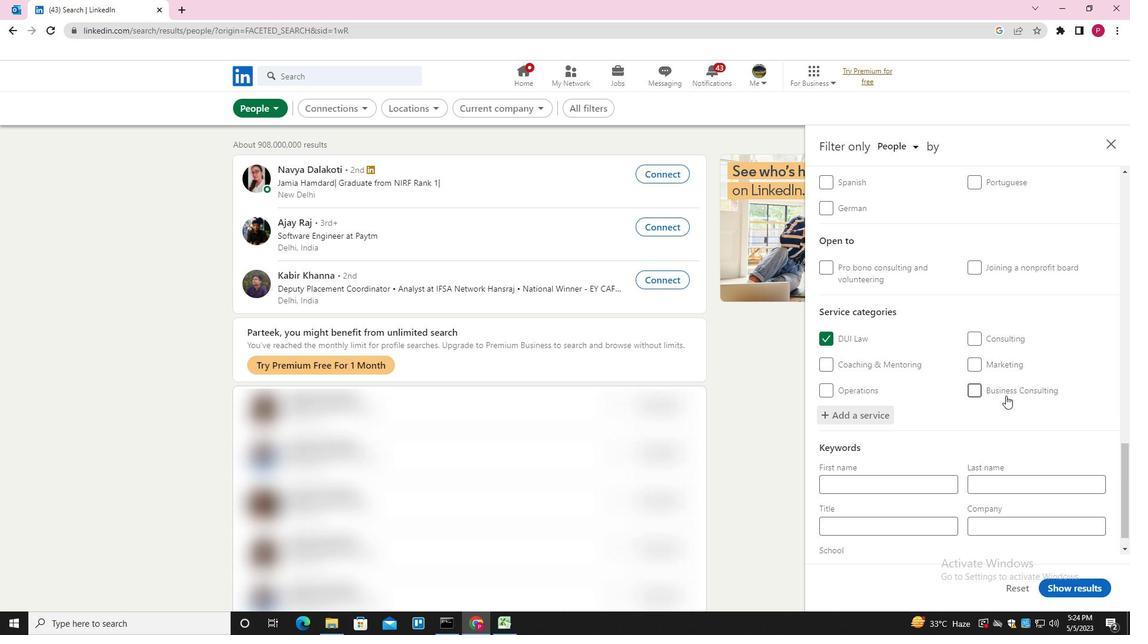 
Action: Mouse moved to (898, 505)
Screenshot: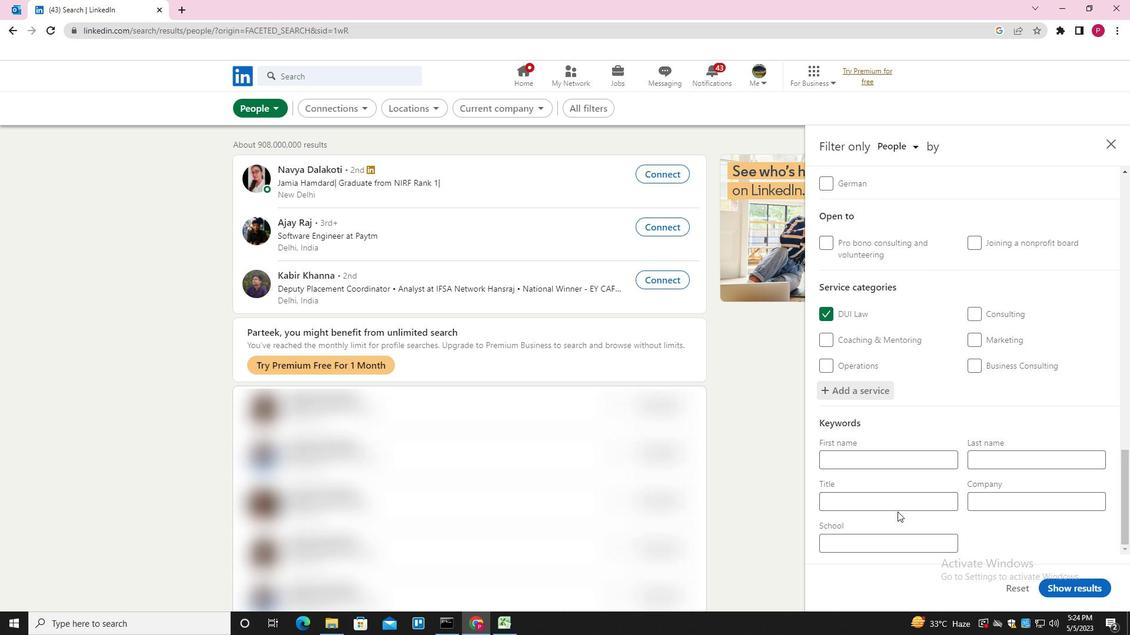 
Action: Mouse pressed left at (898, 505)
Screenshot: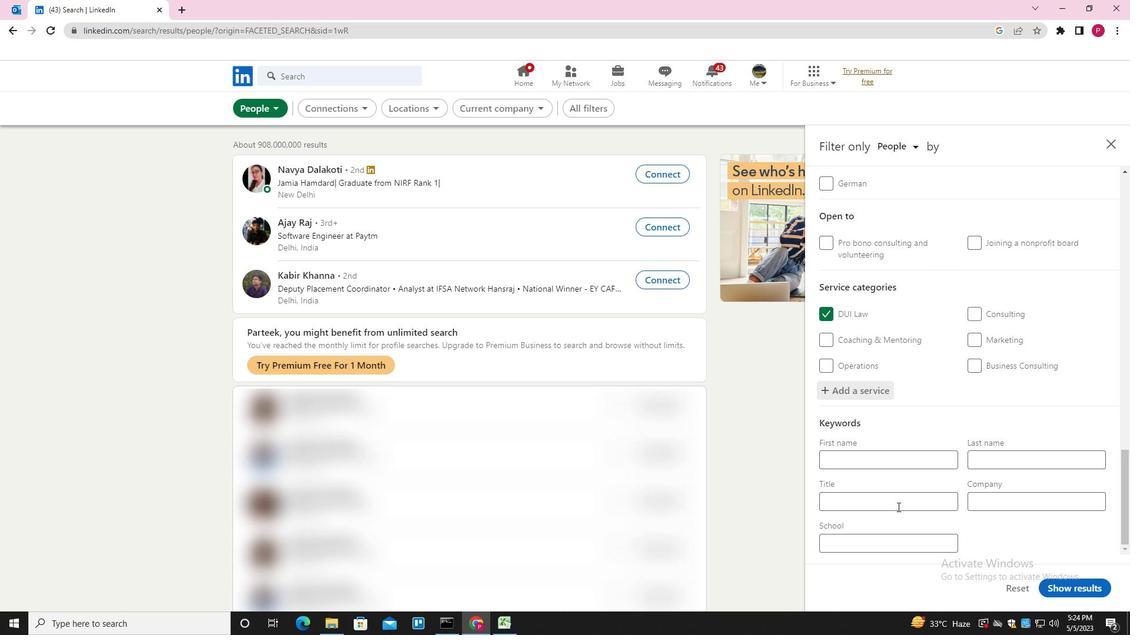 
Action: Mouse moved to (897, 503)
Screenshot: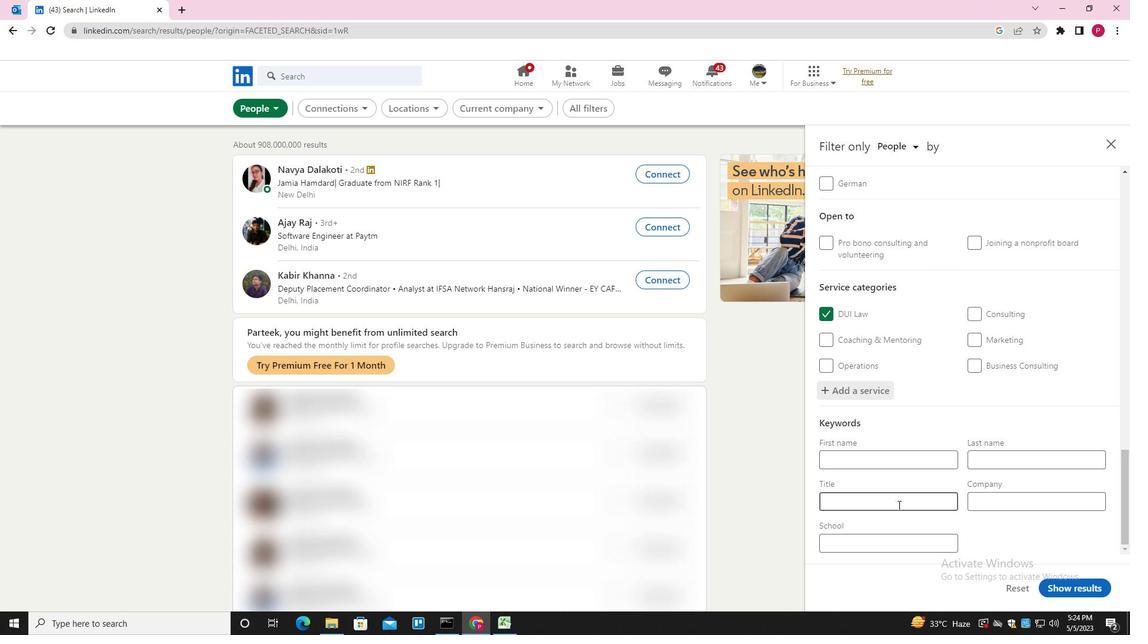 
Action: Key pressed <Key.shift><Key.shift><Key.shift><Key.shift><Key.shift><Key.shift><Key.shift><Key.shift><Key.shift><Key.shift><Key.shift><Key.shift><Key.shift><Key.shift><Key.shift><Key.shift>DE<Key.backspace>EV<Key.shift><Key.shift><Key.shift><Key.shift><Key.shift><Key.shift>OPS<Key.space><Key.shift><Key.shift><Key.shift><Key.shift><Key.shift><Key.shift><Key.shift><Key.shift><Key.shift><Key.shift><Key.shift><Key.shift>ENGINEER
Screenshot: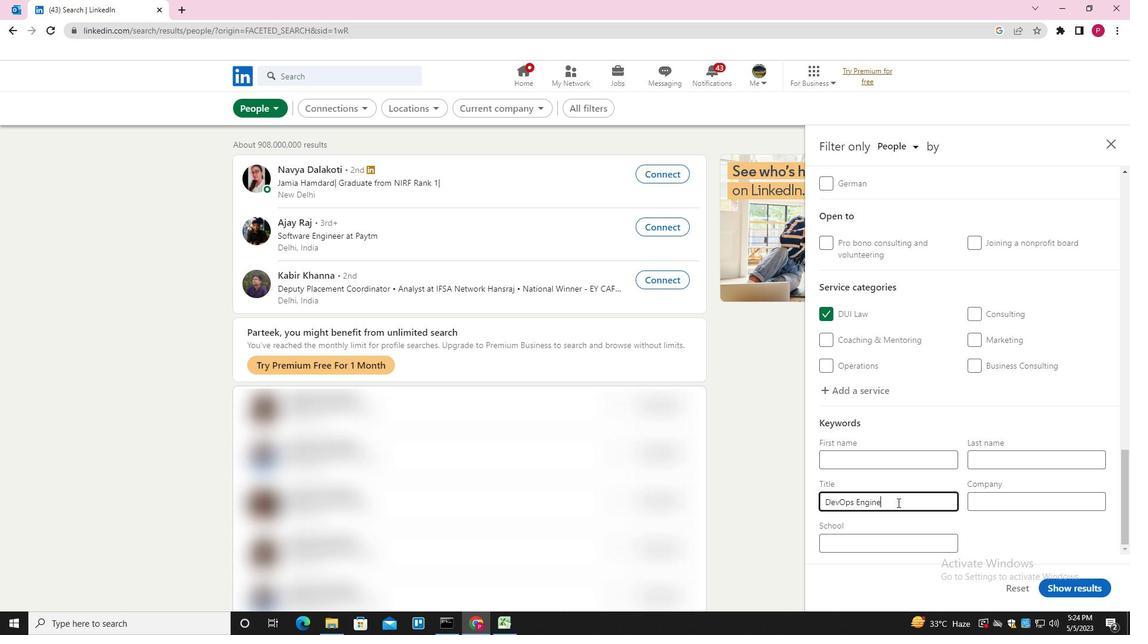 
Action: Mouse moved to (1075, 594)
Screenshot: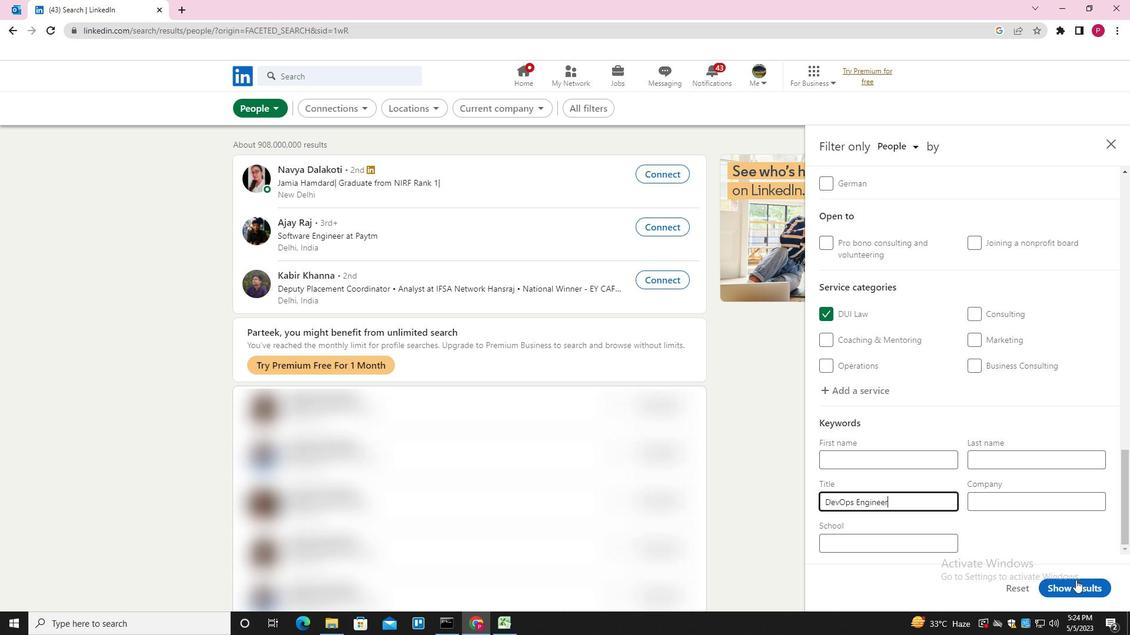 
Action: Mouse pressed left at (1075, 594)
Screenshot: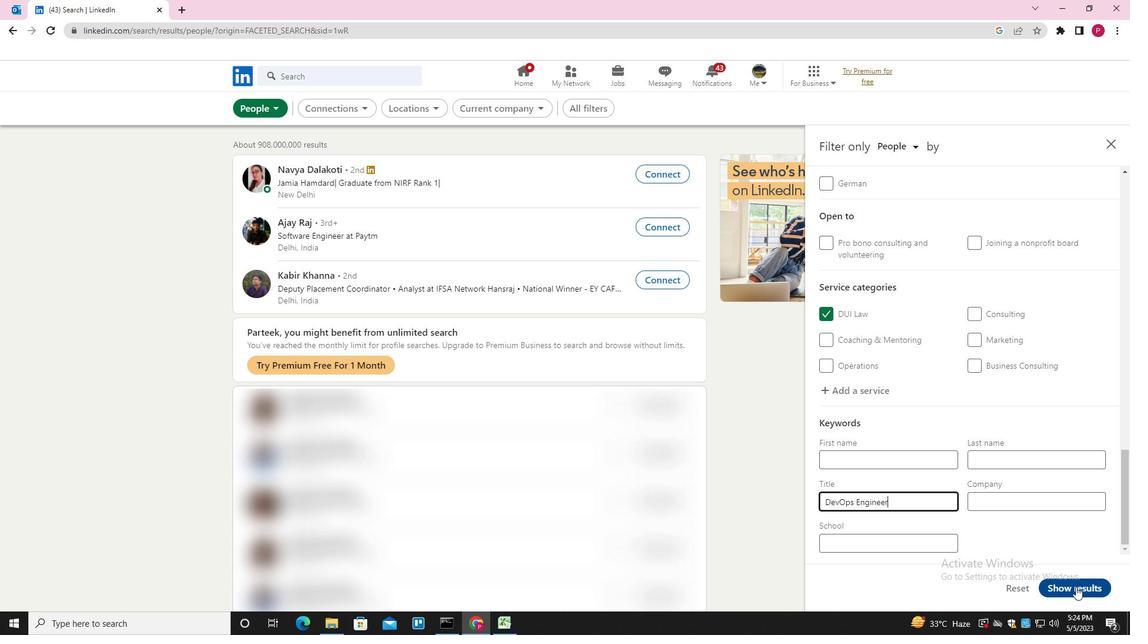 
Action: Mouse moved to (486, 194)
Screenshot: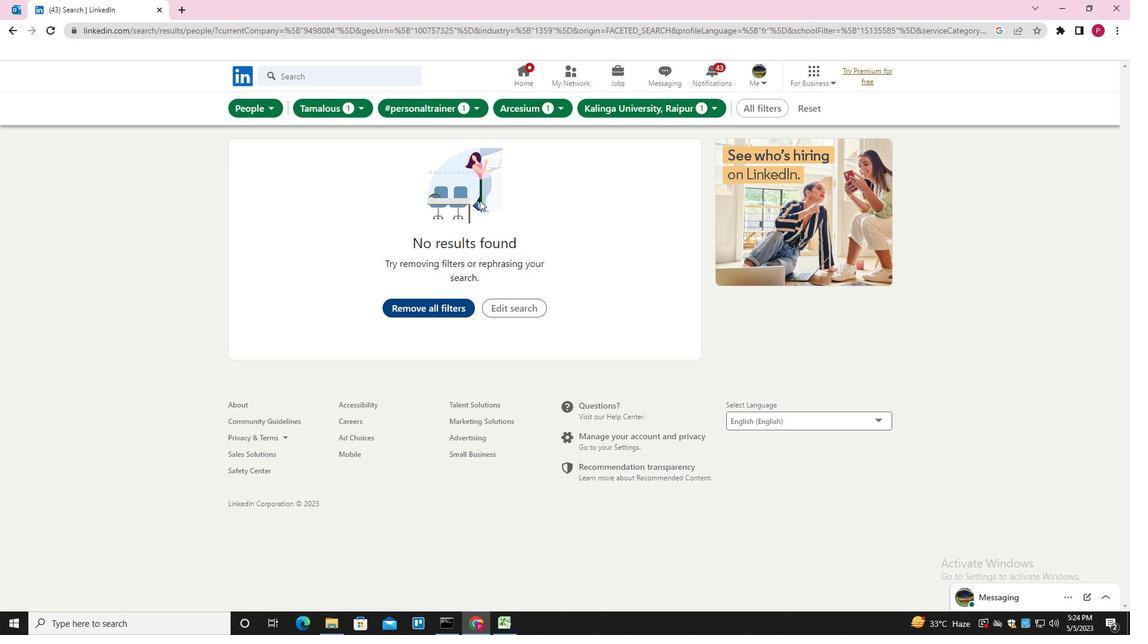 
